 Task: Look for space in Kandukūr, India from 8th June, 2023 to 12th June, 2023 for 2 adults in price range Rs.8000 to Rs.16000. Place can be private room with 1  bedroom having 1 bed and 1 bathroom. Property type can be flatguest house, hotel. Booking option can be shelf check-in. Required host language is English.
Action: Mouse moved to (526, 140)
Screenshot: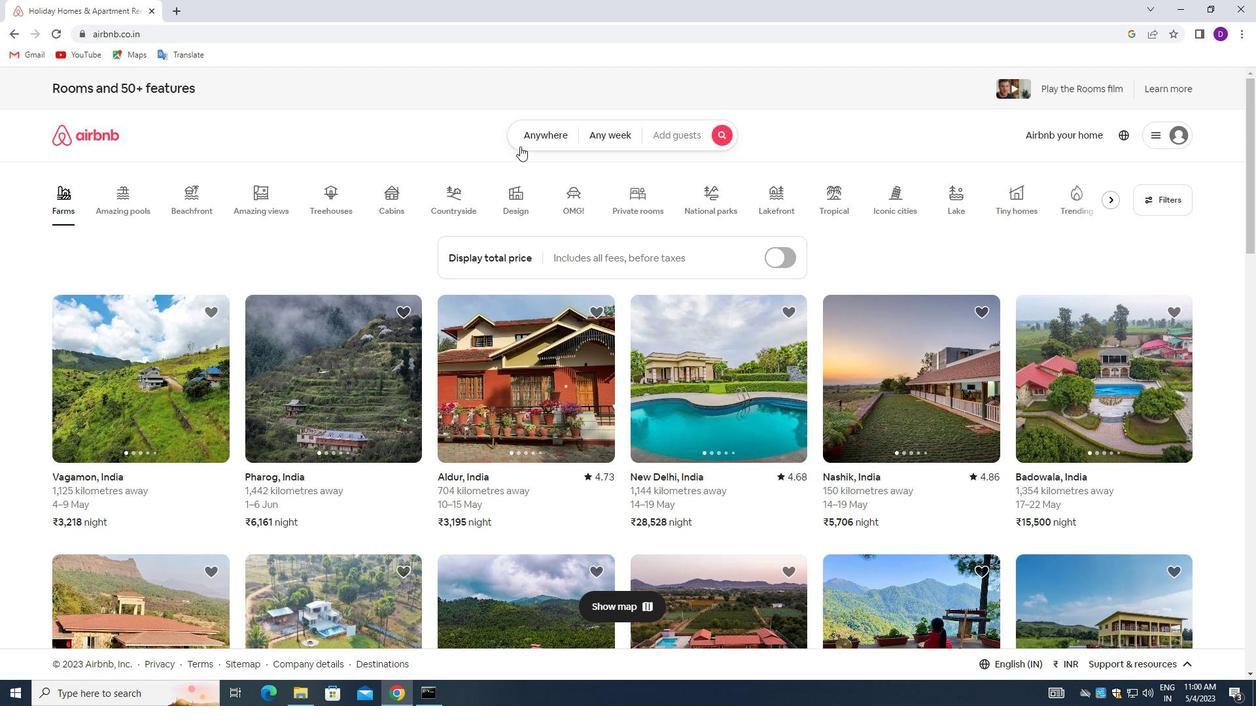 
Action: Mouse pressed left at (526, 140)
Screenshot: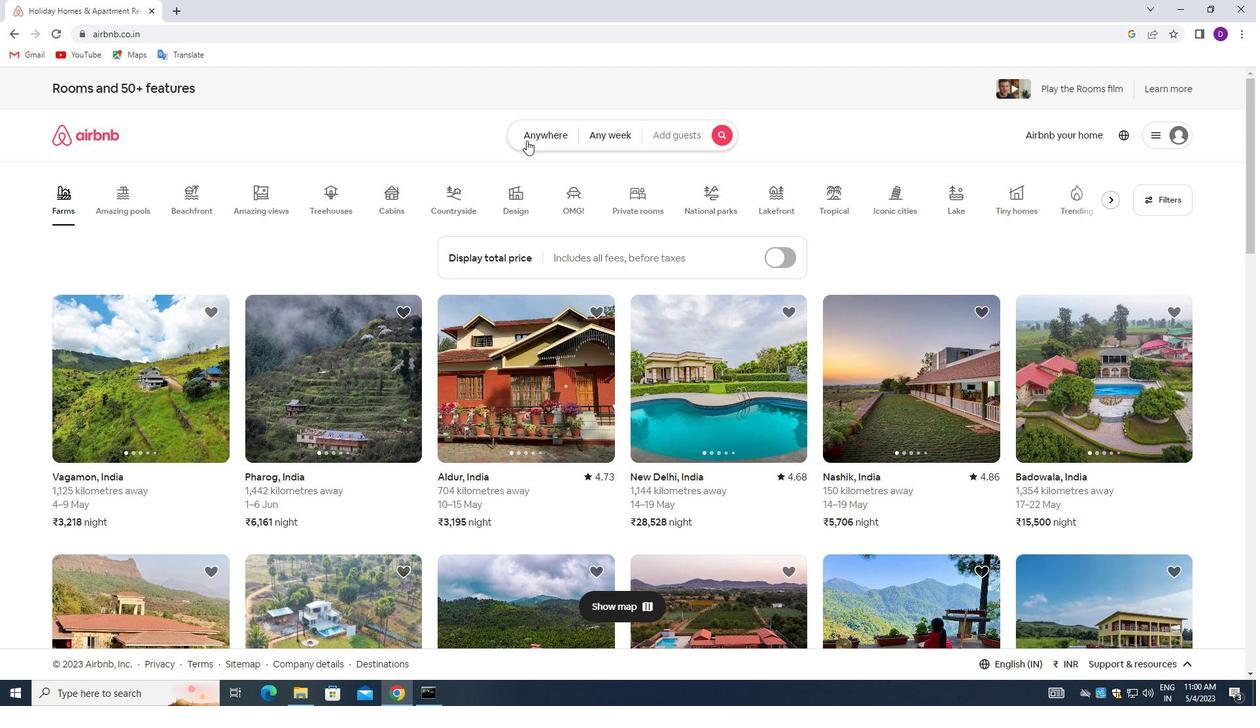 
Action: Mouse moved to (420, 189)
Screenshot: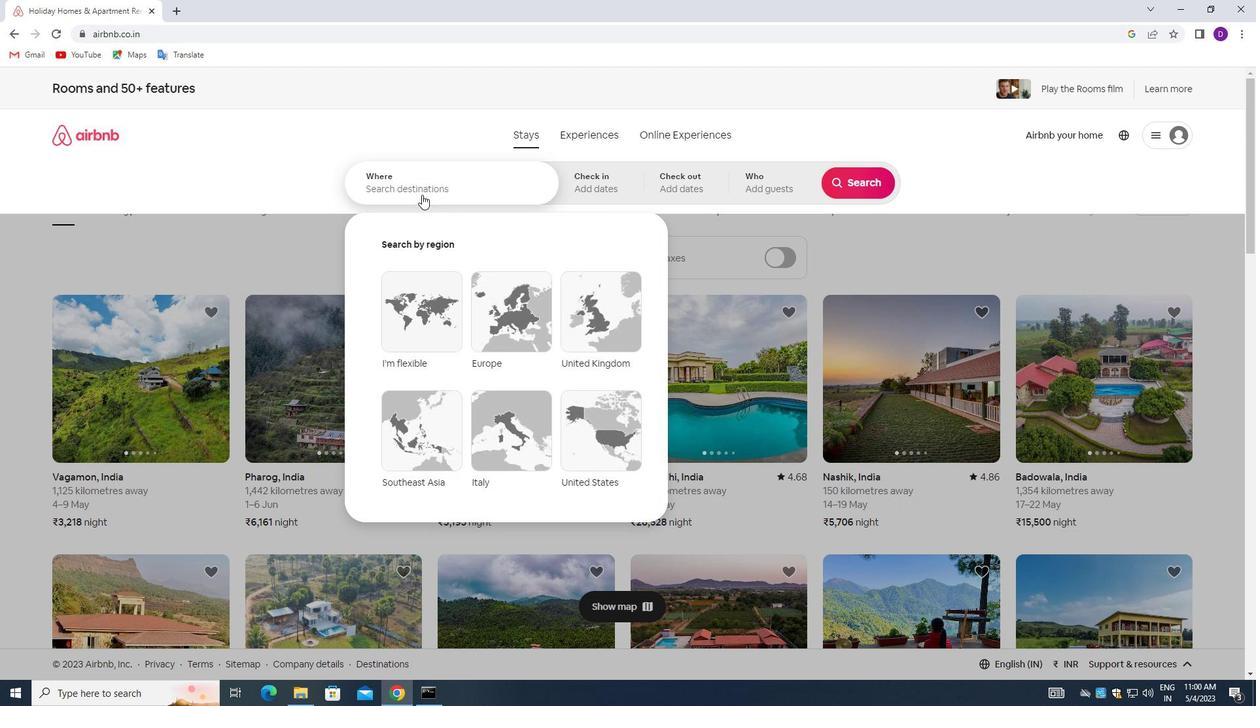 
Action: Mouse pressed left at (420, 189)
Screenshot: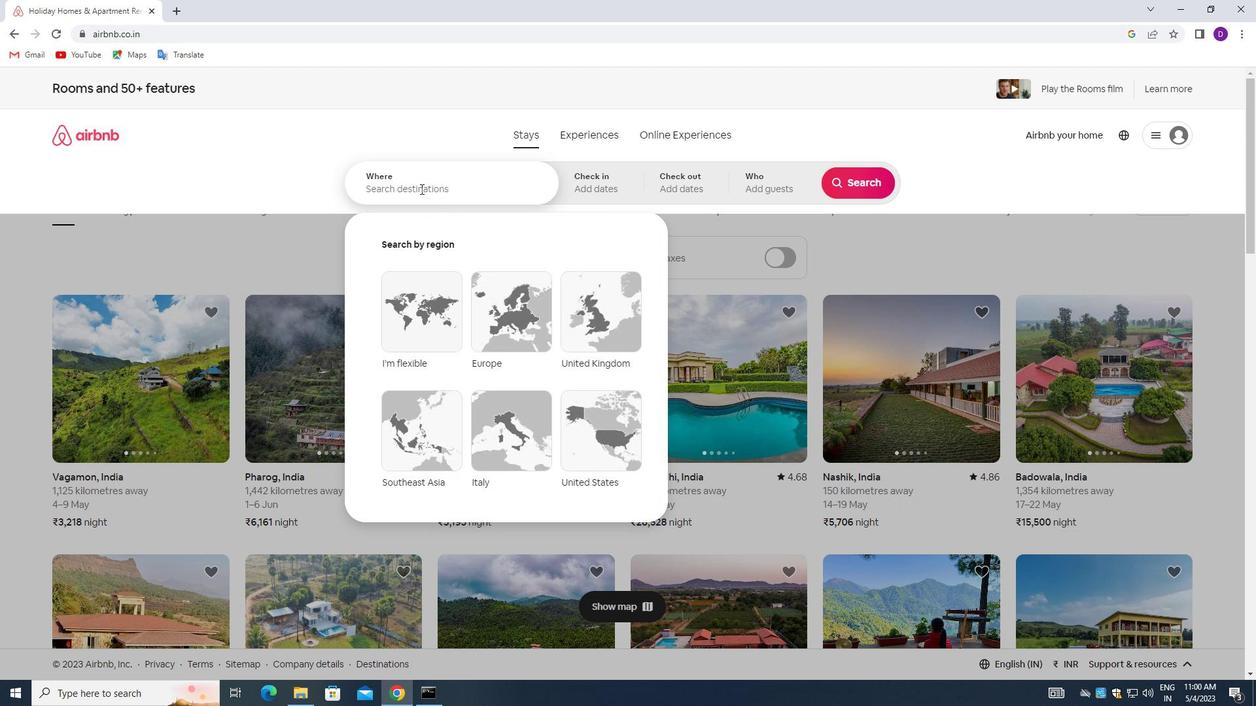 
Action: Mouse moved to (251, 162)
Screenshot: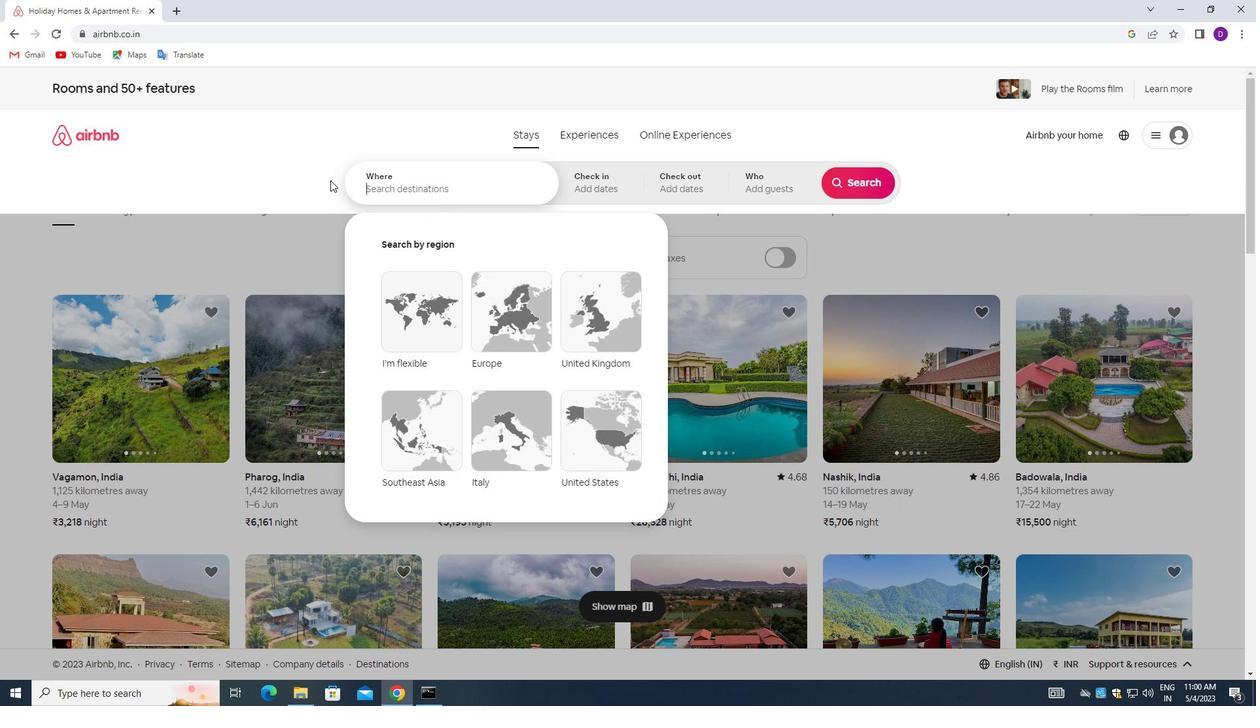 
Action: Key pressed <Key.shift>KANDUKUR,<Key.space><Key.shift>INDIA<Key.enter>
Screenshot: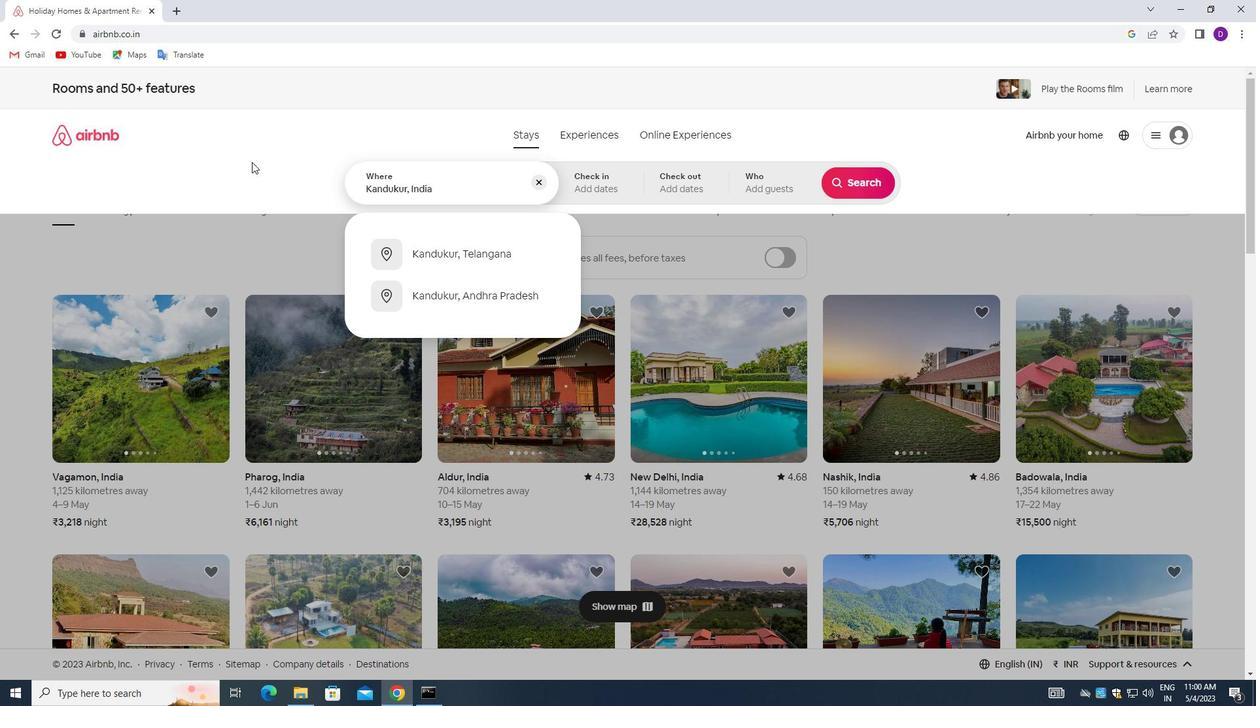 
Action: Mouse moved to (779, 375)
Screenshot: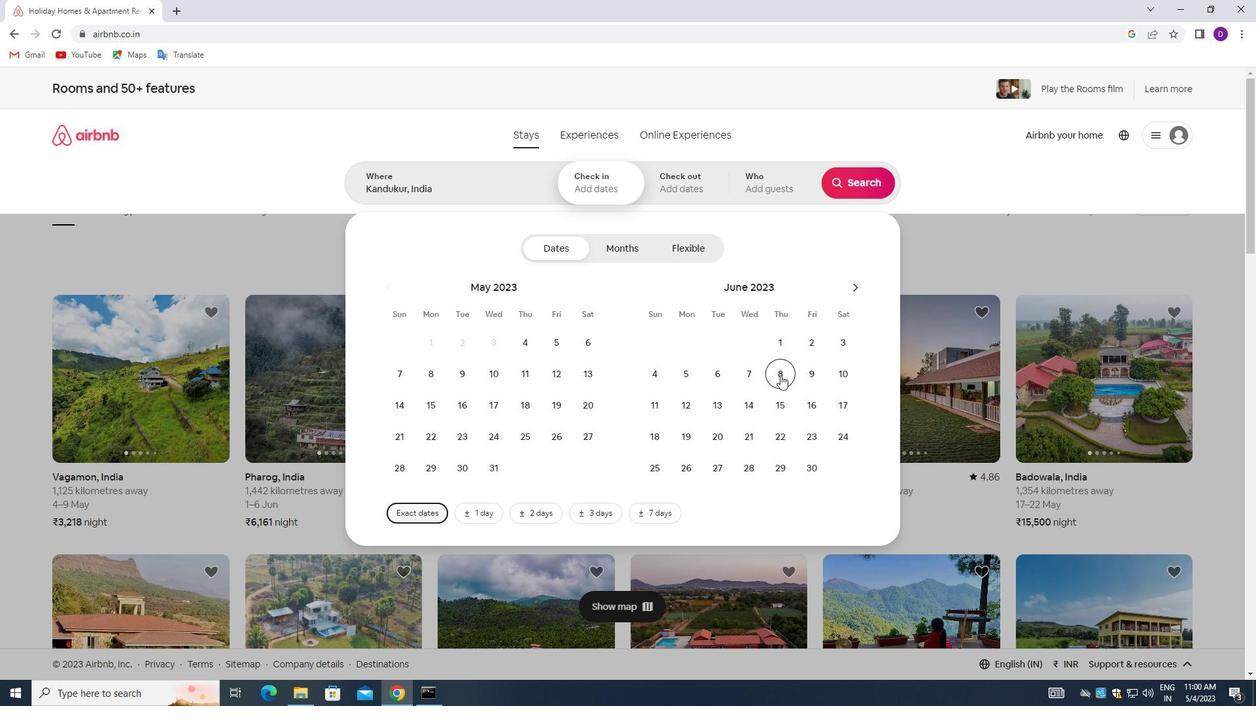 
Action: Mouse pressed left at (779, 375)
Screenshot: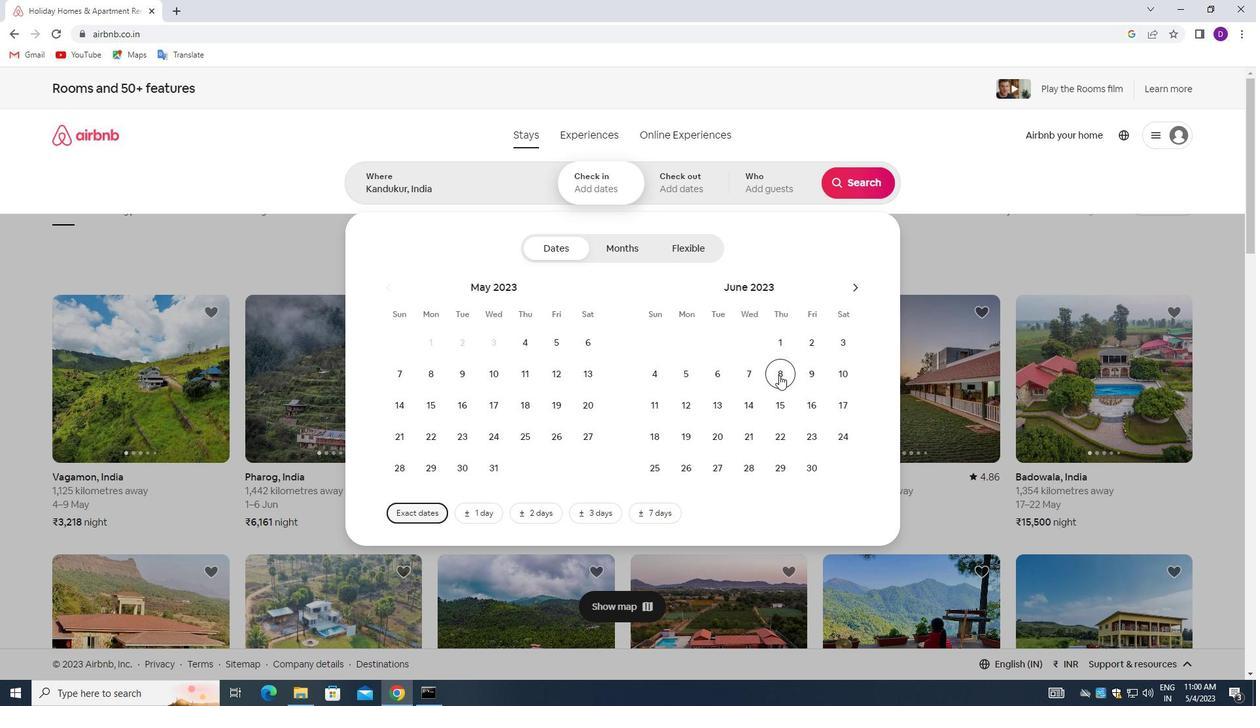 
Action: Mouse moved to (690, 405)
Screenshot: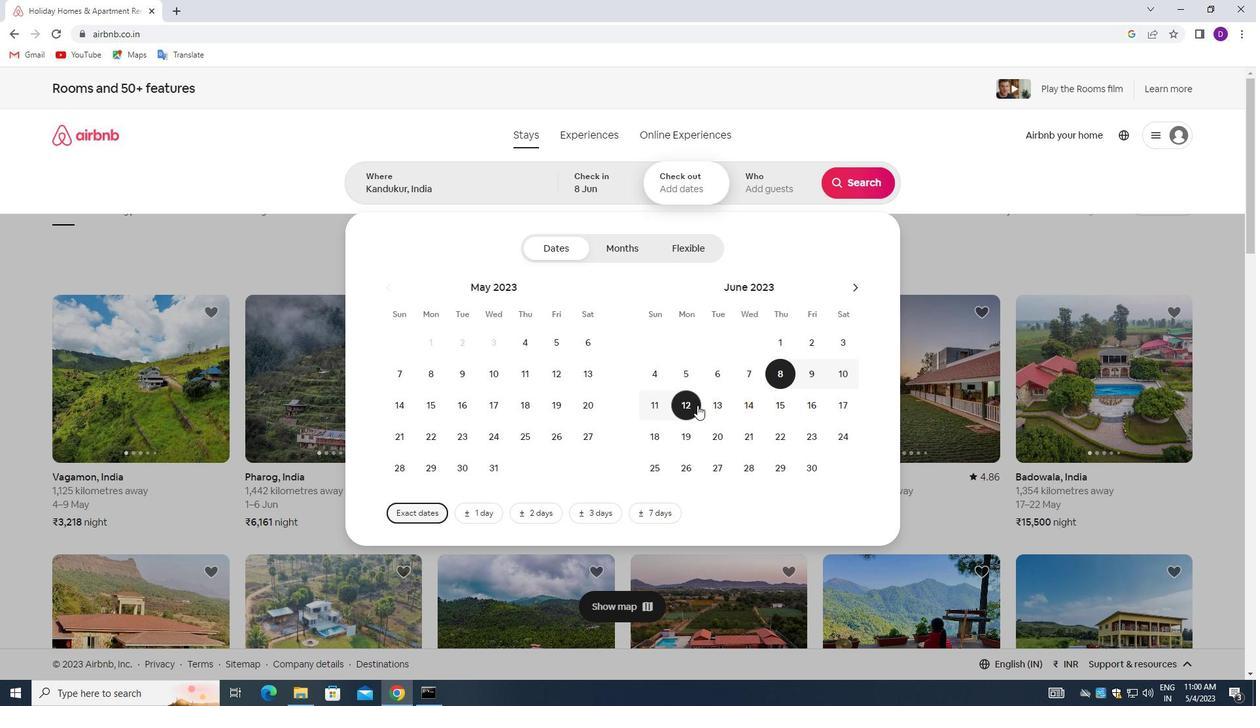 
Action: Mouse pressed left at (690, 405)
Screenshot: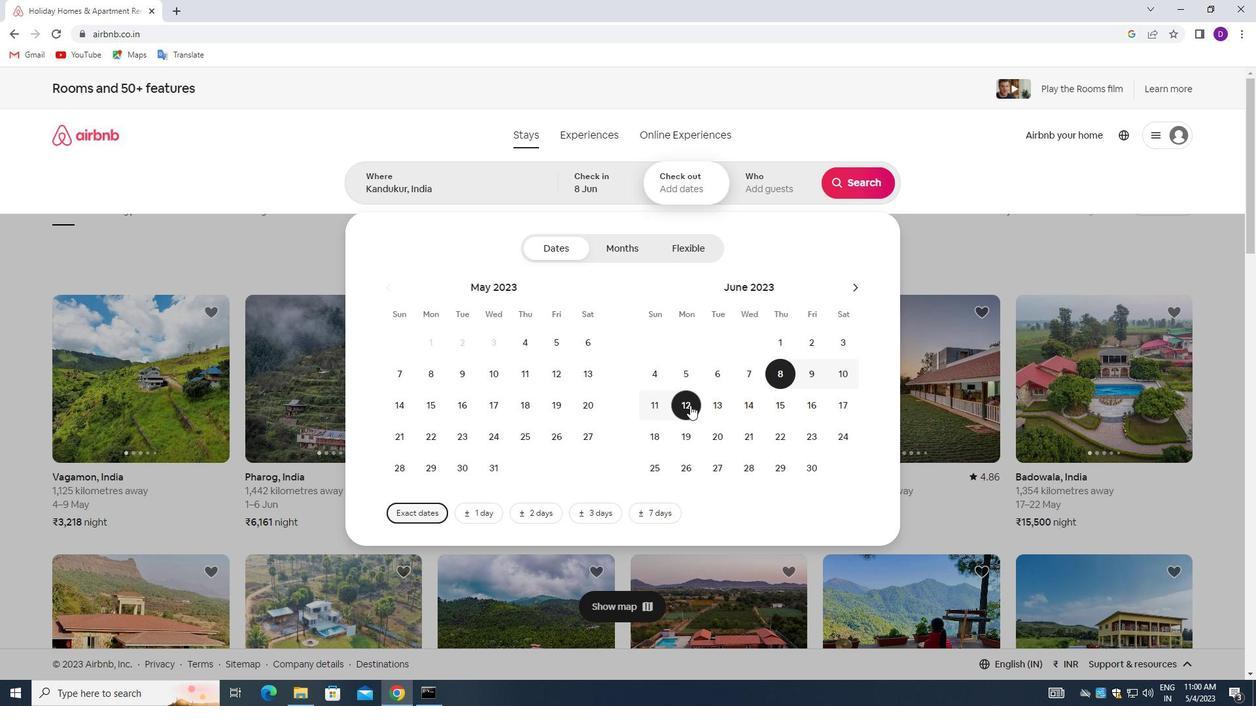 
Action: Mouse moved to (761, 185)
Screenshot: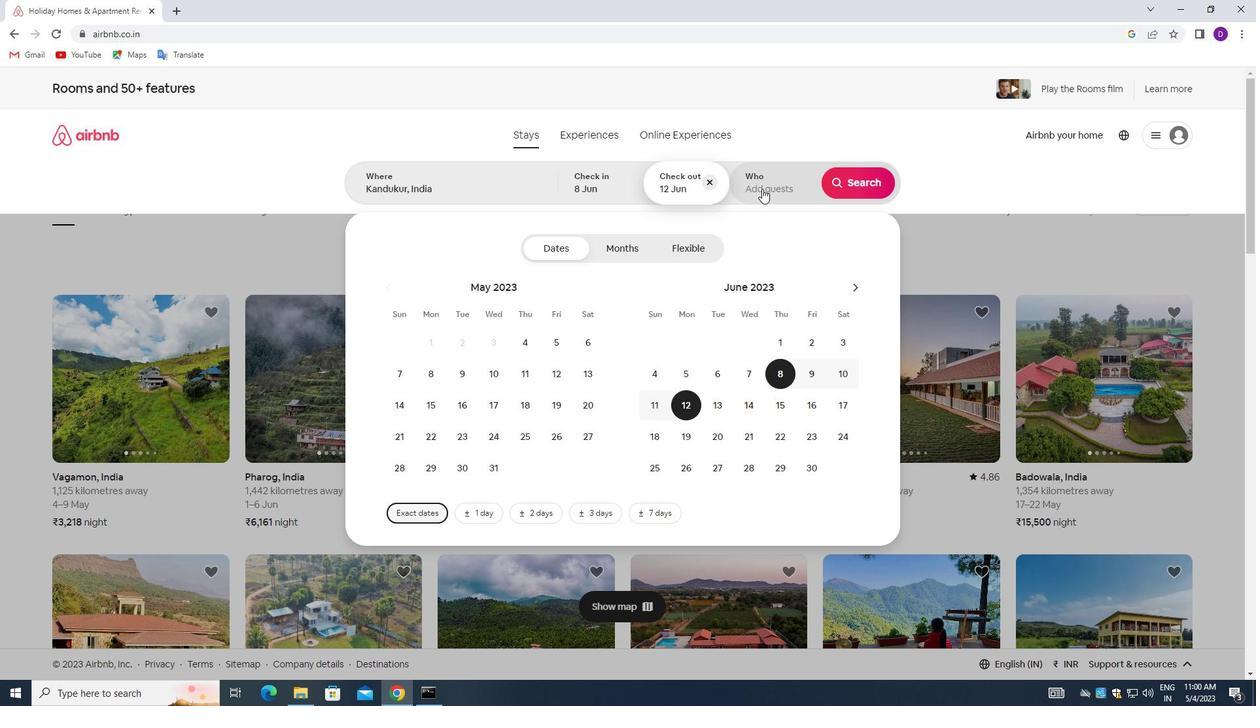 
Action: Mouse pressed left at (761, 185)
Screenshot: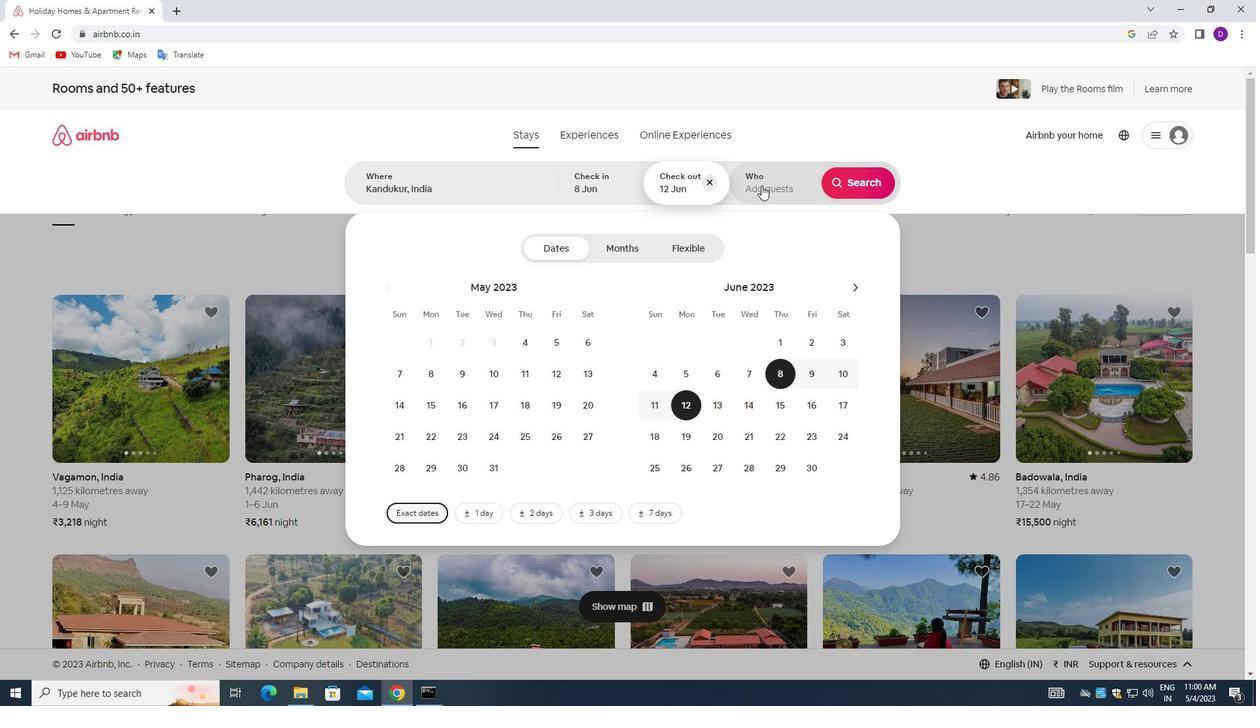 
Action: Mouse moved to (858, 255)
Screenshot: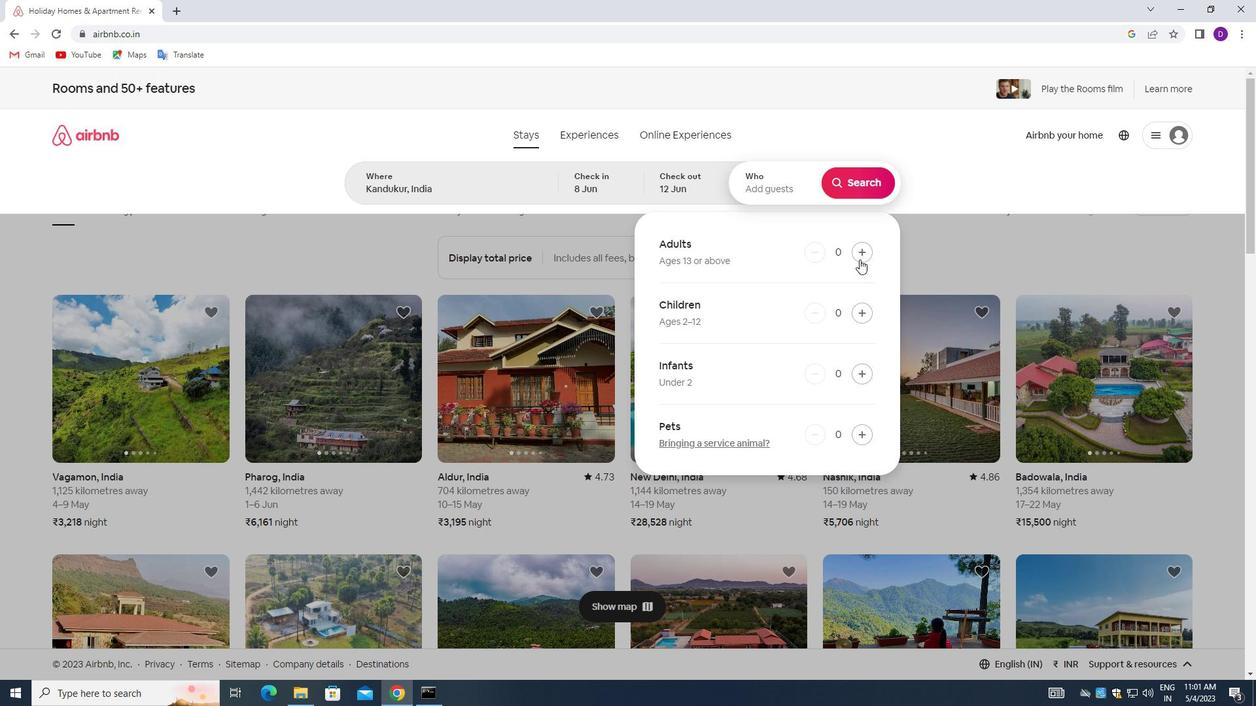 
Action: Mouse pressed left at (858, 255)
Screenshot: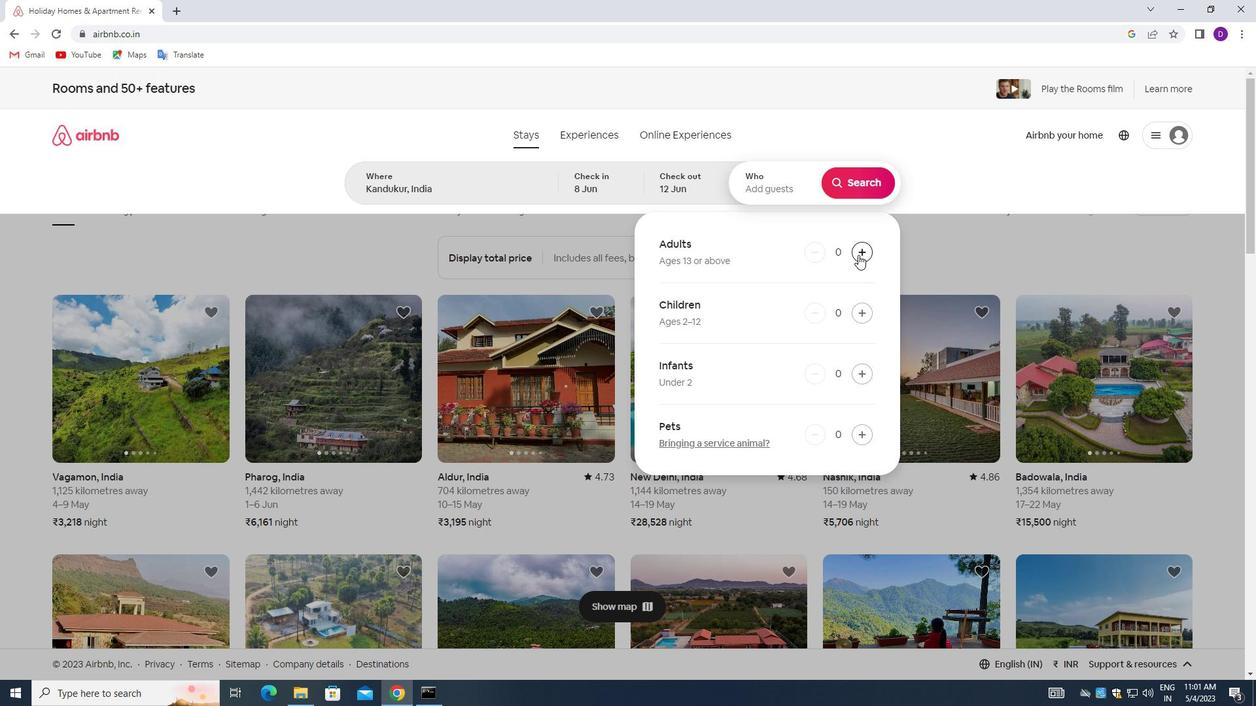 
Action: Mouse pressed left at (858, 255)
Screenshot: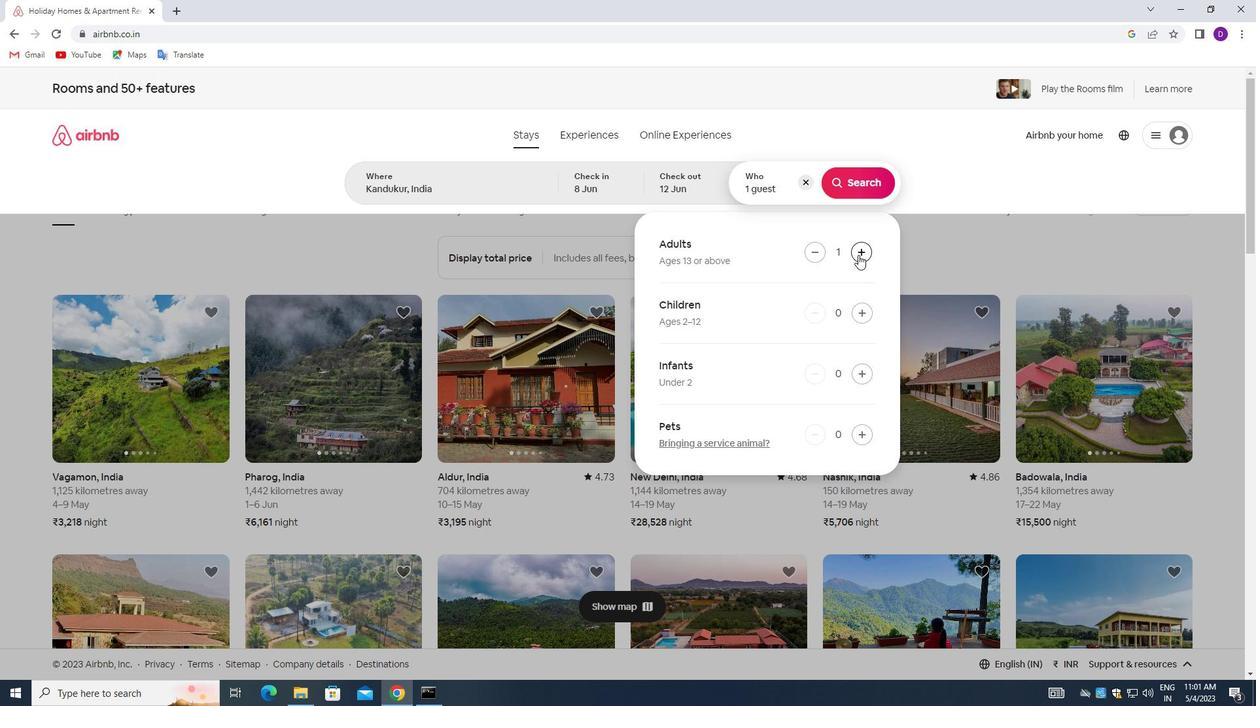 
Action: Mouse moved to (860, 179)
Screenshot: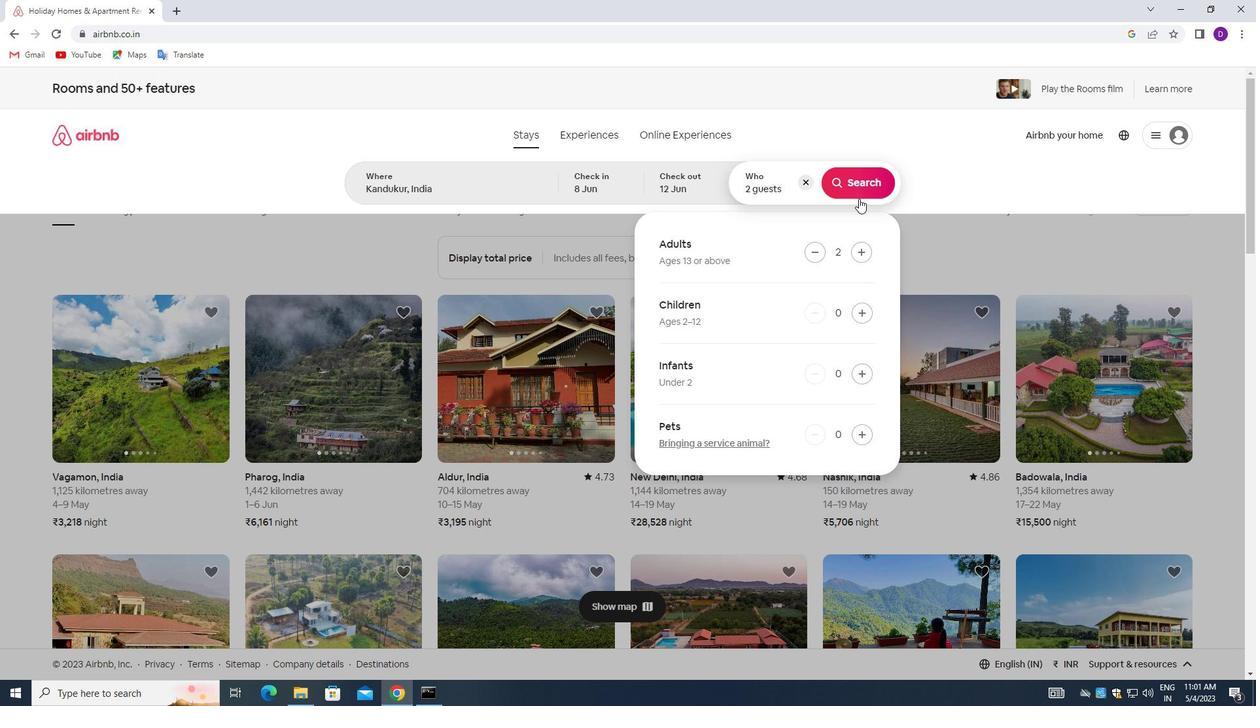 
Action: Mouse pressed left at (860, 179)
Screenshot: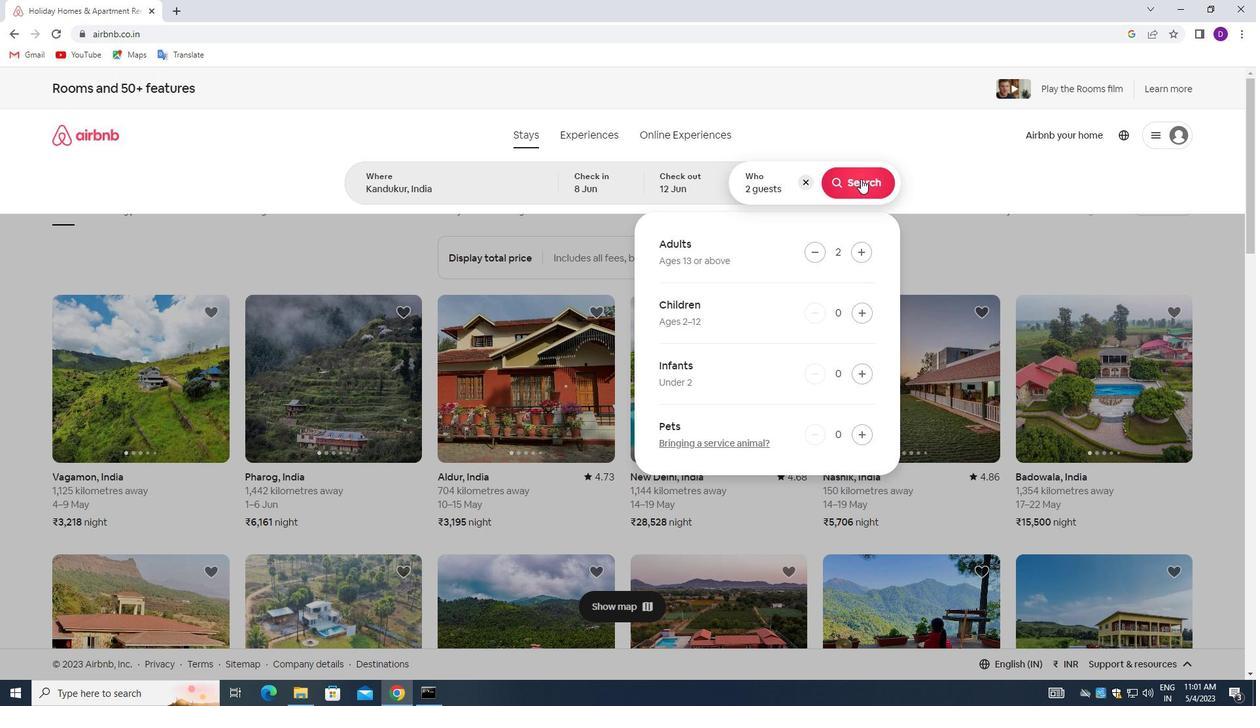 
Action: Mouse moved to (1183, 142)
Screenshot: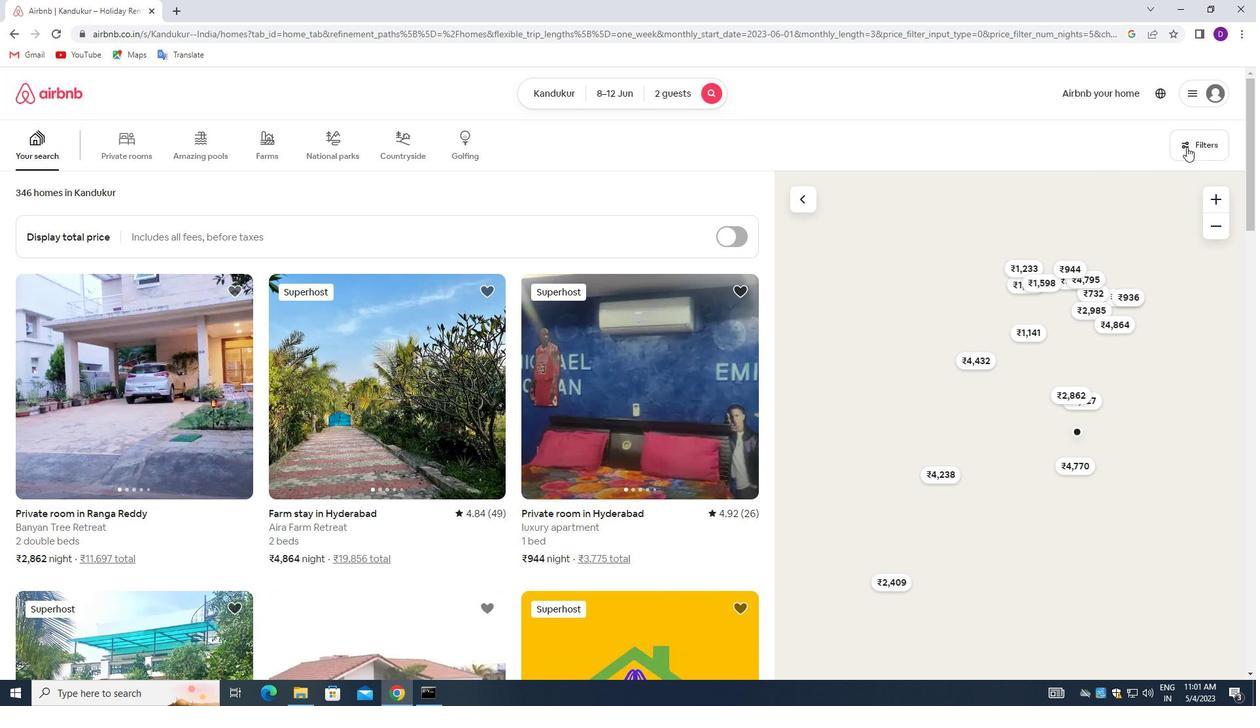 
Action: Mouse pressed left at (1183, 142)
Screenshot: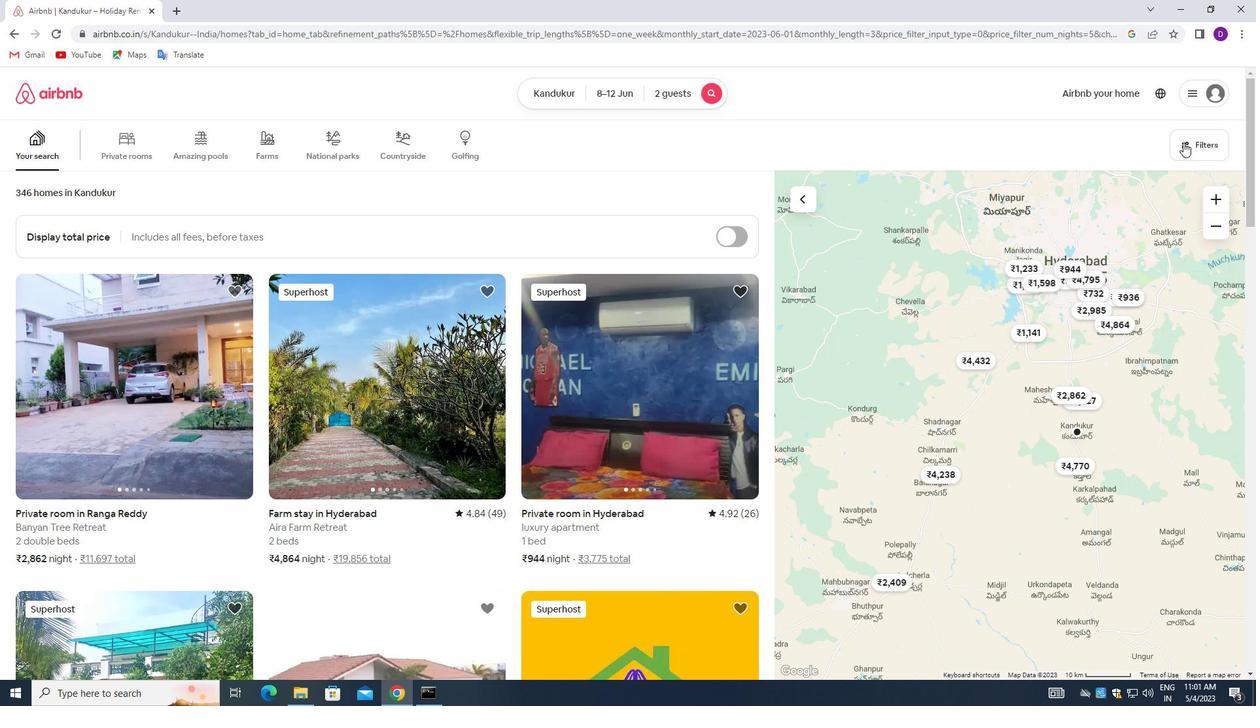 
Action: Mouse moved to (469, 319)
Screenshot: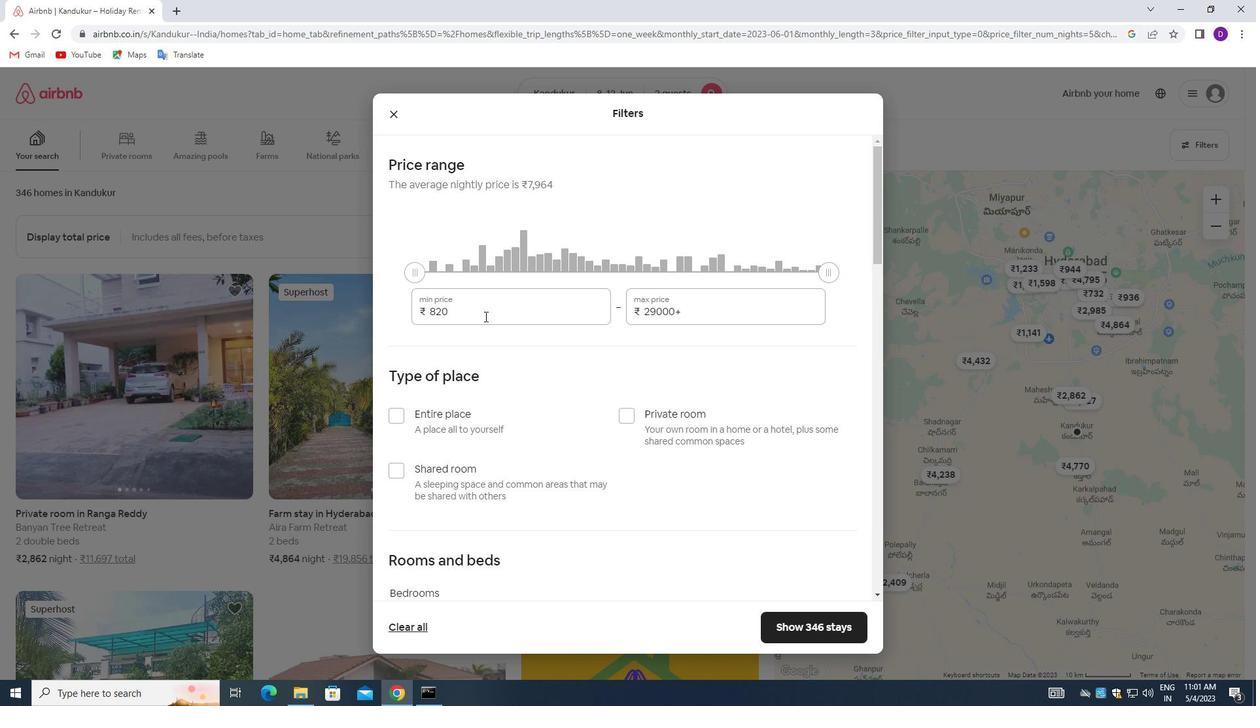 
Action: Mouse pressed left at (469, 319)
Screenshot: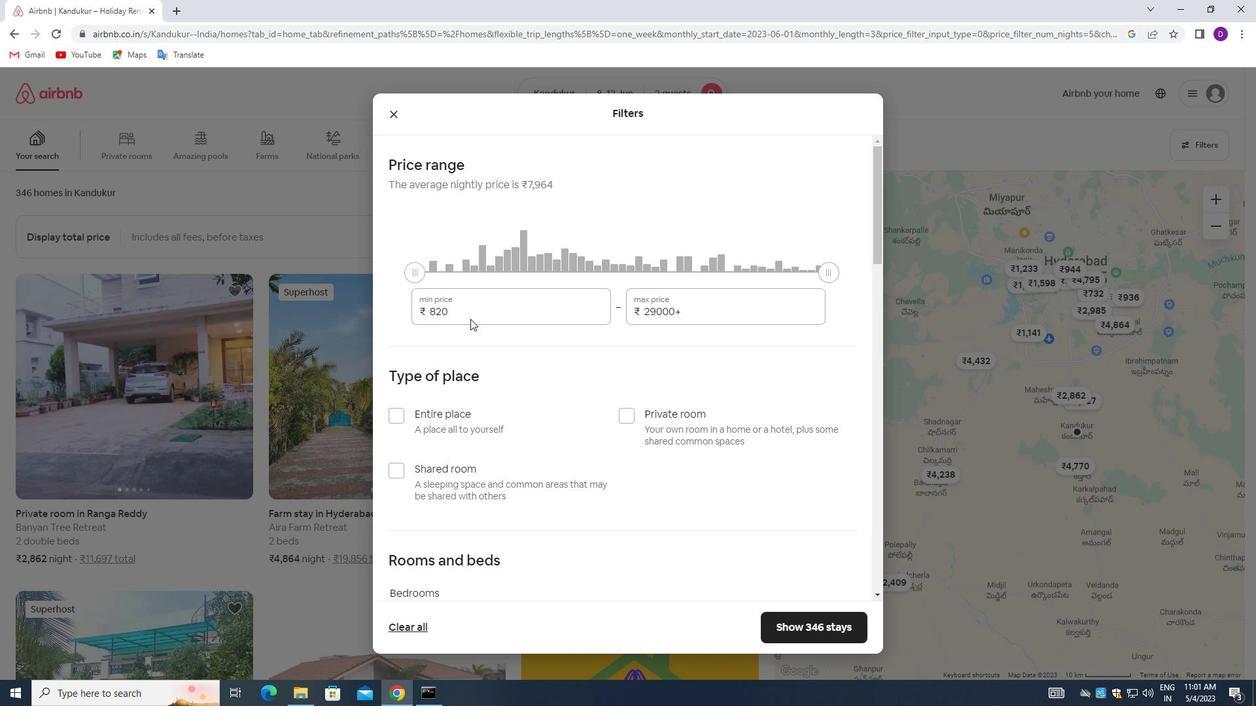 
Action: Mouse moved to (467, 315)
Screenshot: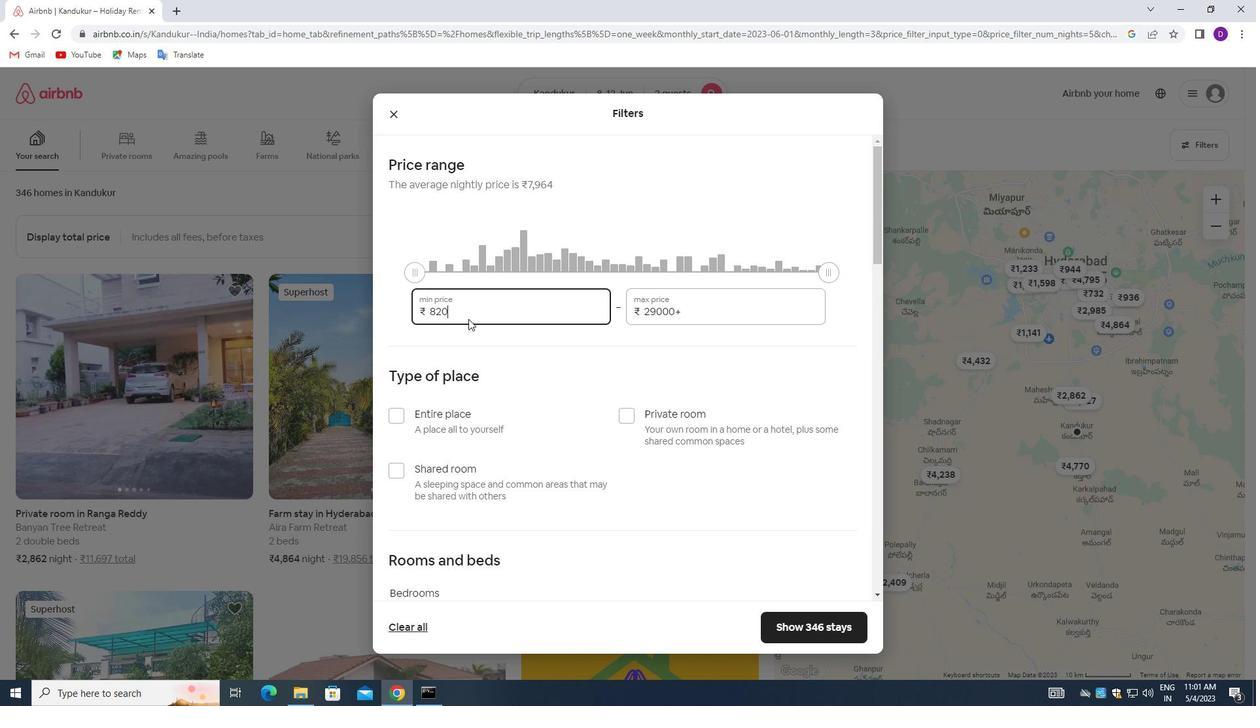 
Action: Mouse pressed left at (467, 315)
Screenshot: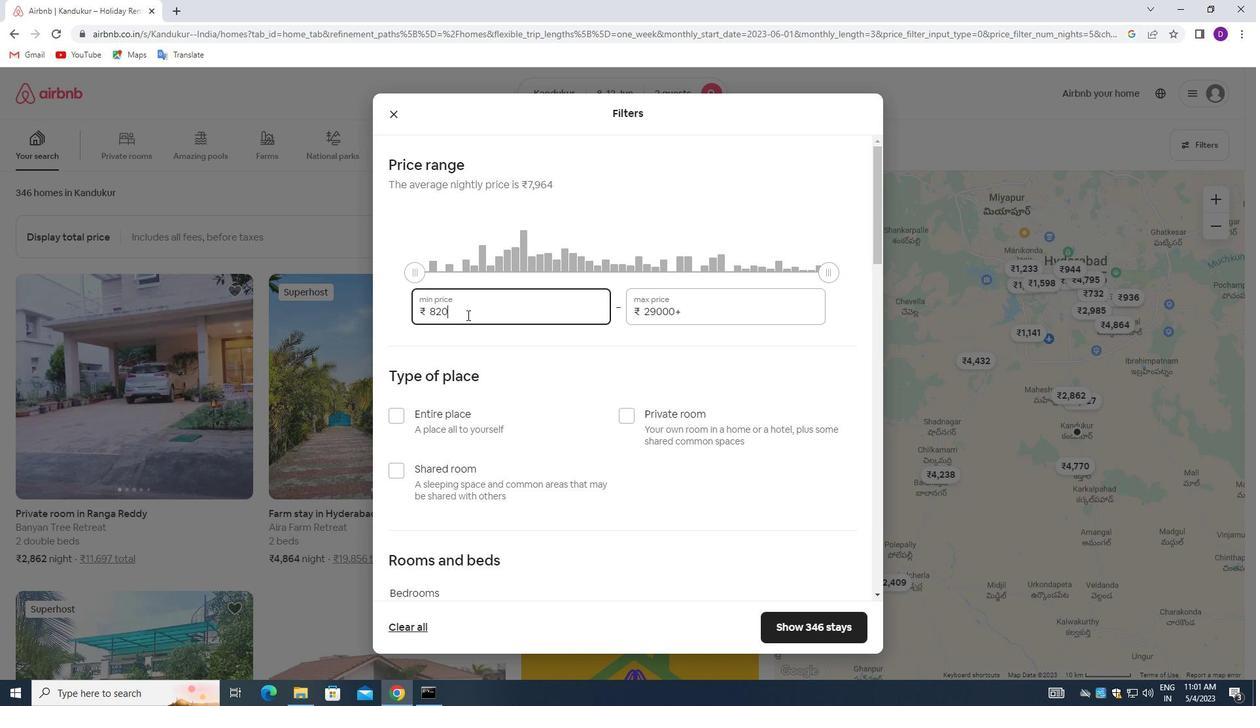 
Action: Mouse pressed left at (467, 315)
Screenshot: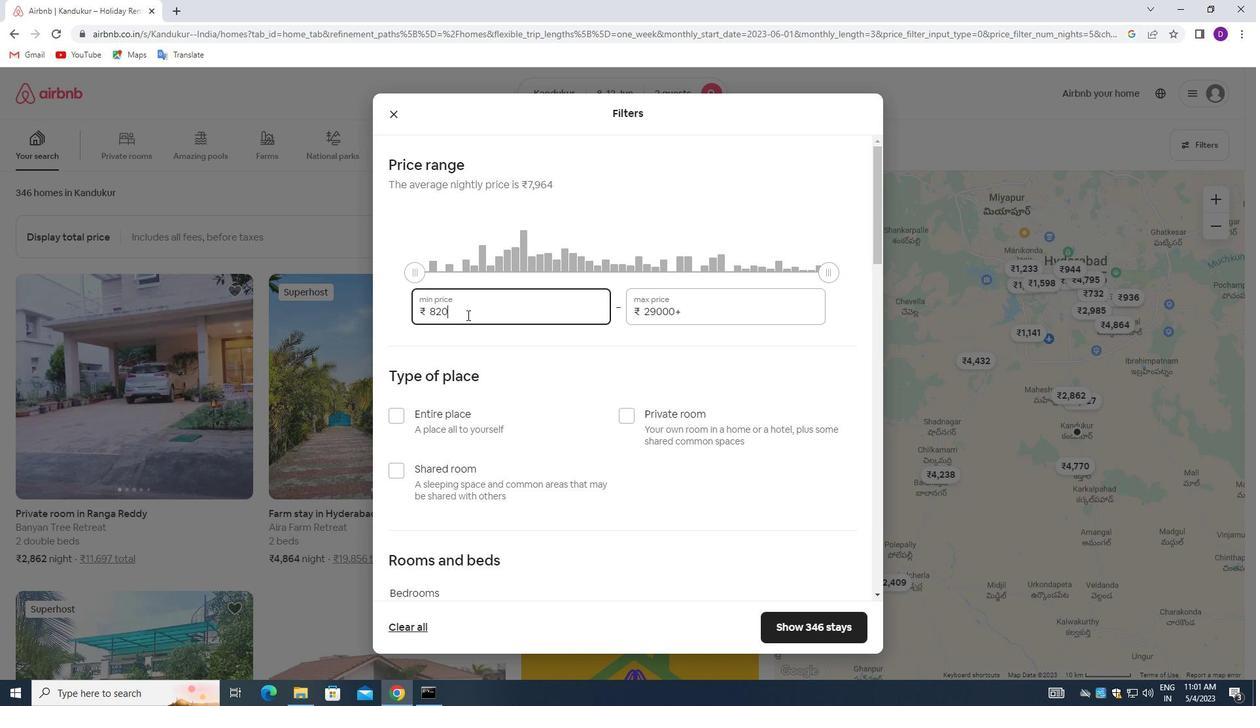 
Action: Key pressed 8000<Key.tab>16000
Screenshot: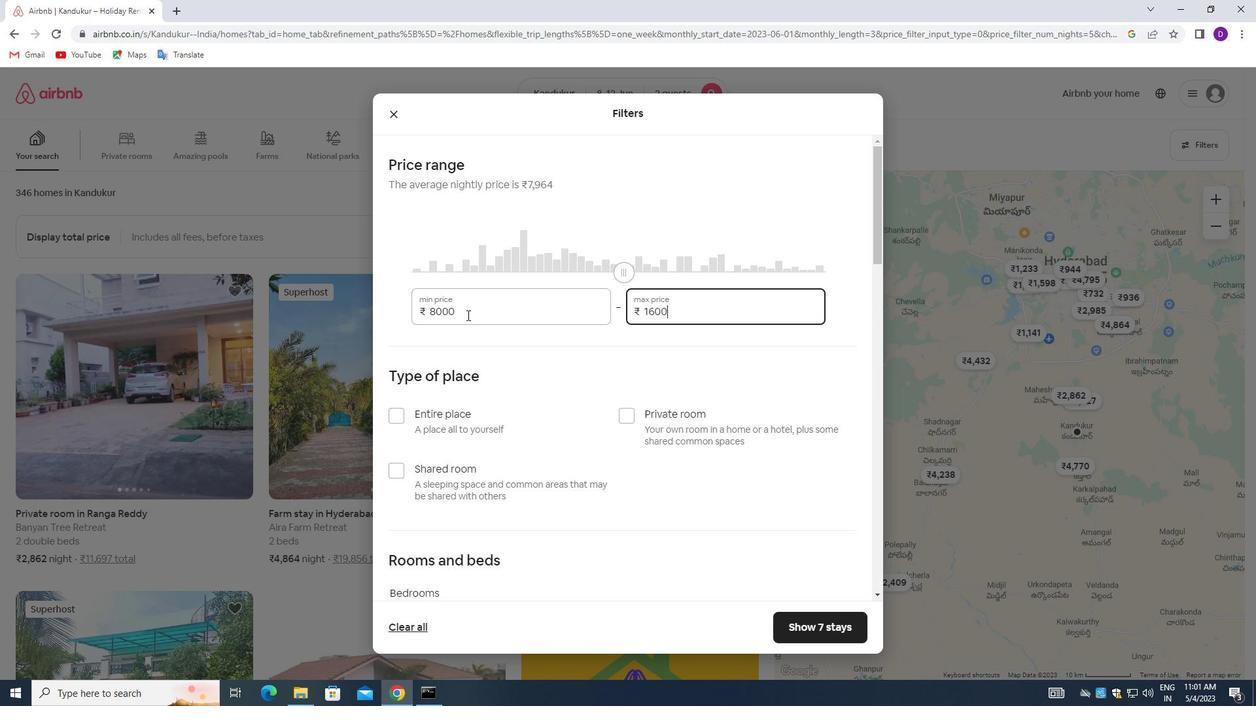 
Action: Mouse moved to (569, 393)
Screenshot: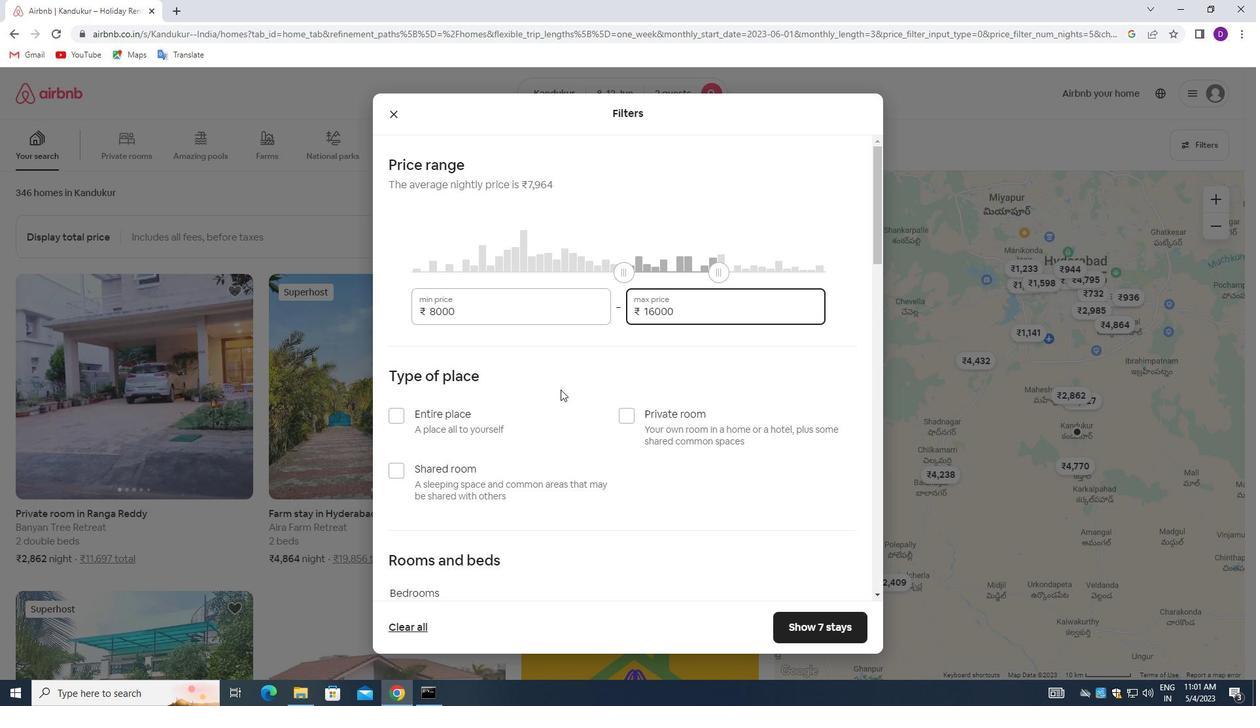 
Action: Mouse scrolled (569, 392) with delta (0, 0)
Screenshot: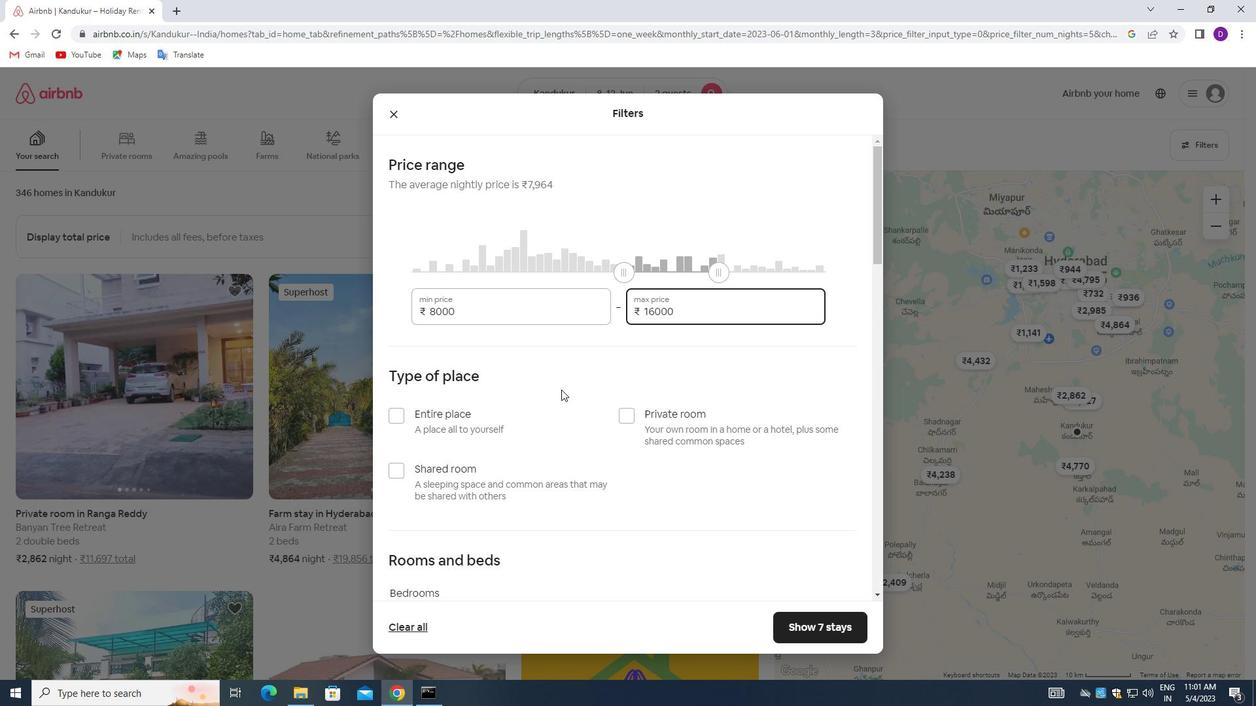 
Action: Mouse moved to (631, 355)
Screenshot: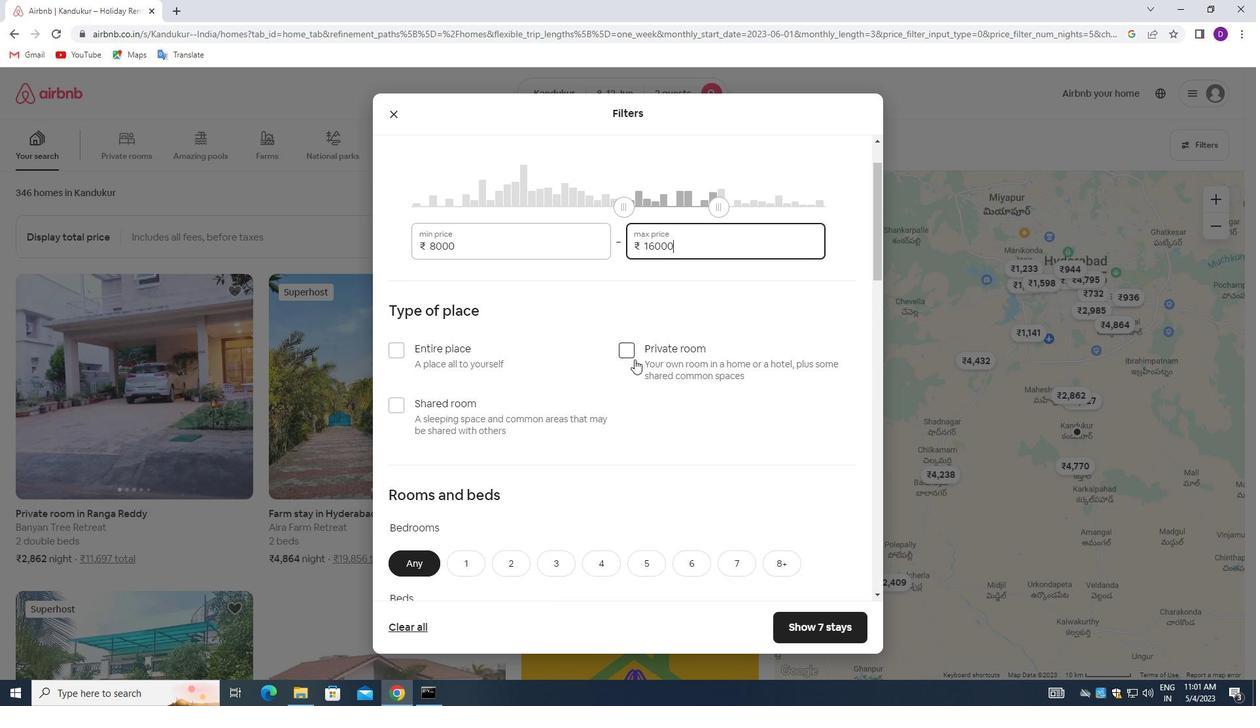 
Action: Mouse pressed left at (631, 355)
Screenshot: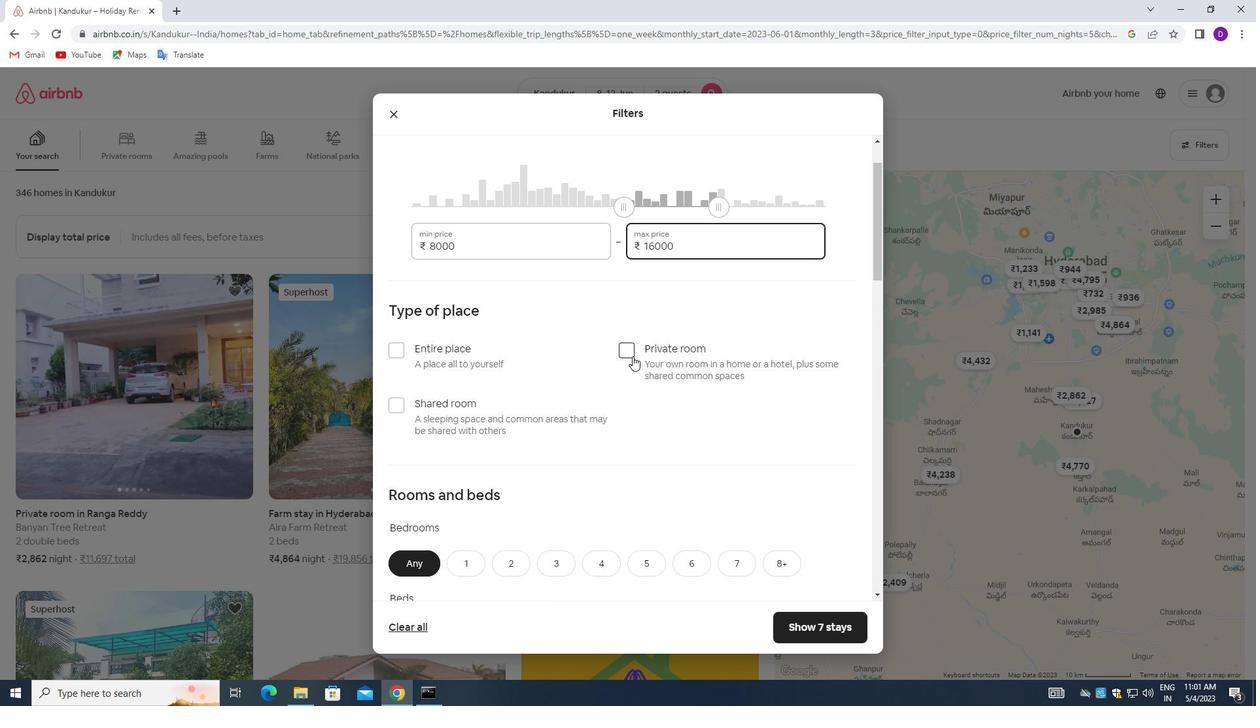 
Action: Mouse moved to (634, 372)
Screenshot: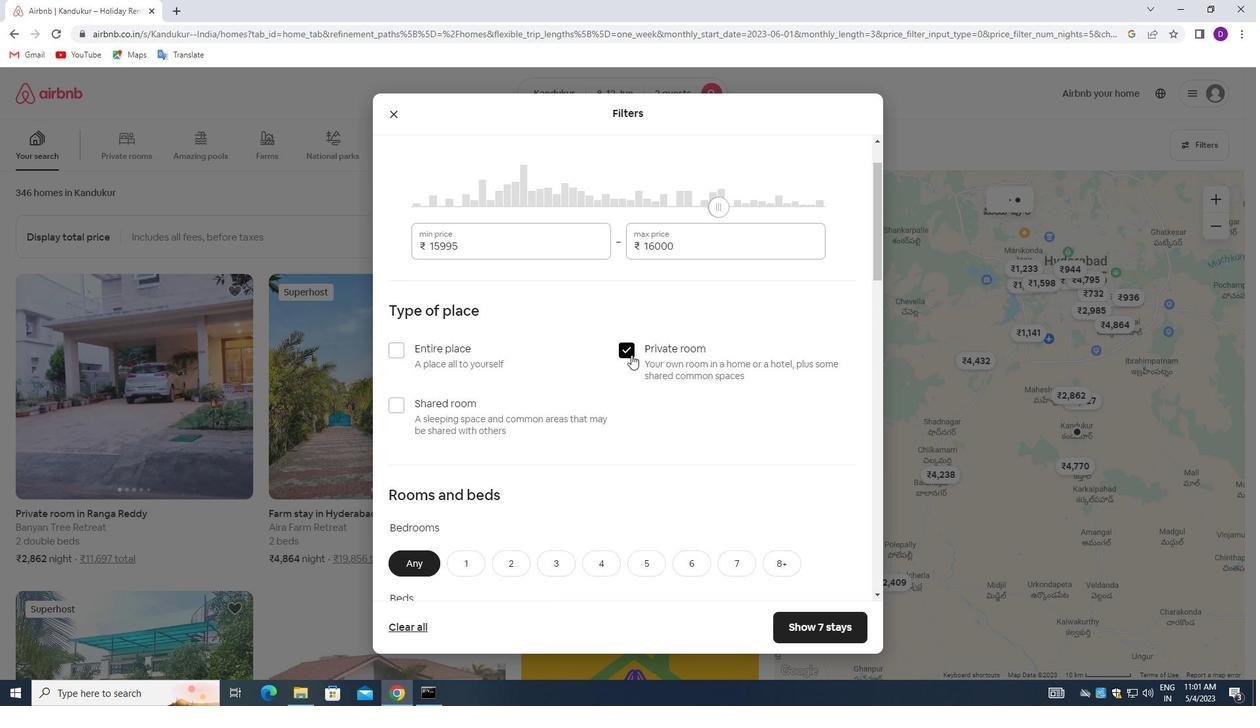 
Action: Mouse scrolled (634, 371) with delta (0, 0)
Screenshot: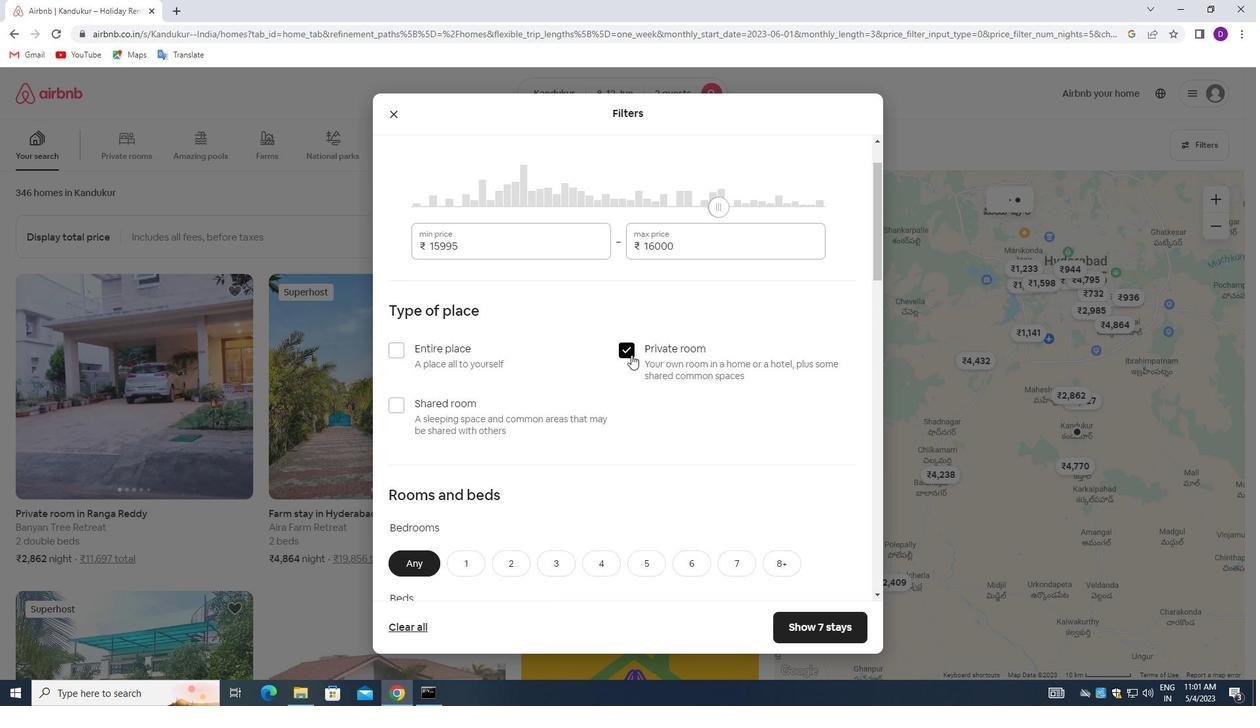 
Action: Mouse moved to (634, 374)
Screenshot: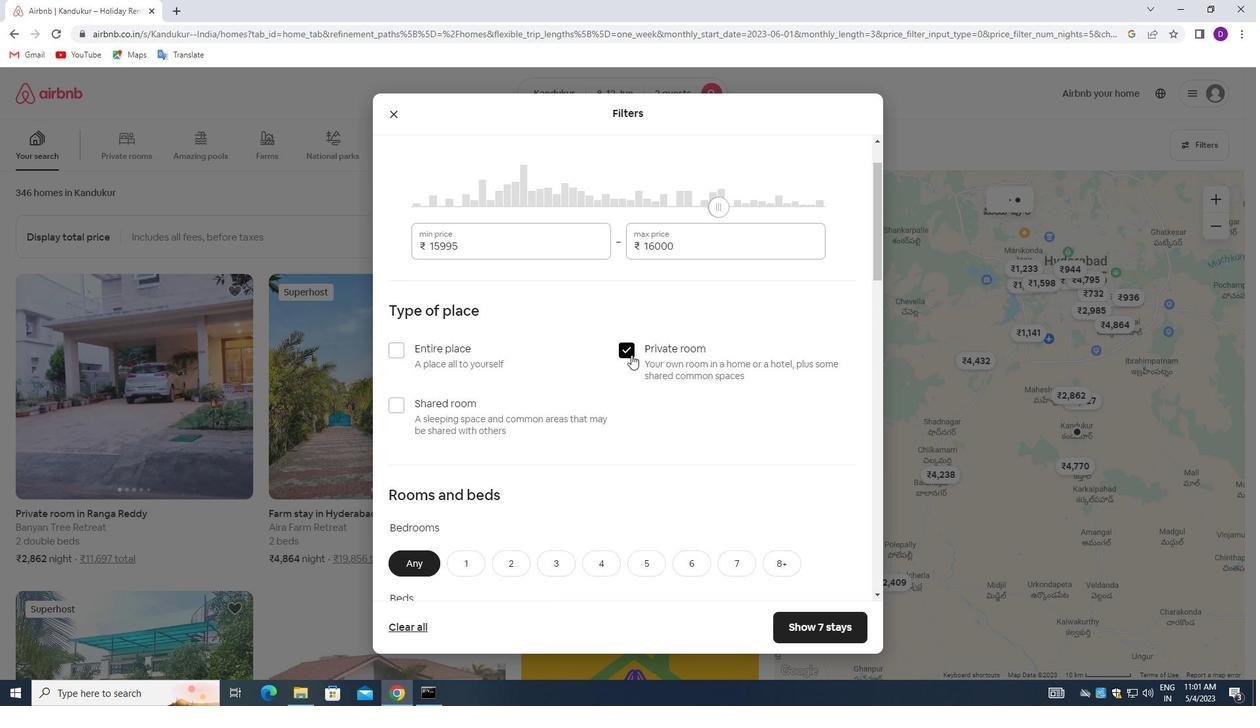 
Action: Mouse scrolled (634, 373) with delta (0, 0)
Screenshot: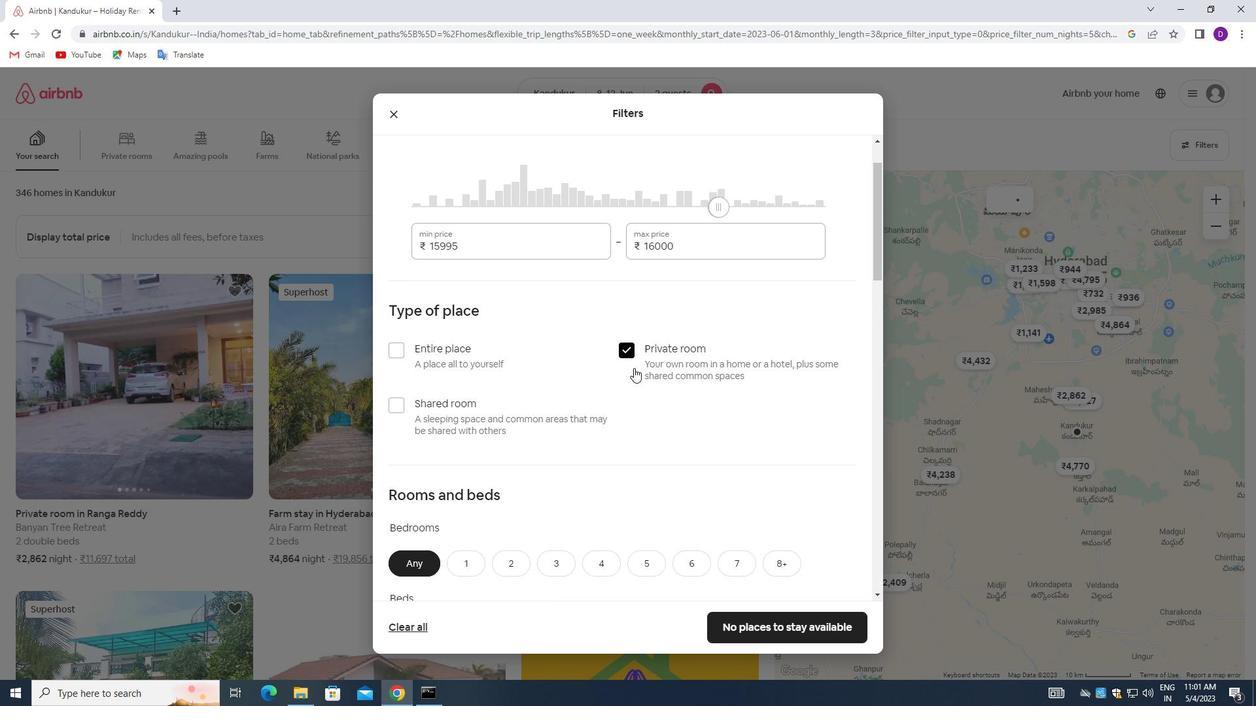 
Action: Mouse scrolled (634, 373) with delta (0, 0)
Screenshot: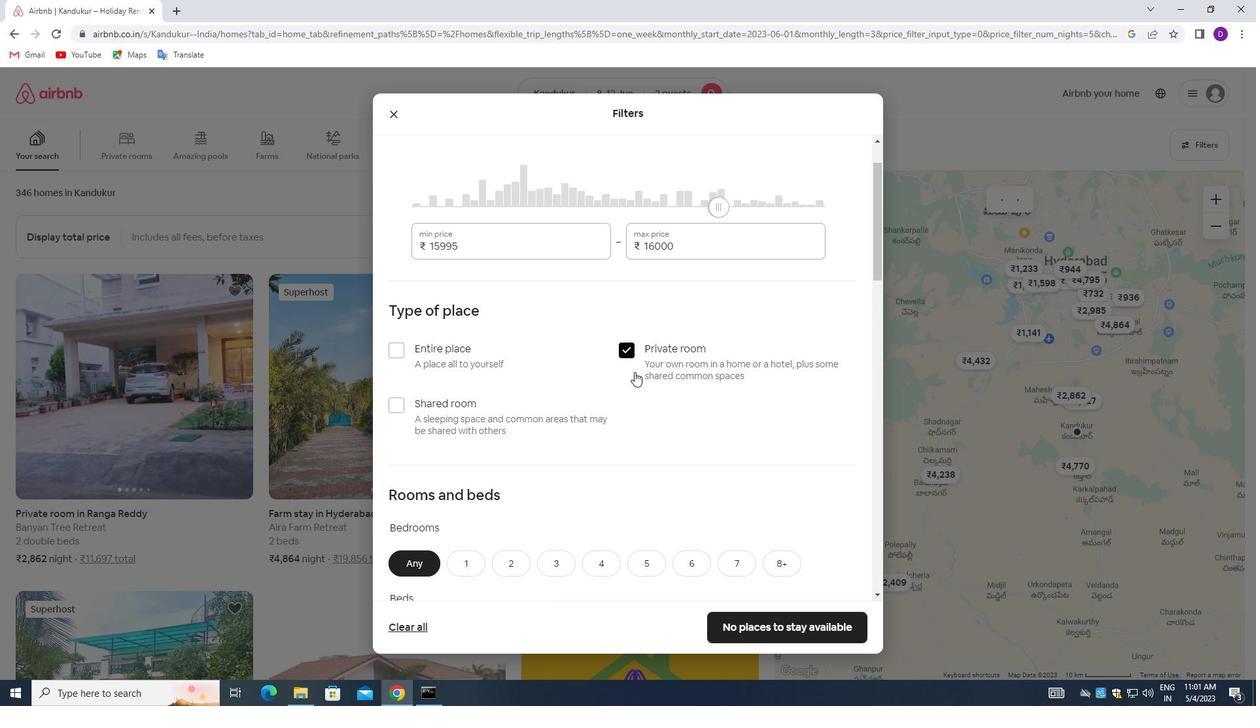 
Action: Mouse moved to (471, 370)
Screenshot: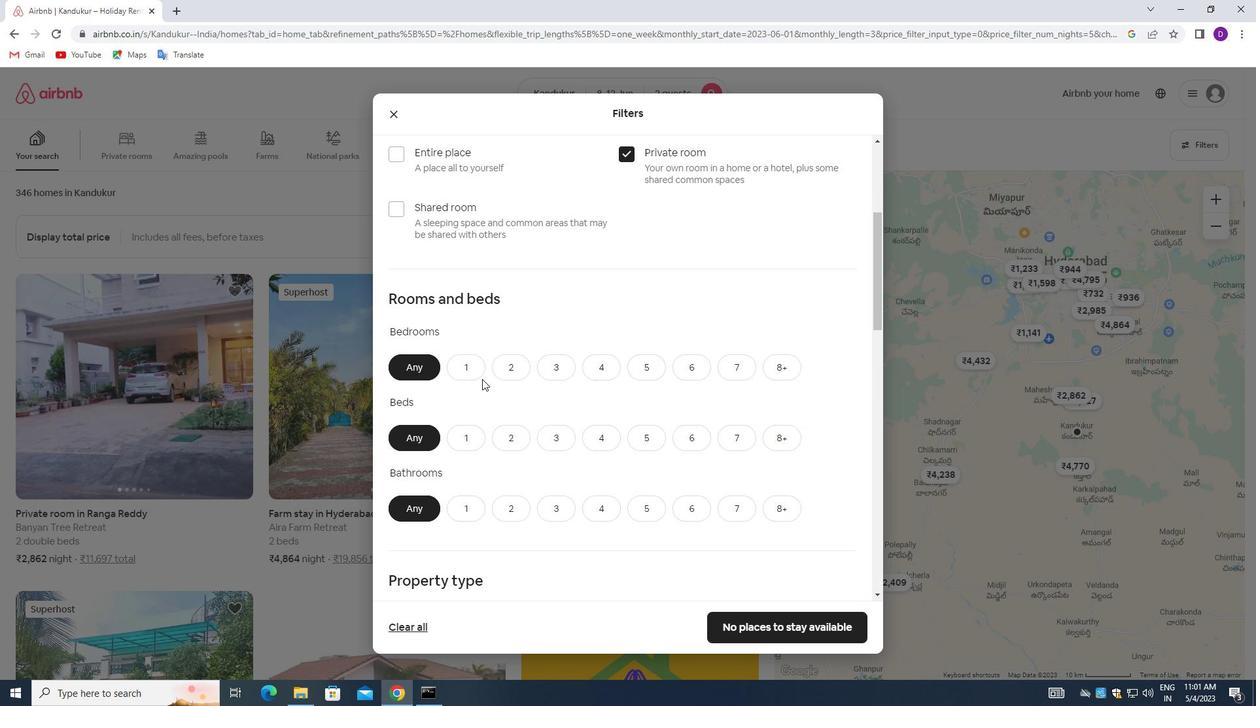 
Action: Mouse pressed left at (471, 370)
Screenshot: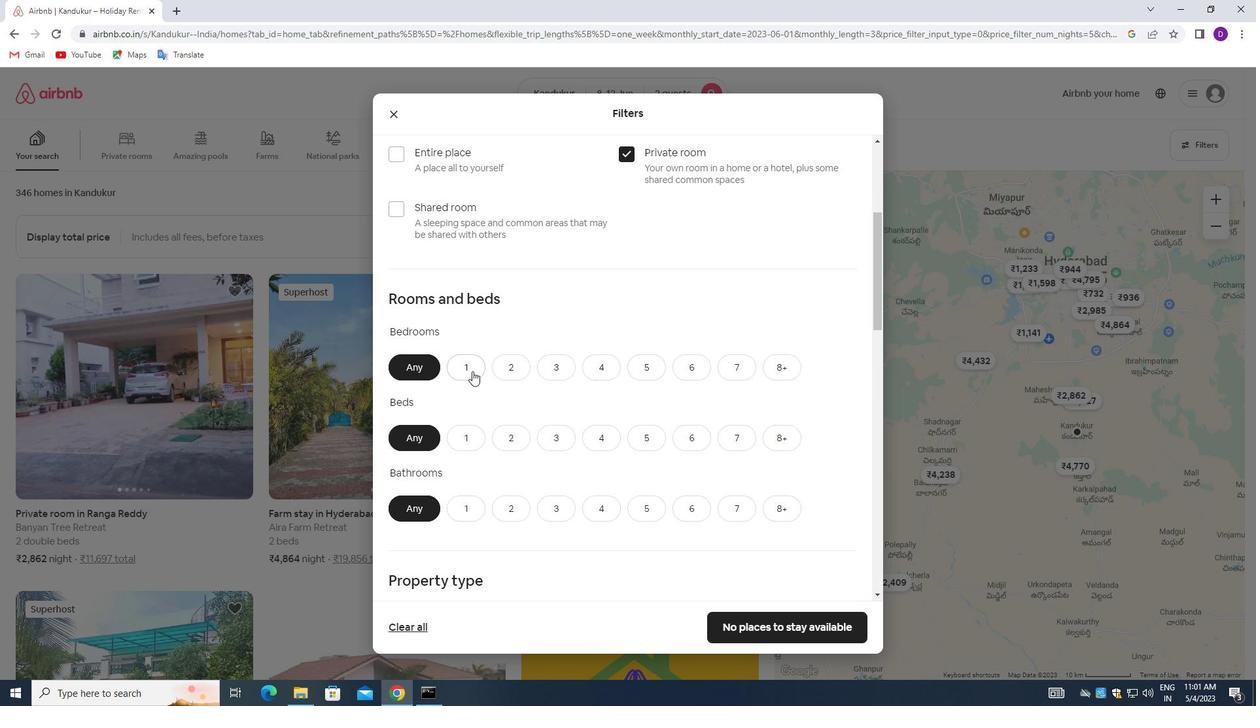 
Action: Mouse moved to (467, 437)
Screenshot: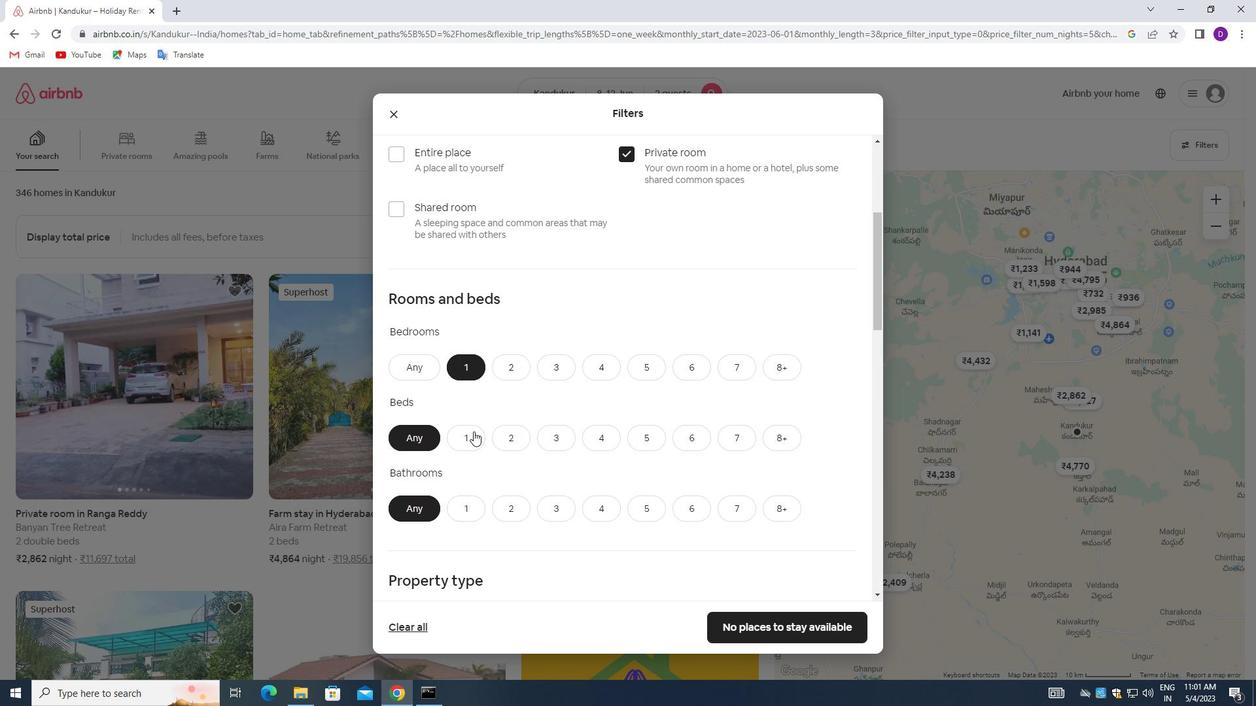 
Action: Mouse pressed left at (467, 437)
Screenshot: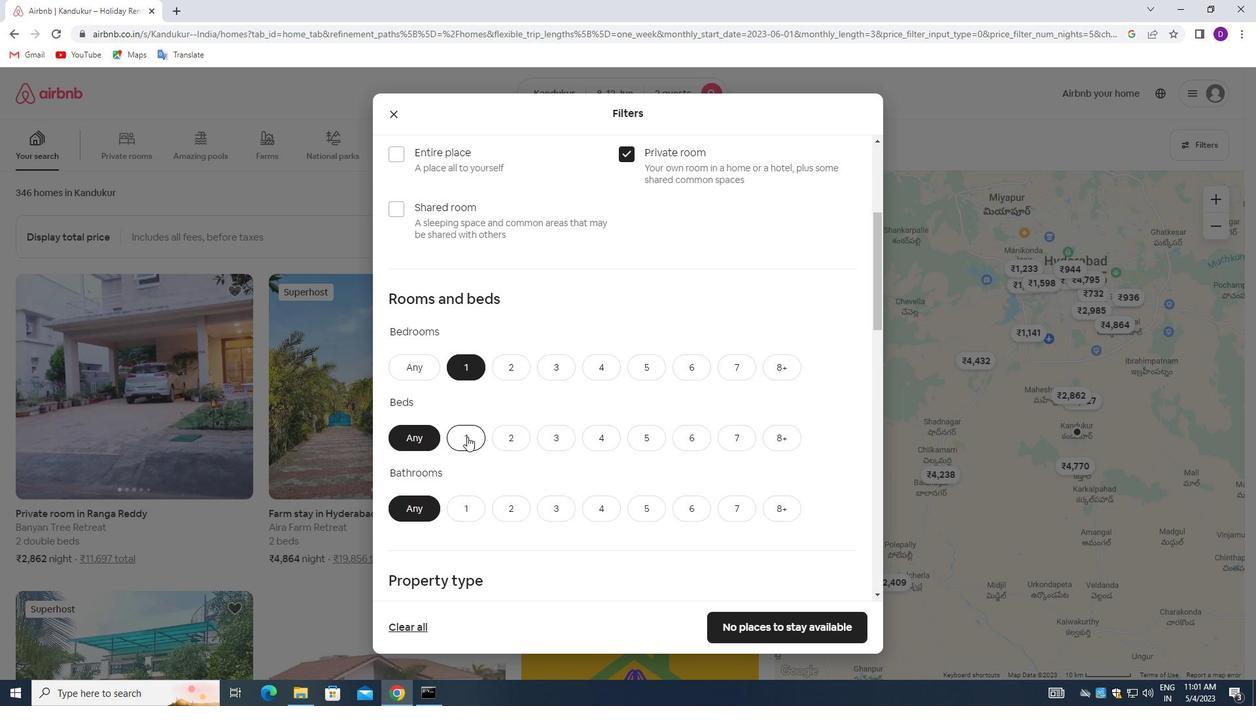 
Action: Mouse moved to (462, 505)
Screenshot: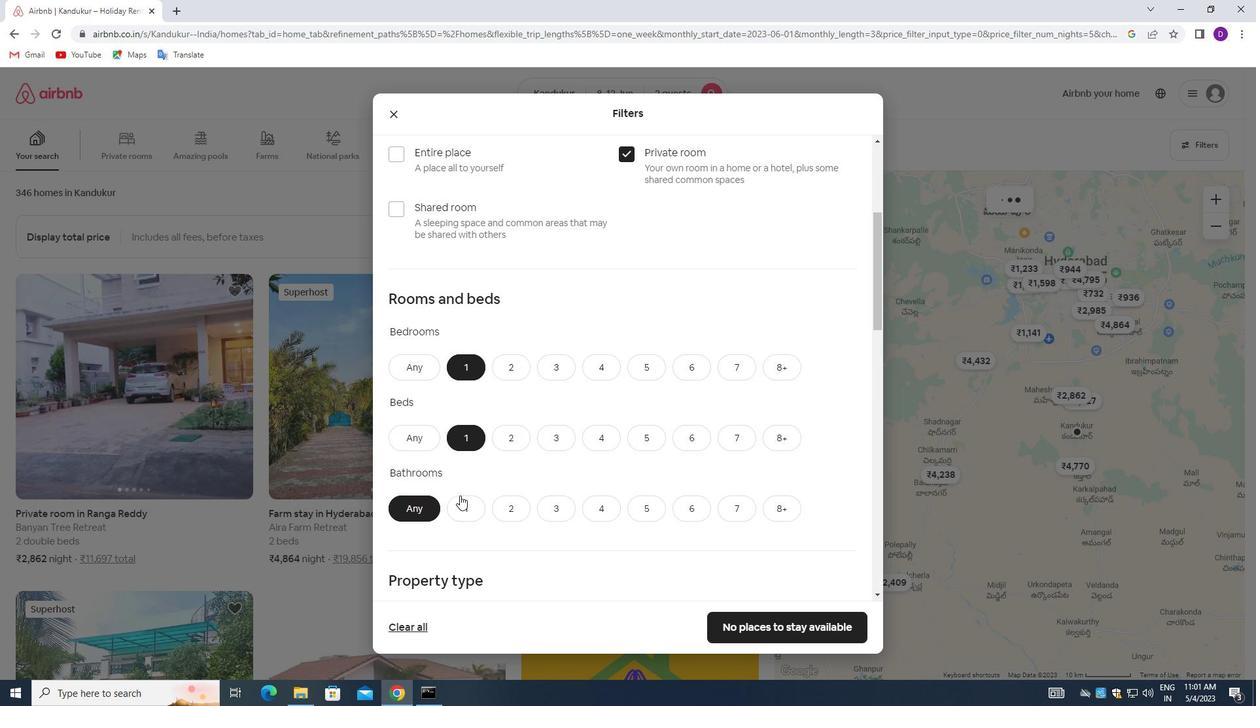 
Action: Mouse pressed left at (462, 505)
Screenshot: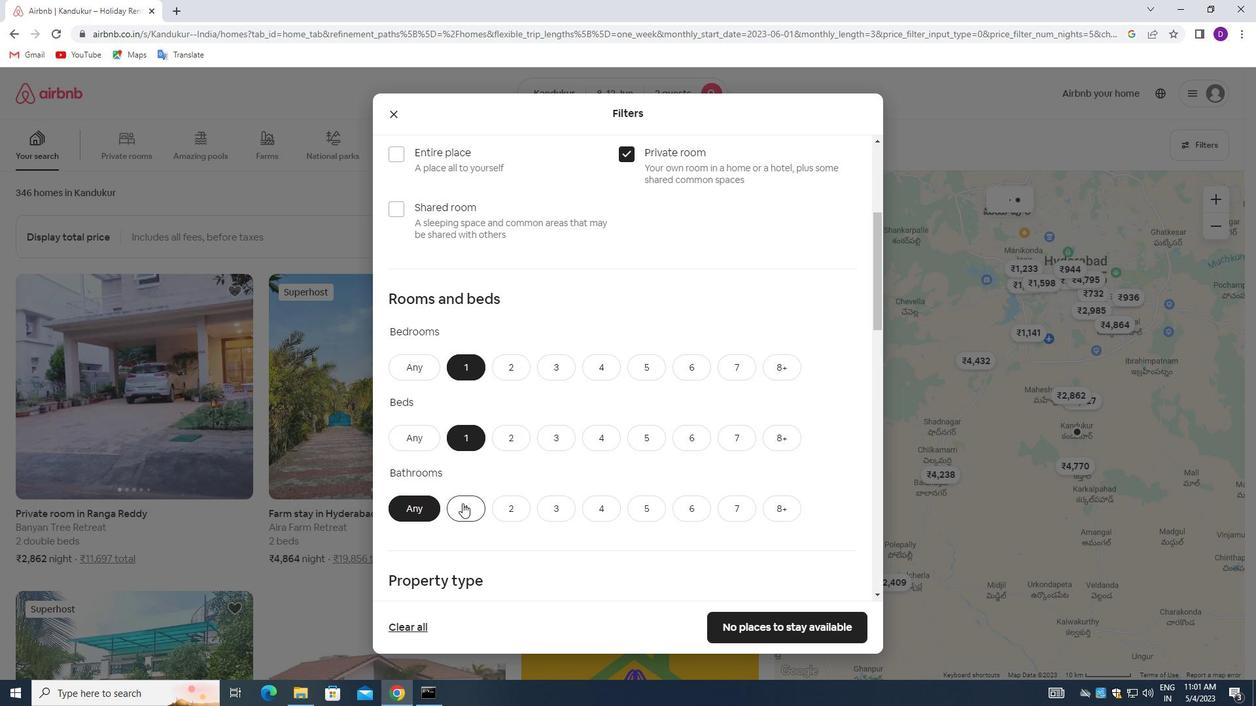 
Action: Mouse moved to (564, 410)
Screenshot: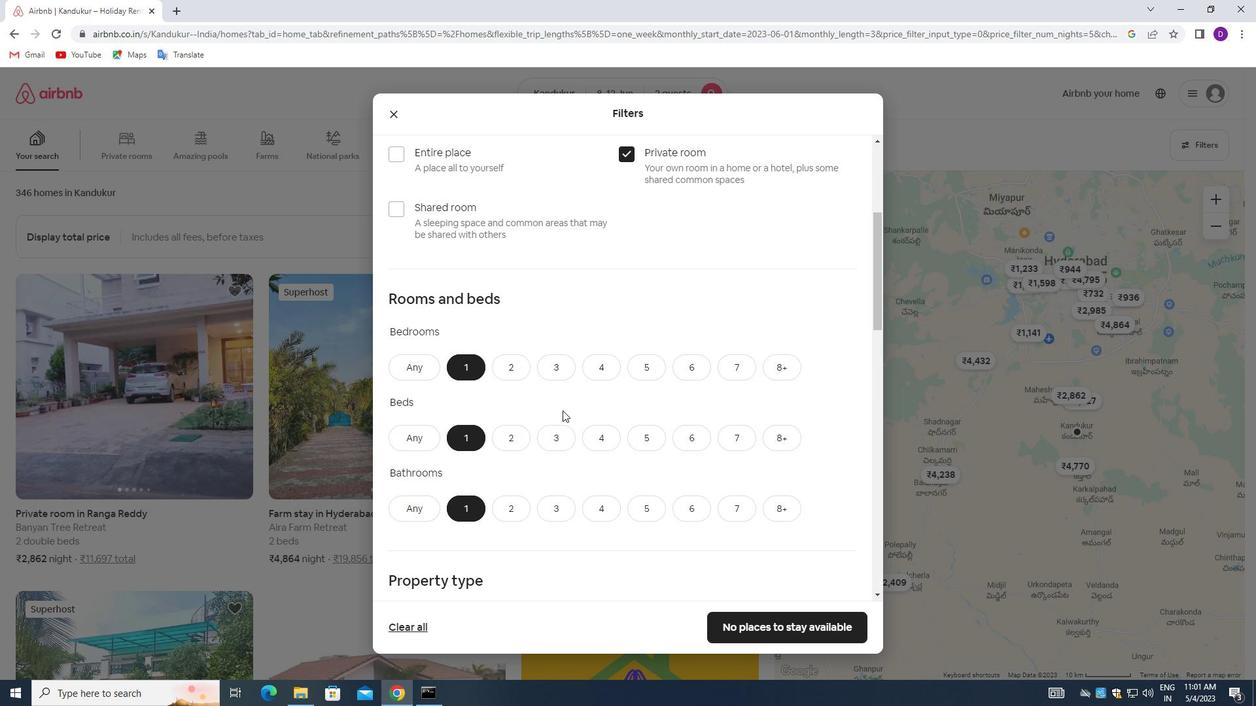 
Action: Mouse scrolled (564, 410) with delta (0, 0)
Screenshot: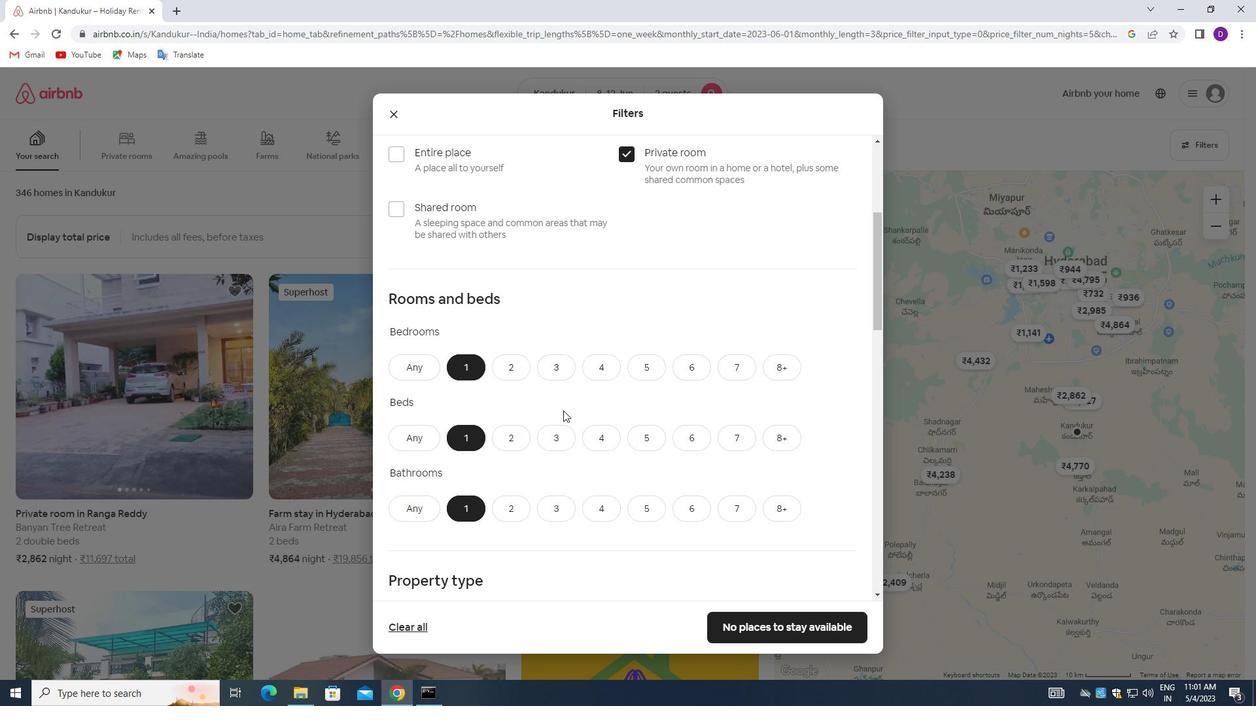 
Action: Mouse moved to (564, 410)
Screenshot: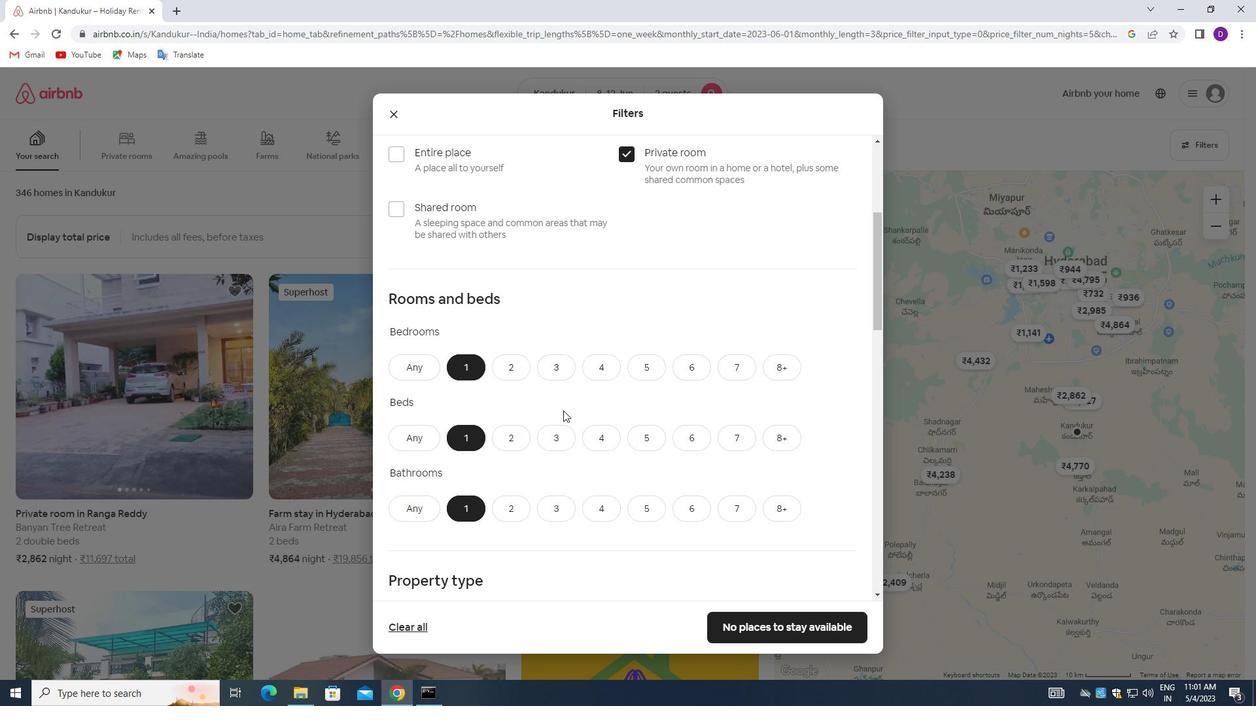 
Action: Mouse scrolled (564, 410) with delta (0, 0)
Screenshot: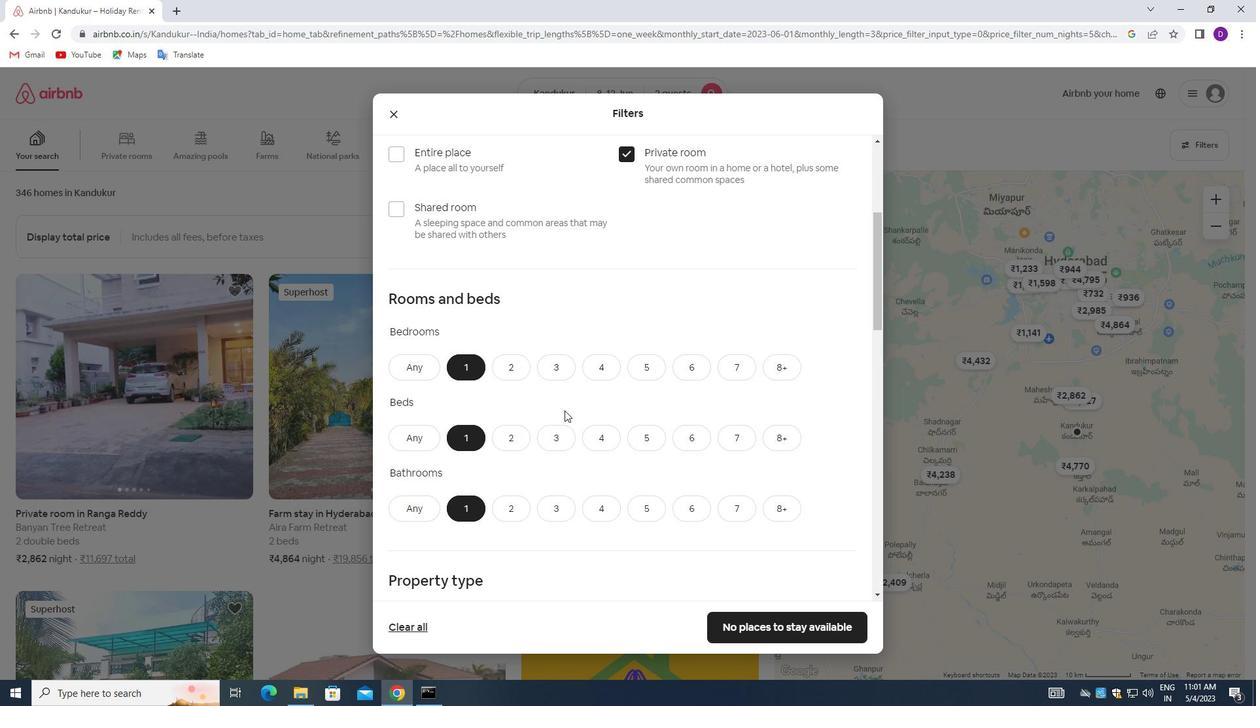 
Action: Mouse moved to (565, 411)
Screenshot: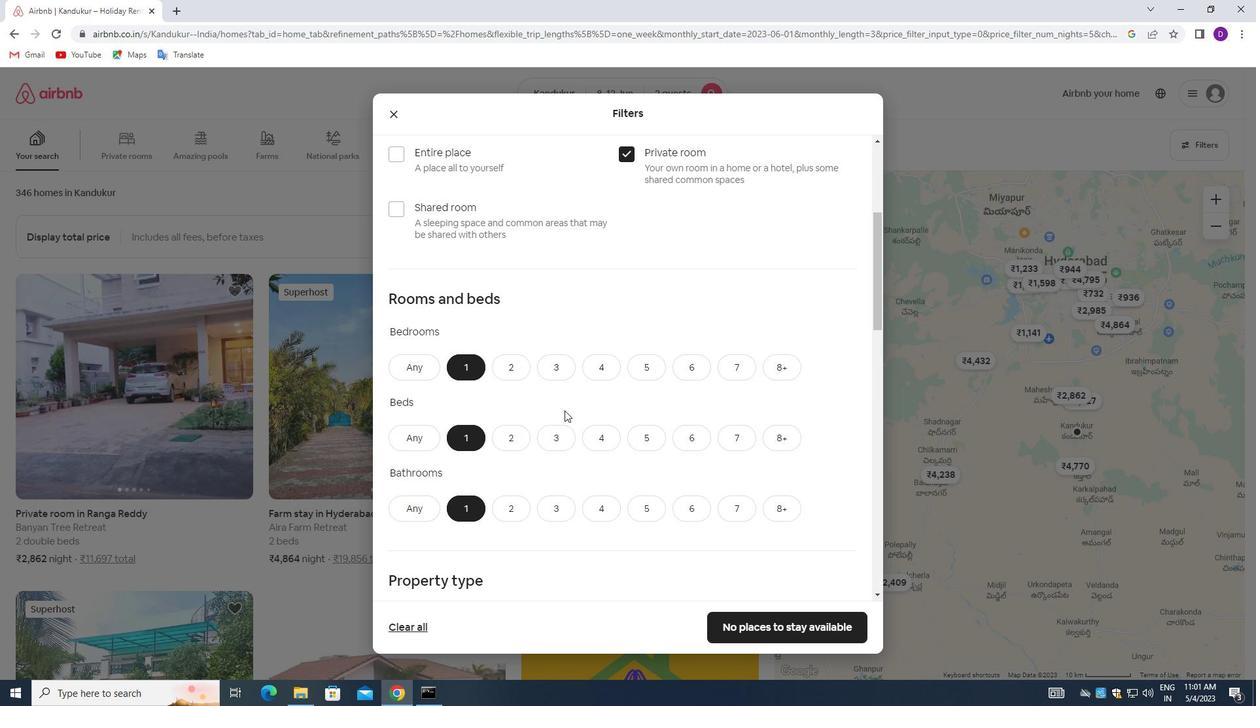 
Action: Mouse scrolled (565, 410) with delta (0, 0)
Screenshot: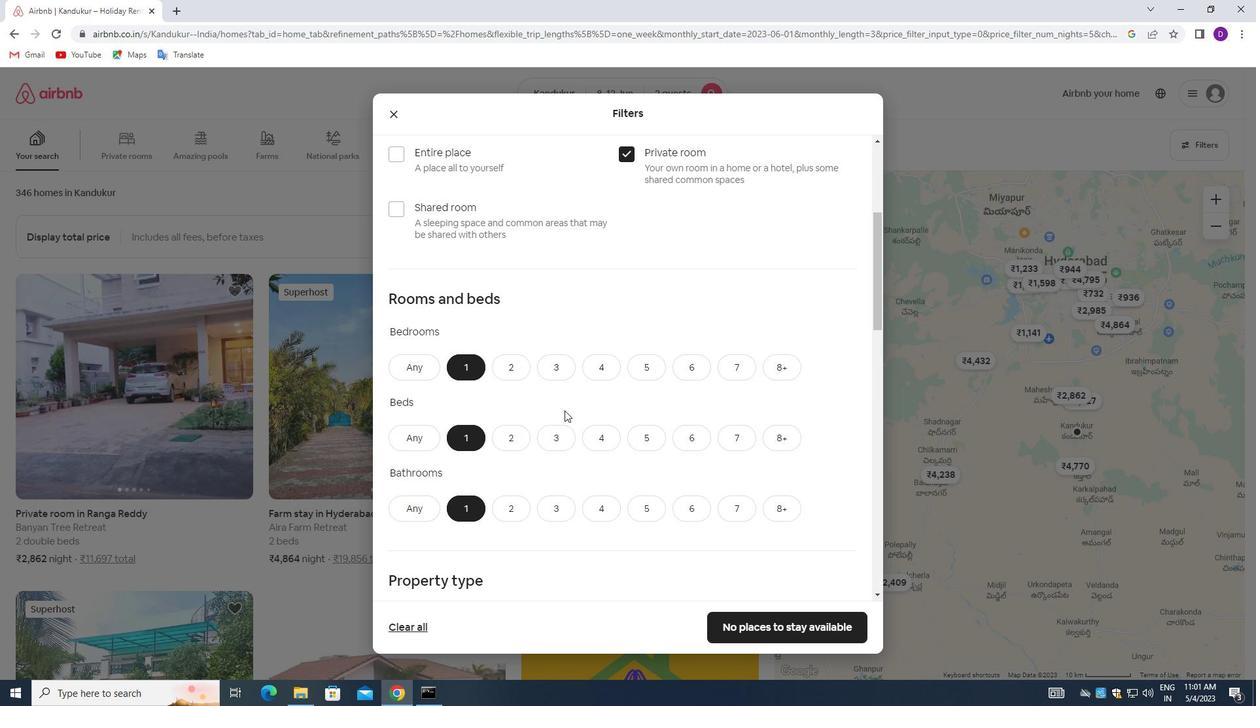 
Action: Mouse scrolled (565, 410) with delta (0, 0)
Screenshot: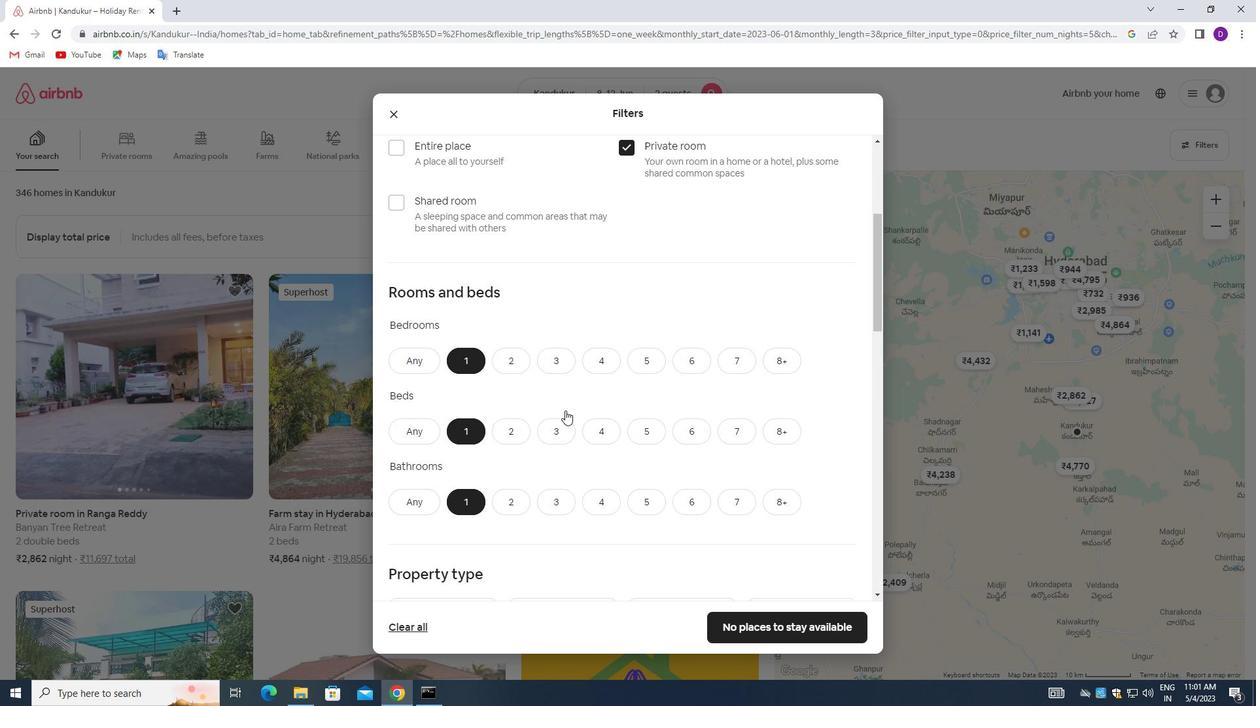 
Action: Mouse moved to (562, 378)
Screenshot: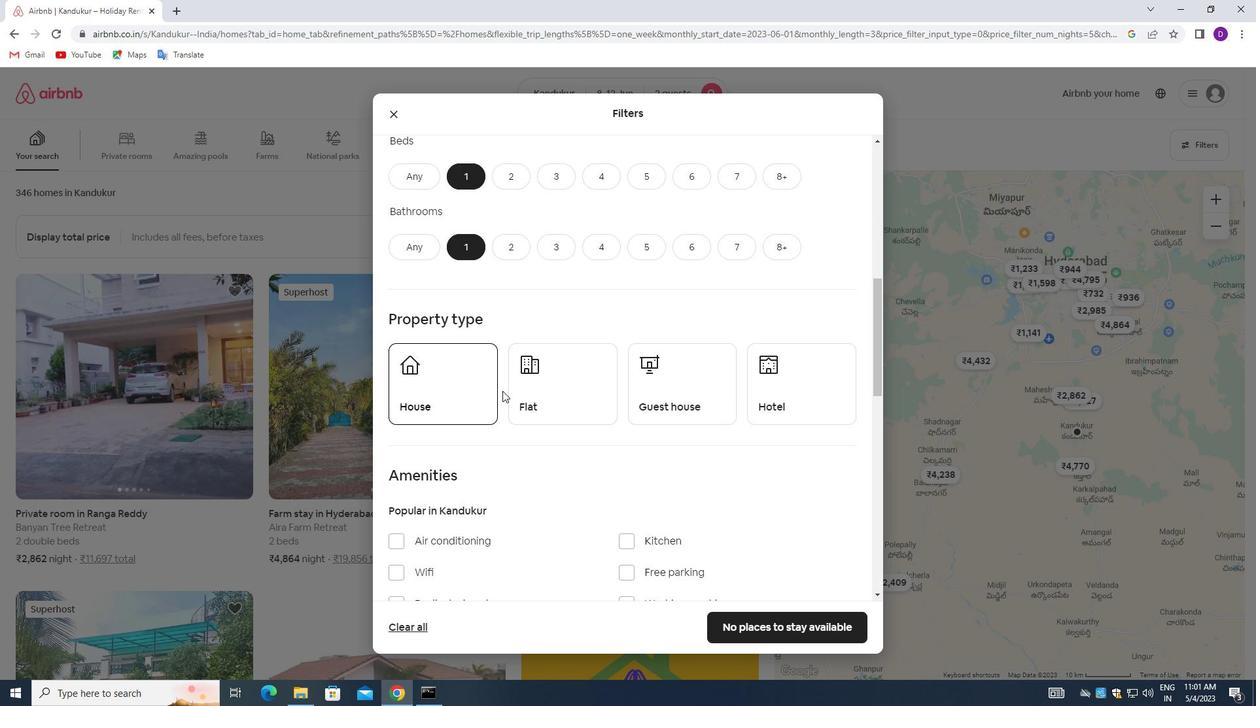 
Action: Mouse pressed left at (562, 378)
Screenshot: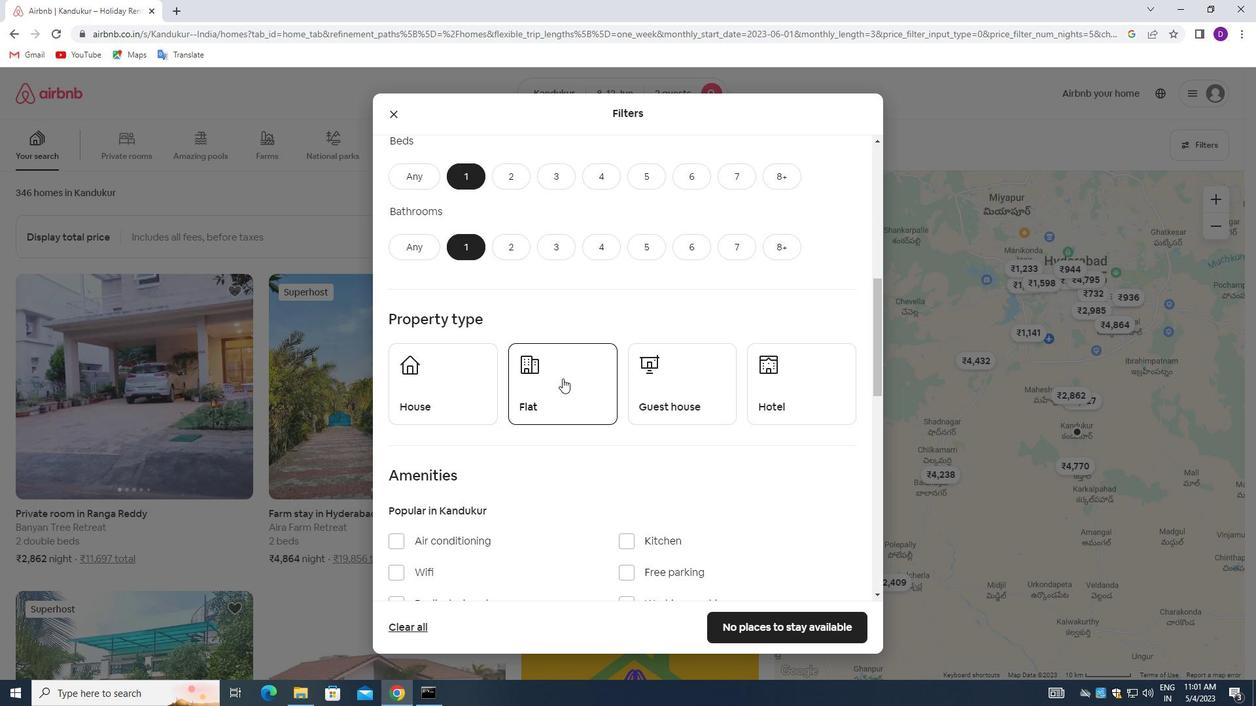 
Action: Mouse moved to (661, 389)
Screenshot: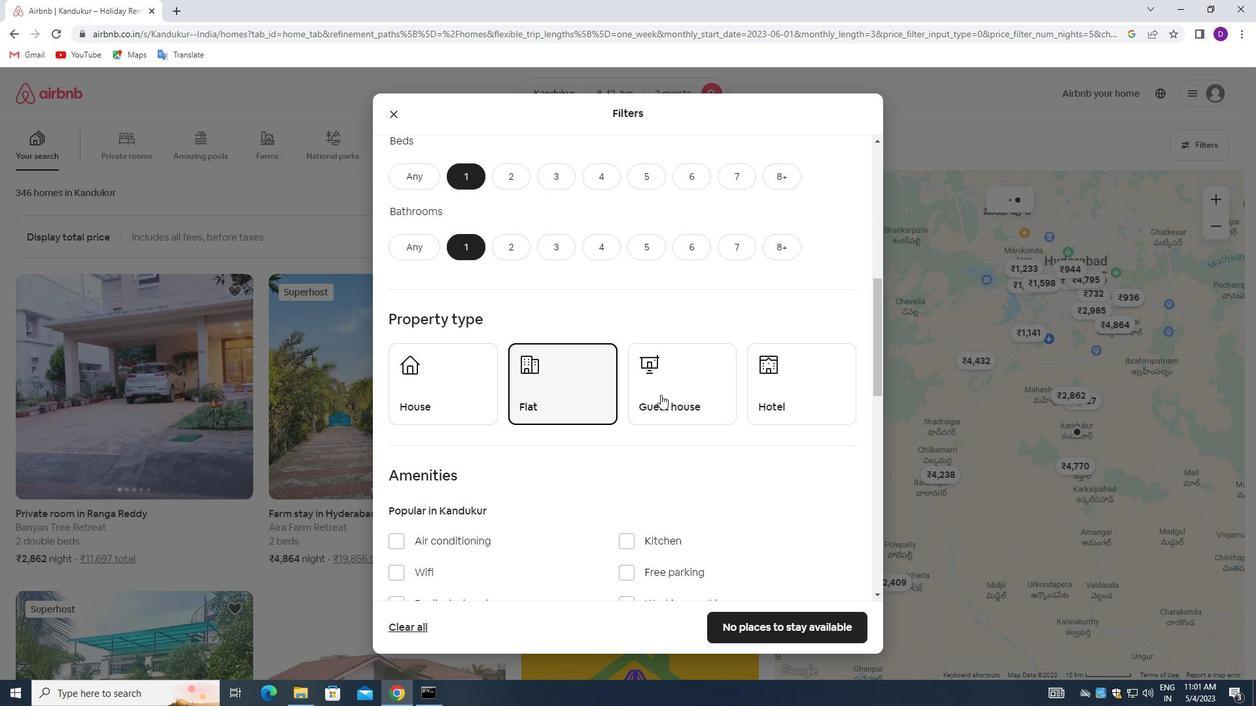 
Action: Mouse pressed left at (661, 389)
Screenshot: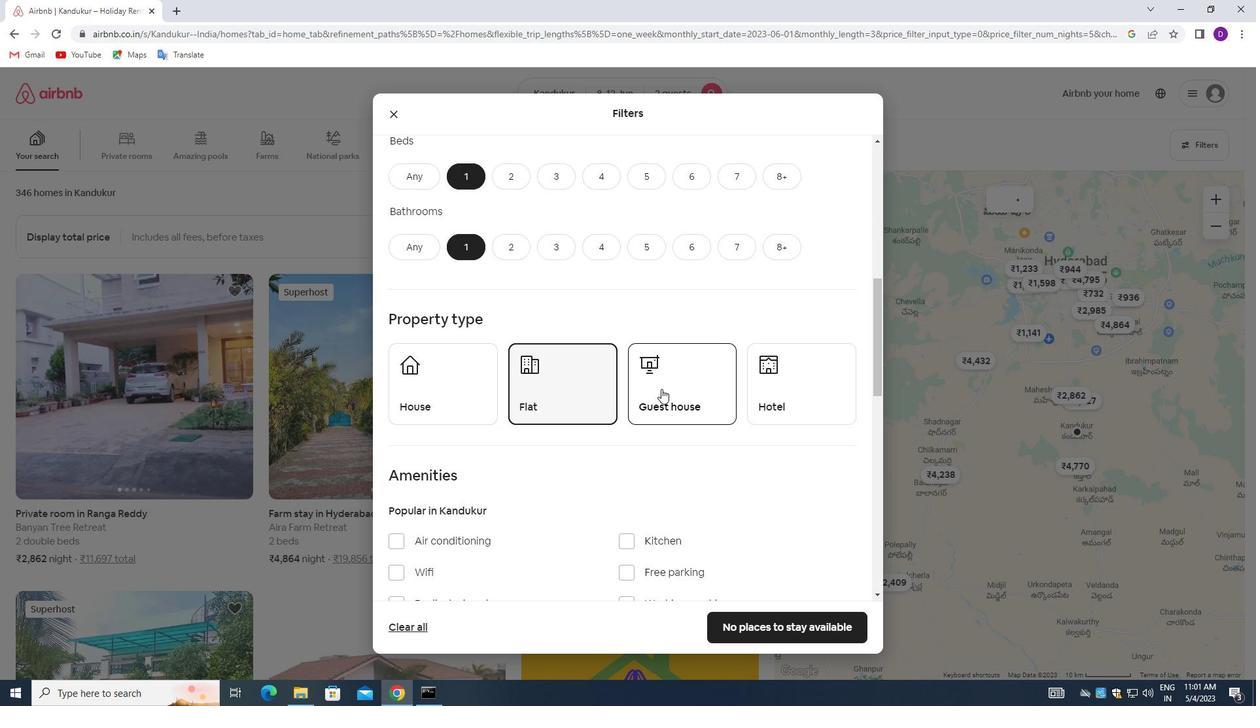 
Action: Mouse moved to (773, 376)
Screenshot: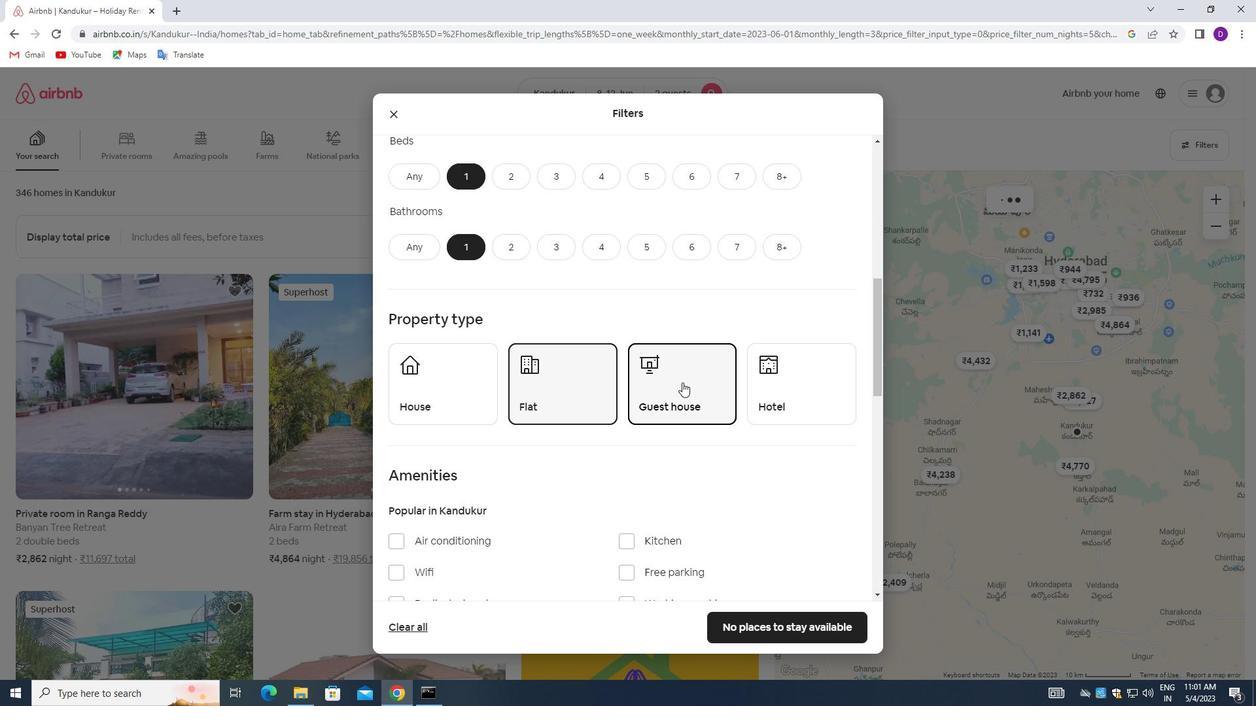 
Action: Mouse pressed left at (773, 376)
Screenshot: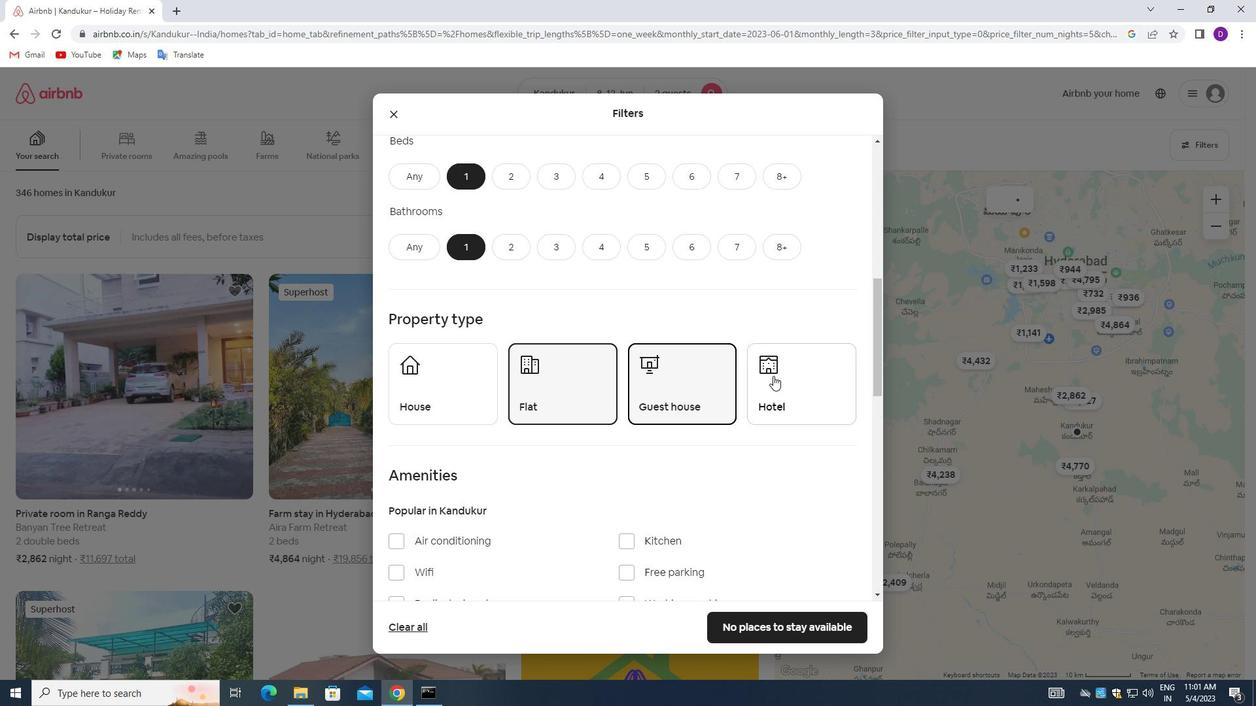 
Action: Mouse moved to (528, 418)
Screenshot: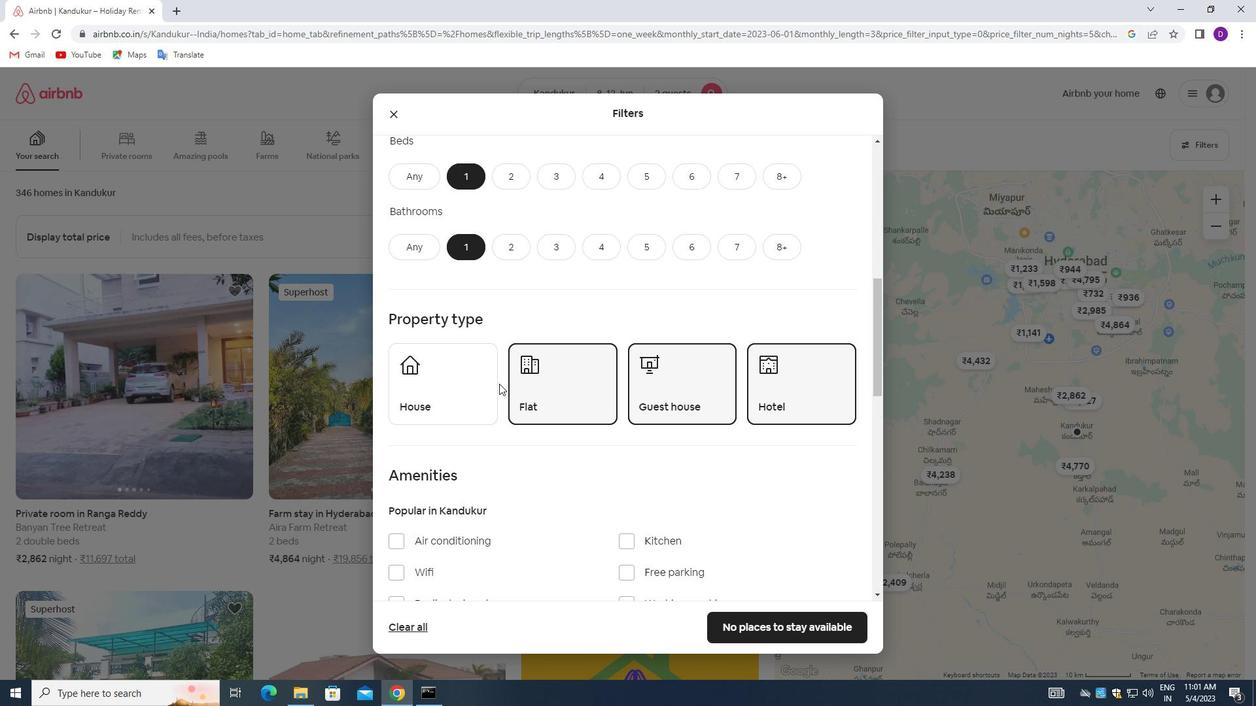 
Action: Mouse scrolled (528, 417) with delta (0, 0)
Screenshot: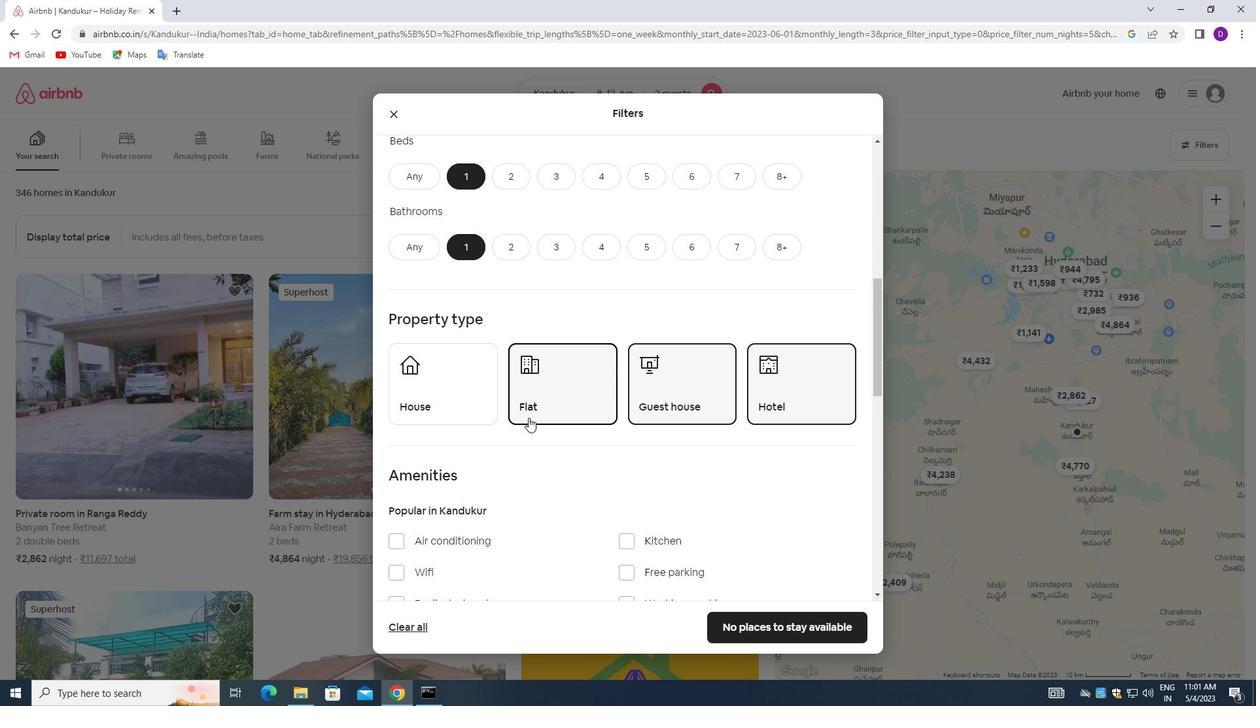 
Action: Mouse scrolled (528, 417) with delta (0, 0)
Screenshot: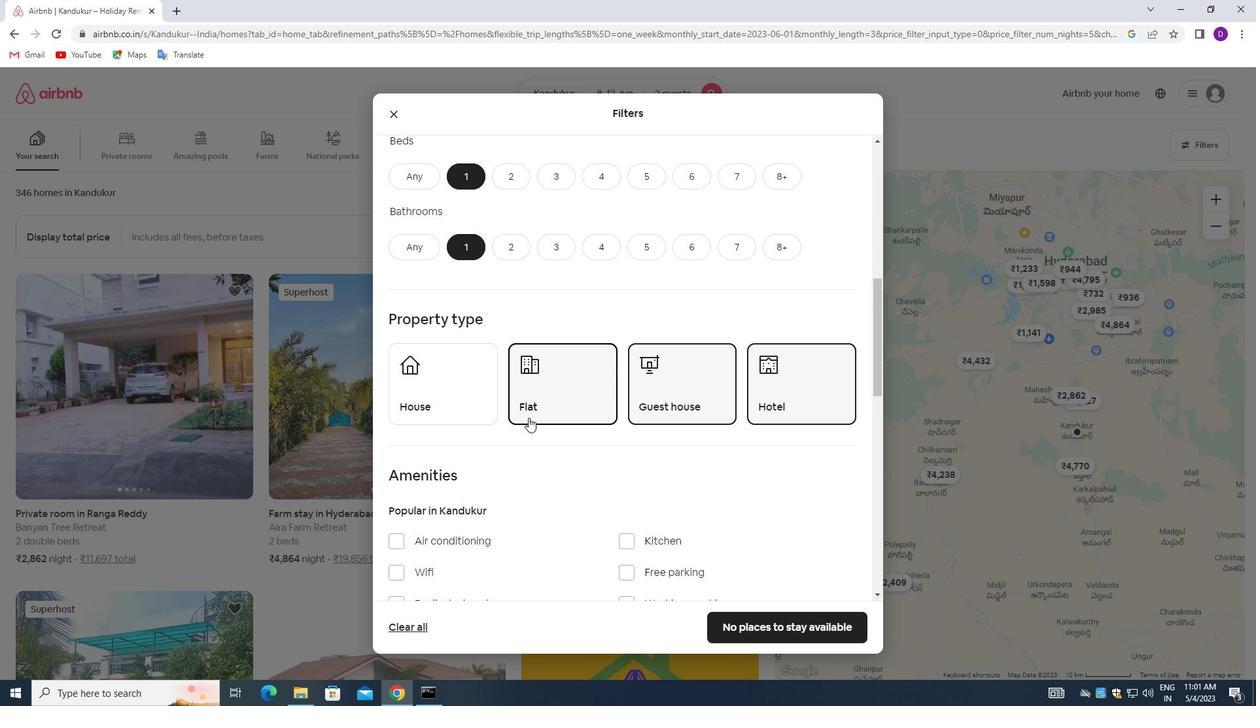 
Action: Mouse moved to (543, 421)
Screenshot: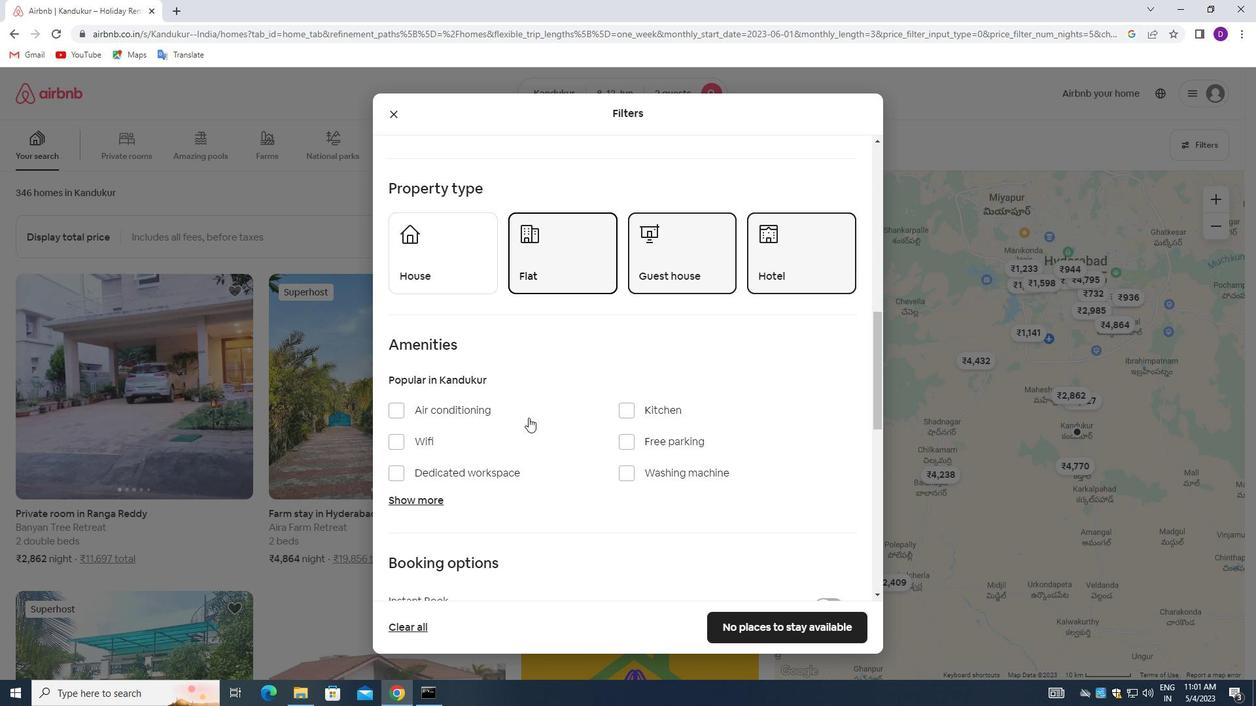 
Action: Mouse scrolled (543, 420) with delta (0, 0)
Screenshot: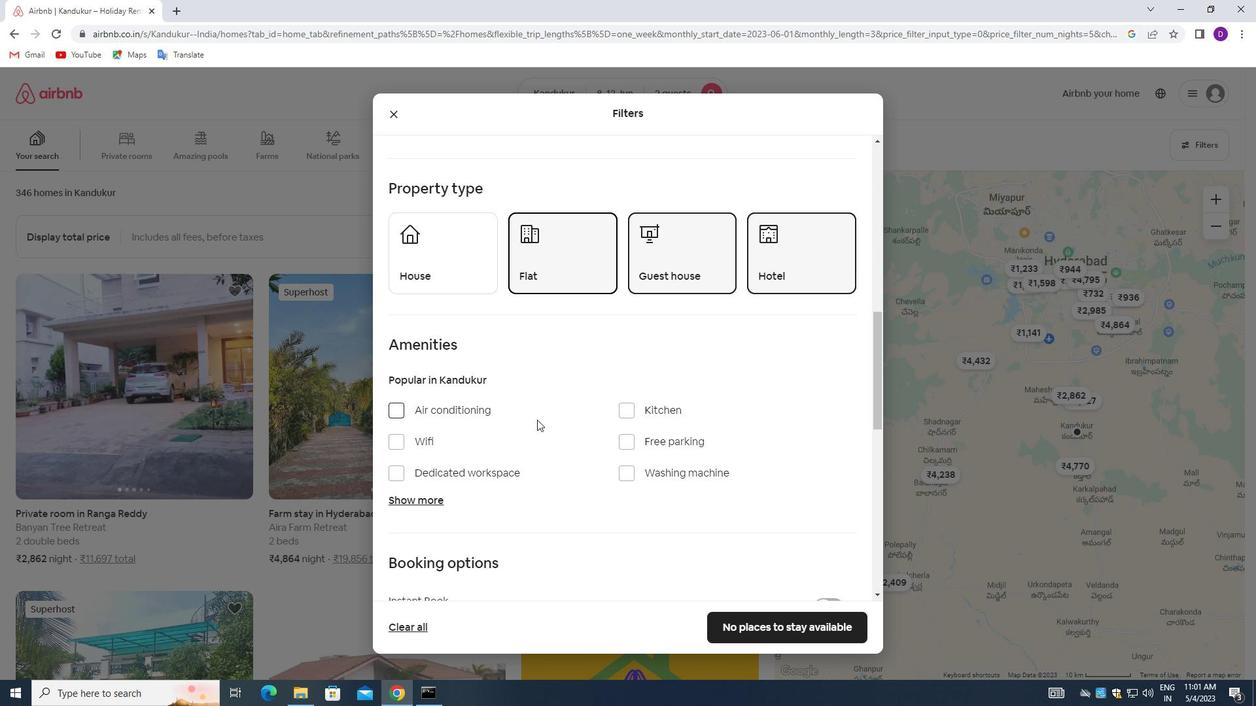 
Action: Mouse scrolled (543, 420) with delta (0, 0)
Screenshot: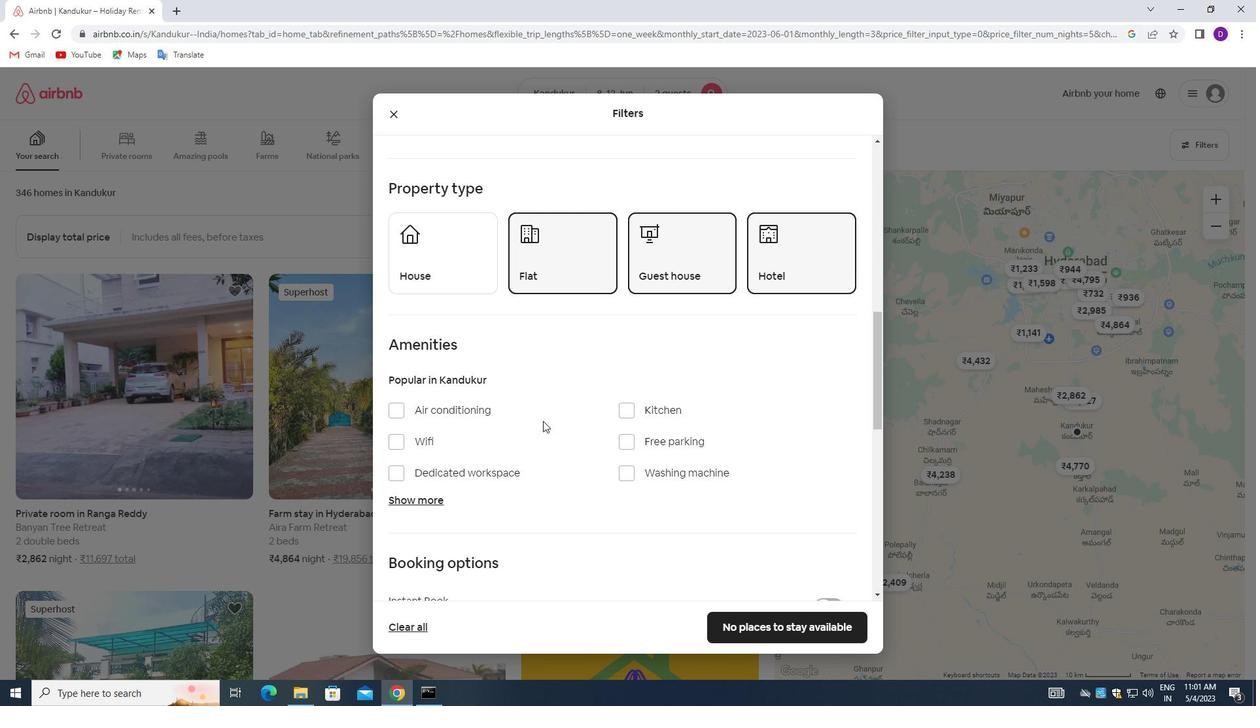 
Action: Mouse scrolled (543, 420) with delta (0, 0)
Screenshot: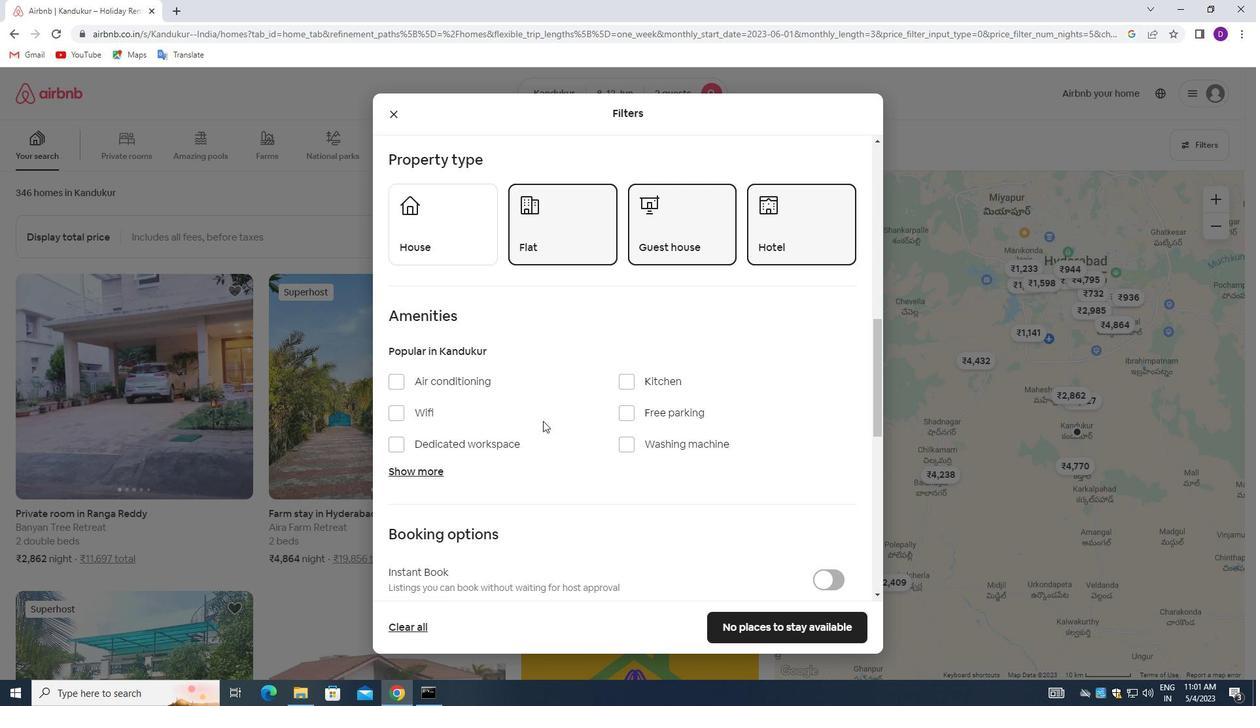 
Action: Mouse scrolled (543, 420) with delta (0, 0)
Screenshot: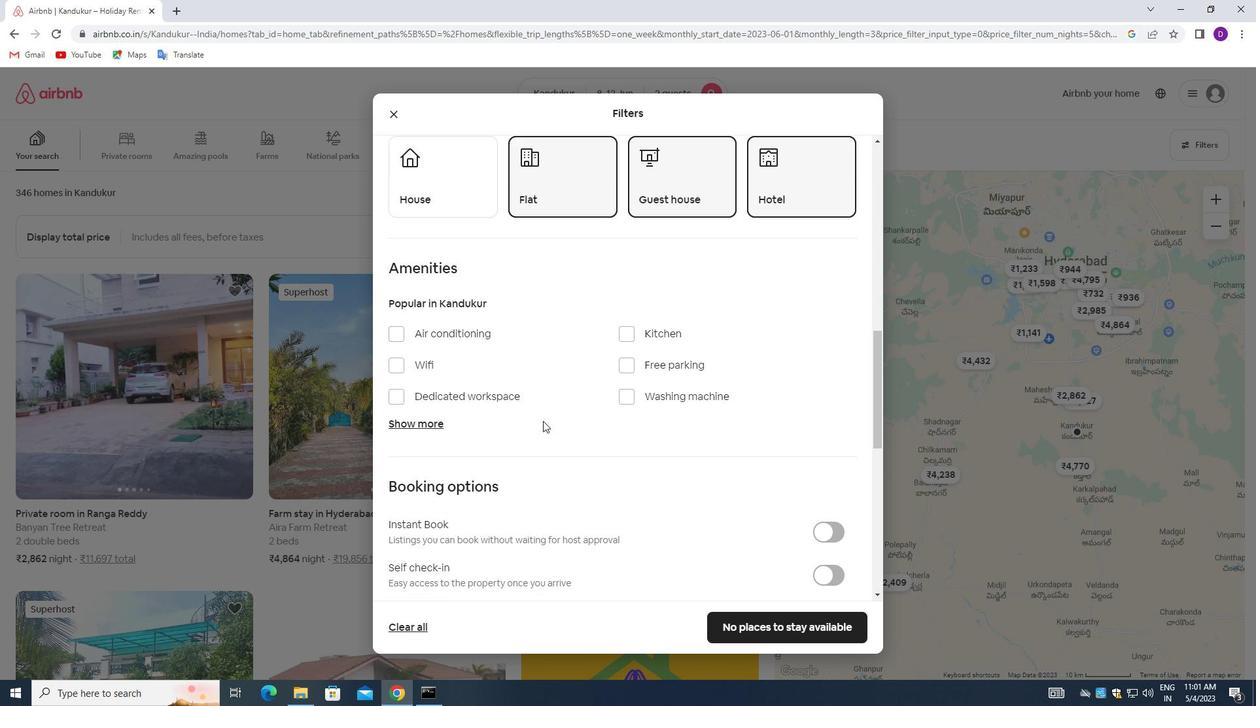 
Action: Mouse moved to (821, 392)
Screenshot: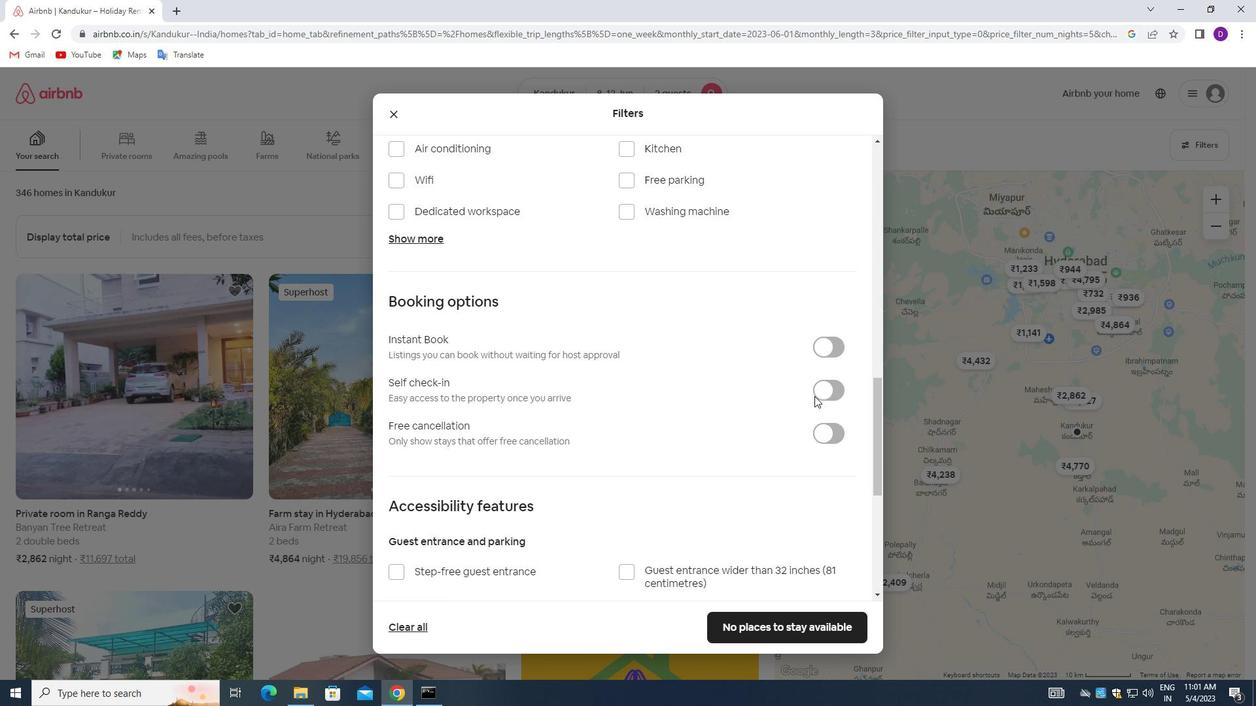 
Action: Mouse pressed left at (821, 392)
Screenshot: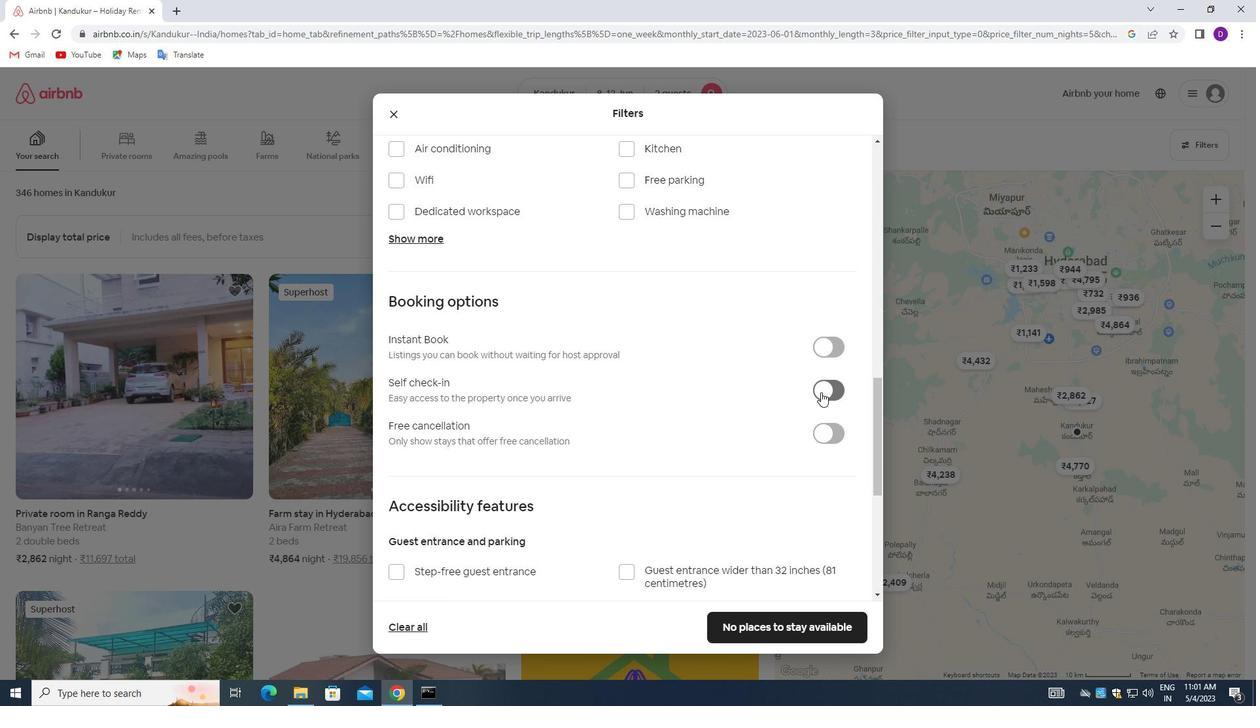 
Action: Mouse moved to (546, 430)
Screenshot: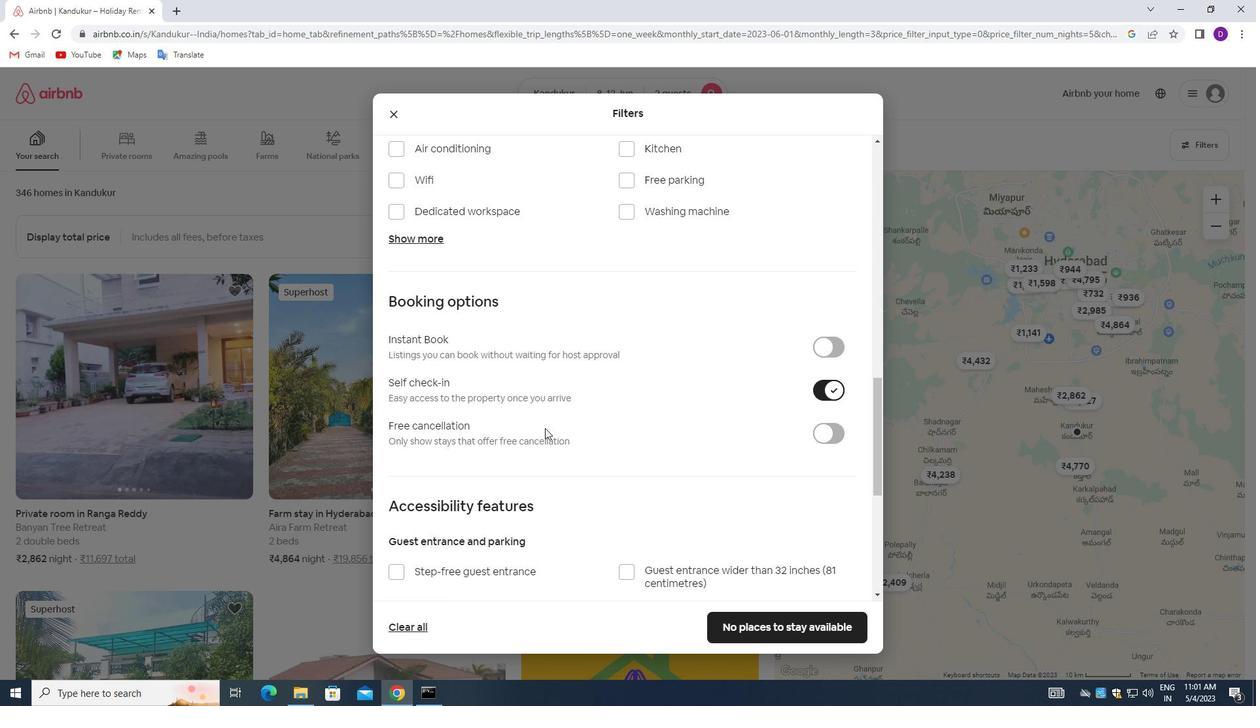 
Action: Mouse scrolled (546, 429) with delta (0, 0)
Screenshot: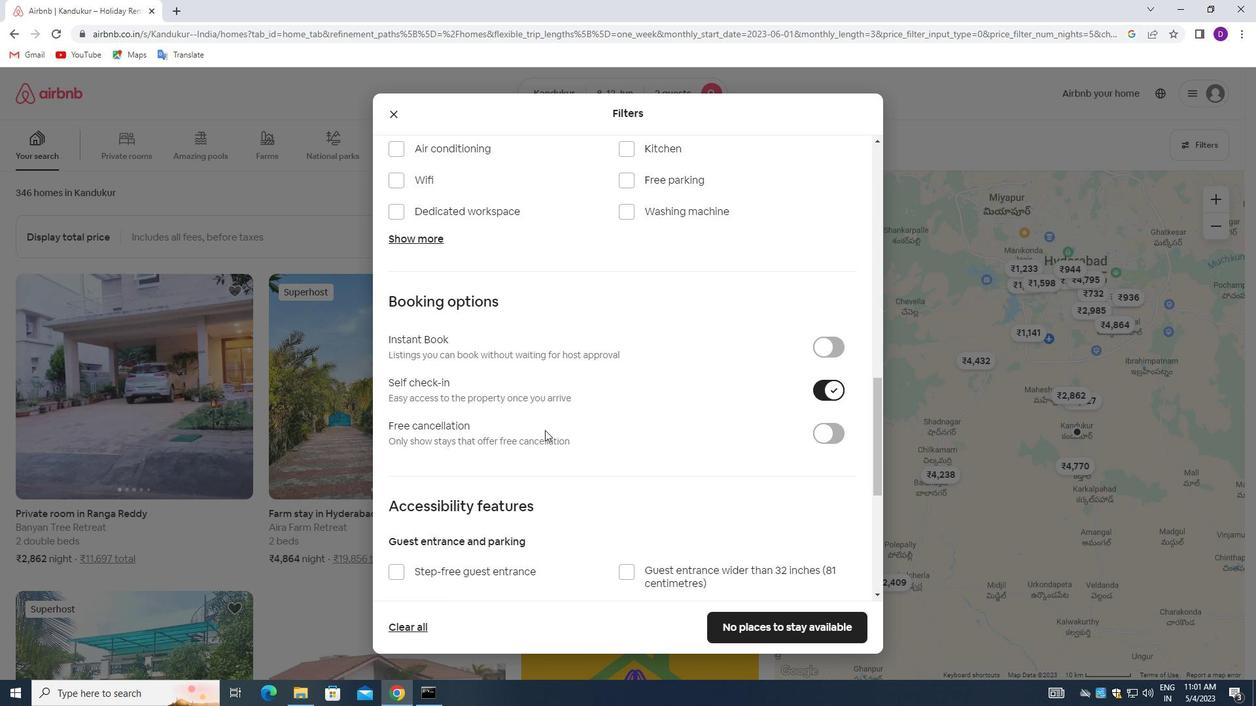 
Action: Mouse moved to (546, 431)
Screenshot: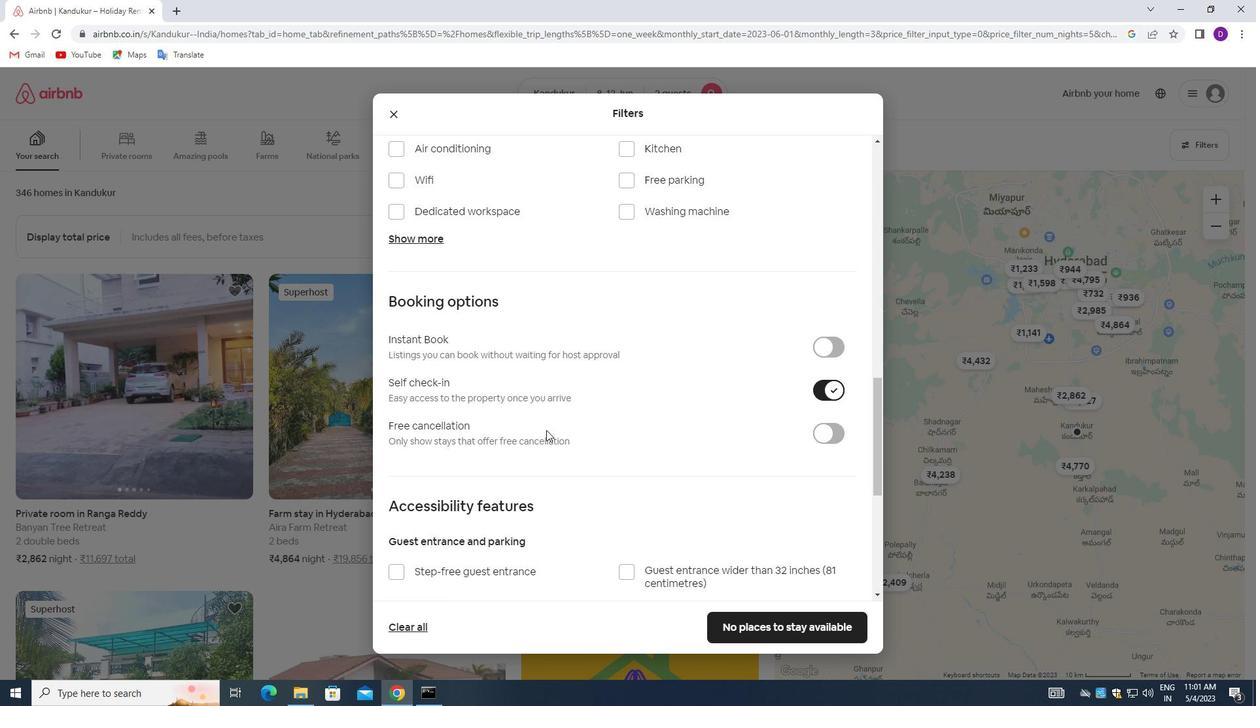 
Action: Mouse scrolled (546, 430) with delta (0, 0)
Screenshot: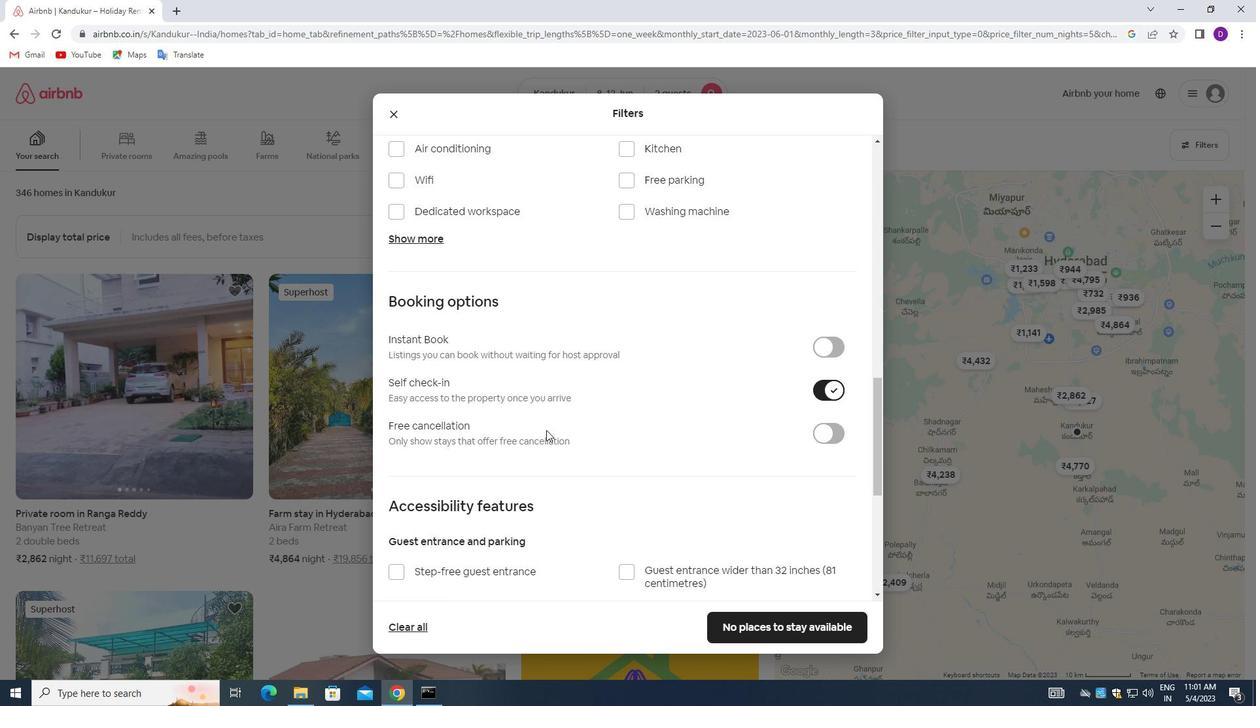 
Action: Mouse scrolled (546, 430) with delta (0, 0)
Screenshot: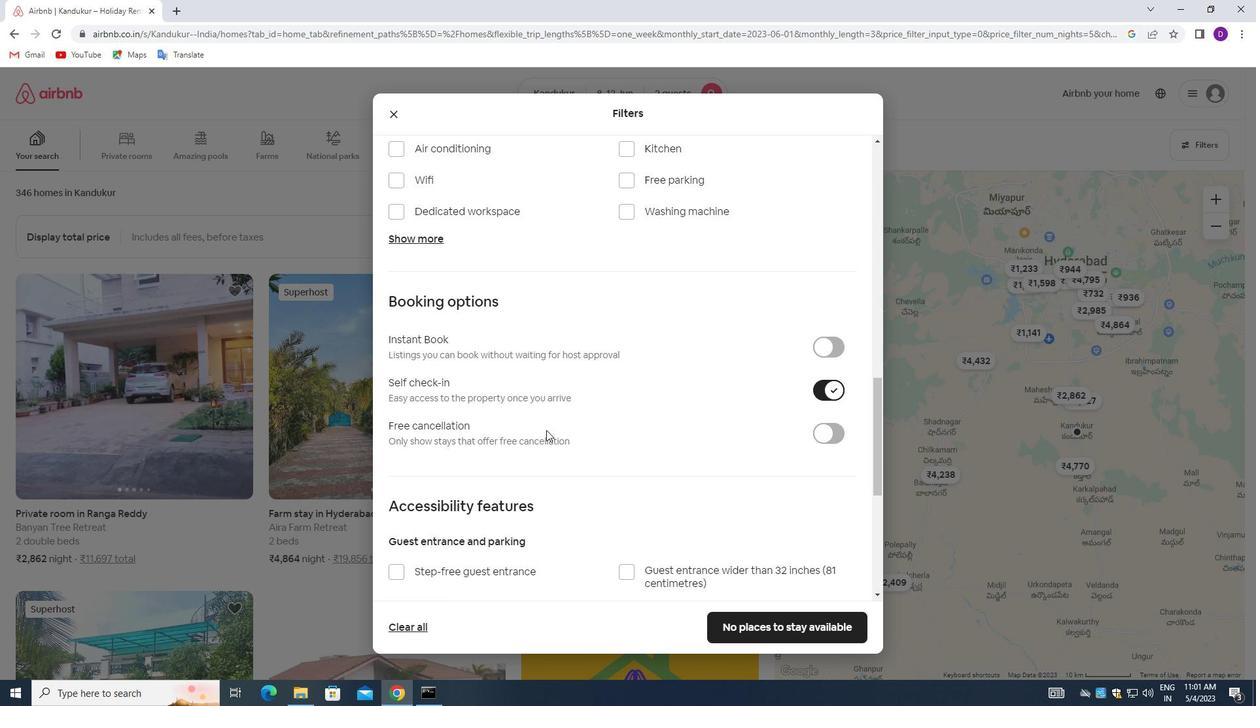 
Action: Mouse moved to (552, 431)
Screenshot: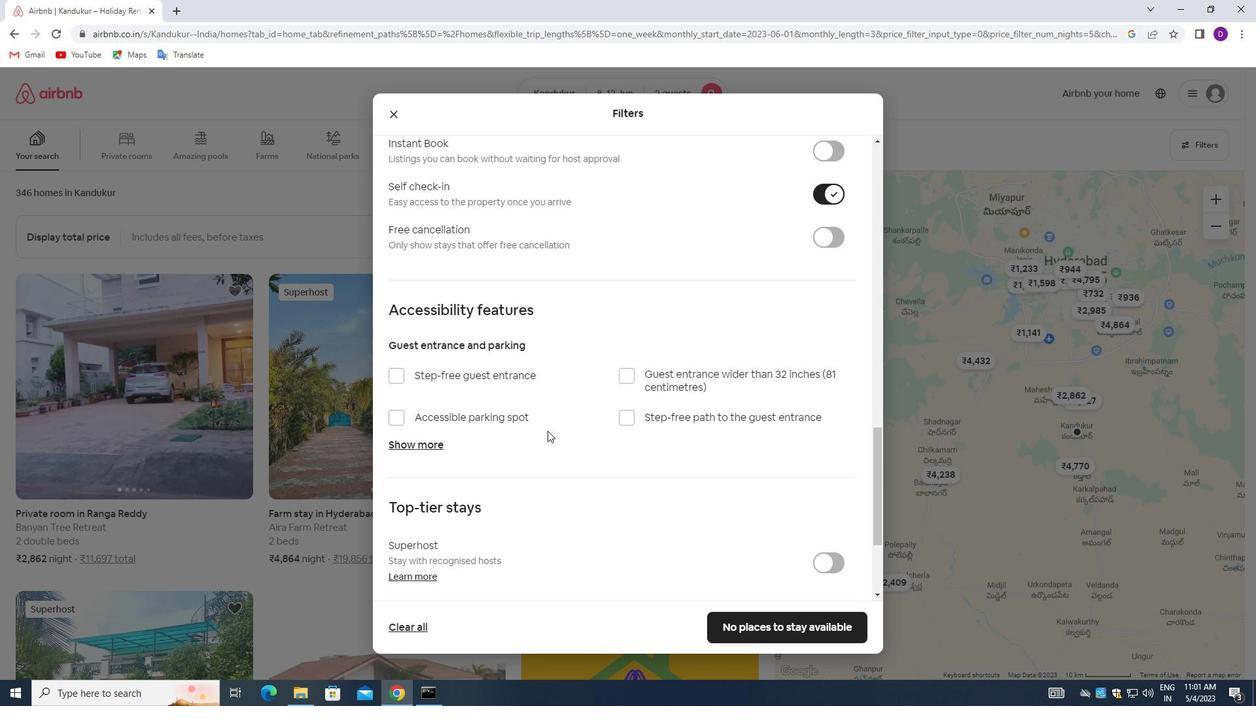 
Action: Mouse scrolled (552, 430) with delta (0, 0)
Screenshot: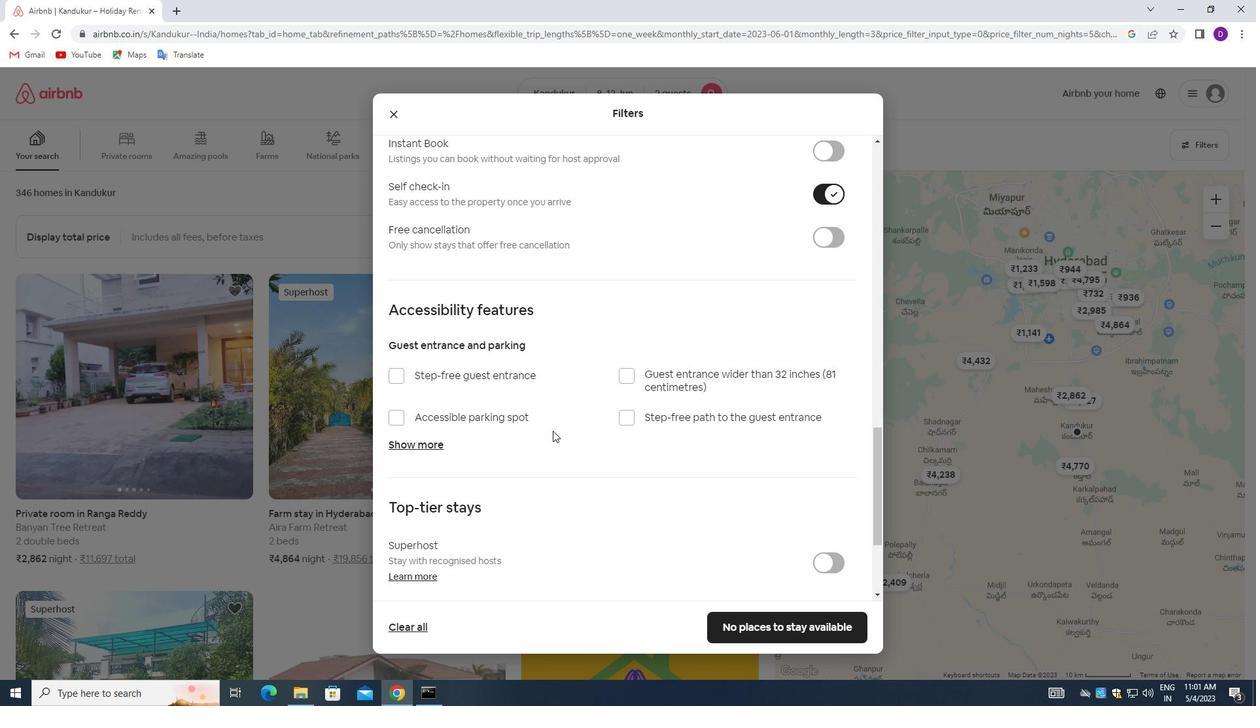 
Action: Mouse moved to (553, 431)
Screenshot: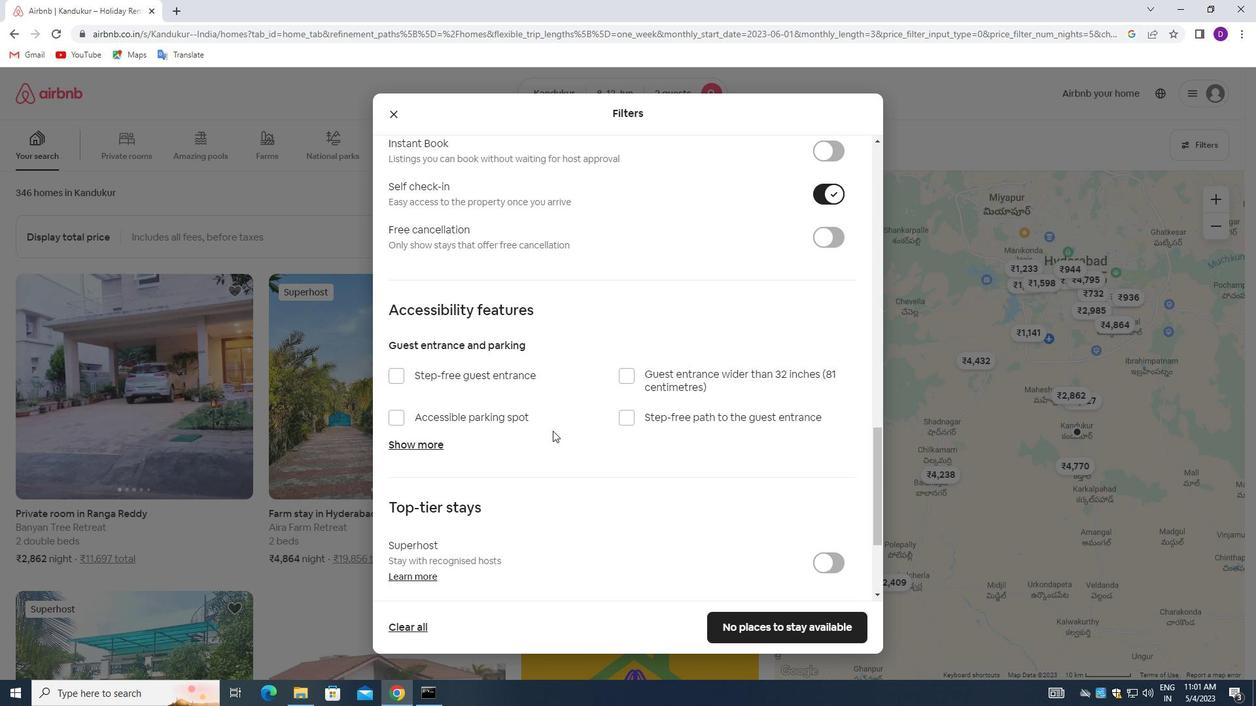 
Action: Mouse scrolled (553, 430) with delta (0, 0)
Screenshot: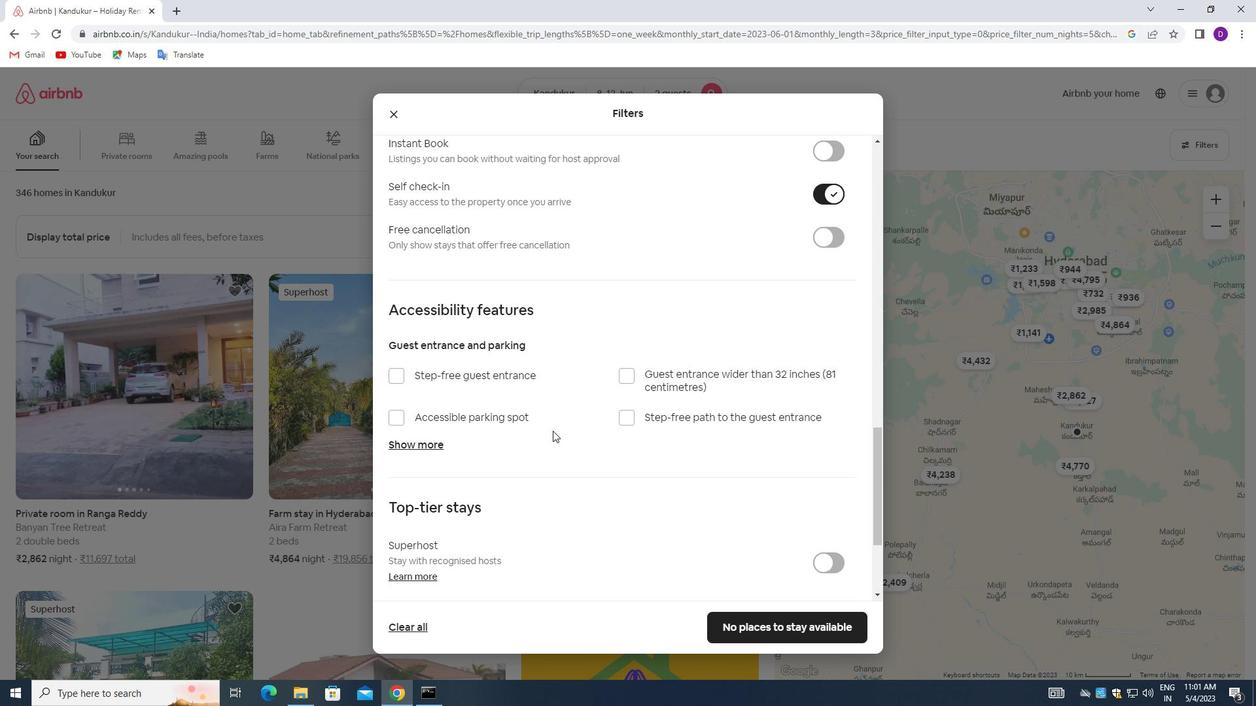 
Action: Mouse moved to (553, 431)
Screenshot: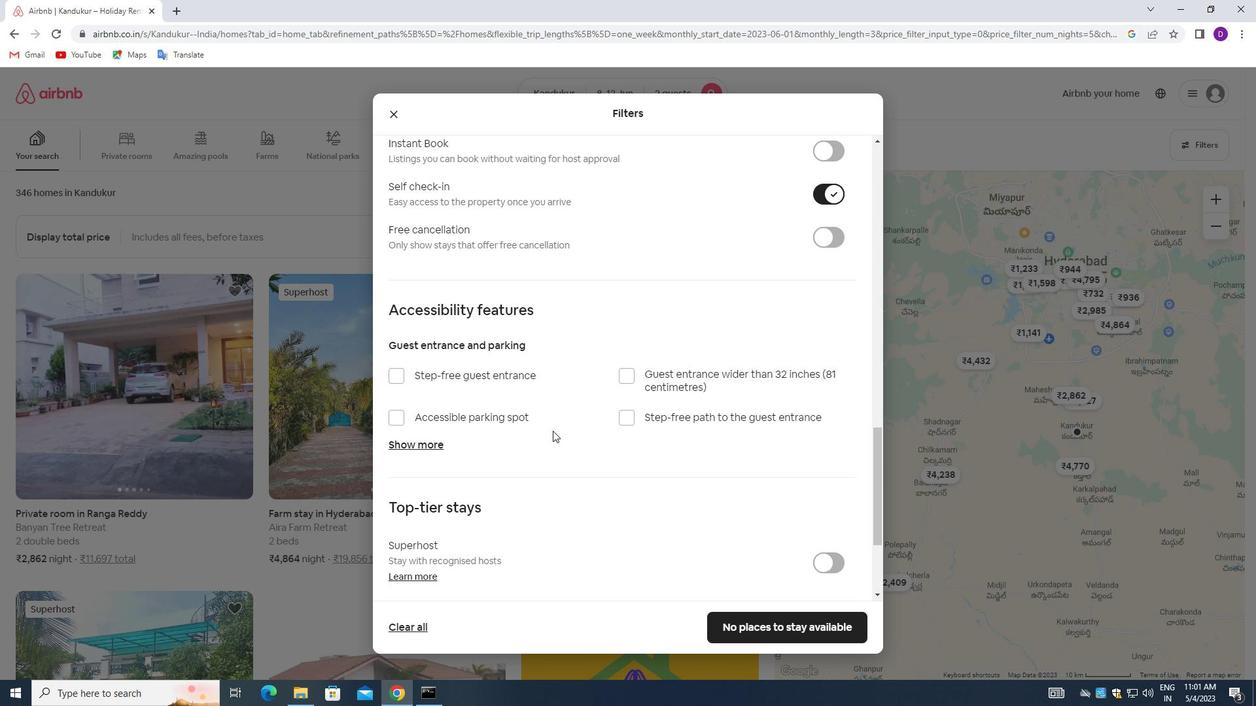 
Action: Mouse scrolled (553, 430) with delta (0, 0)
Screenshot: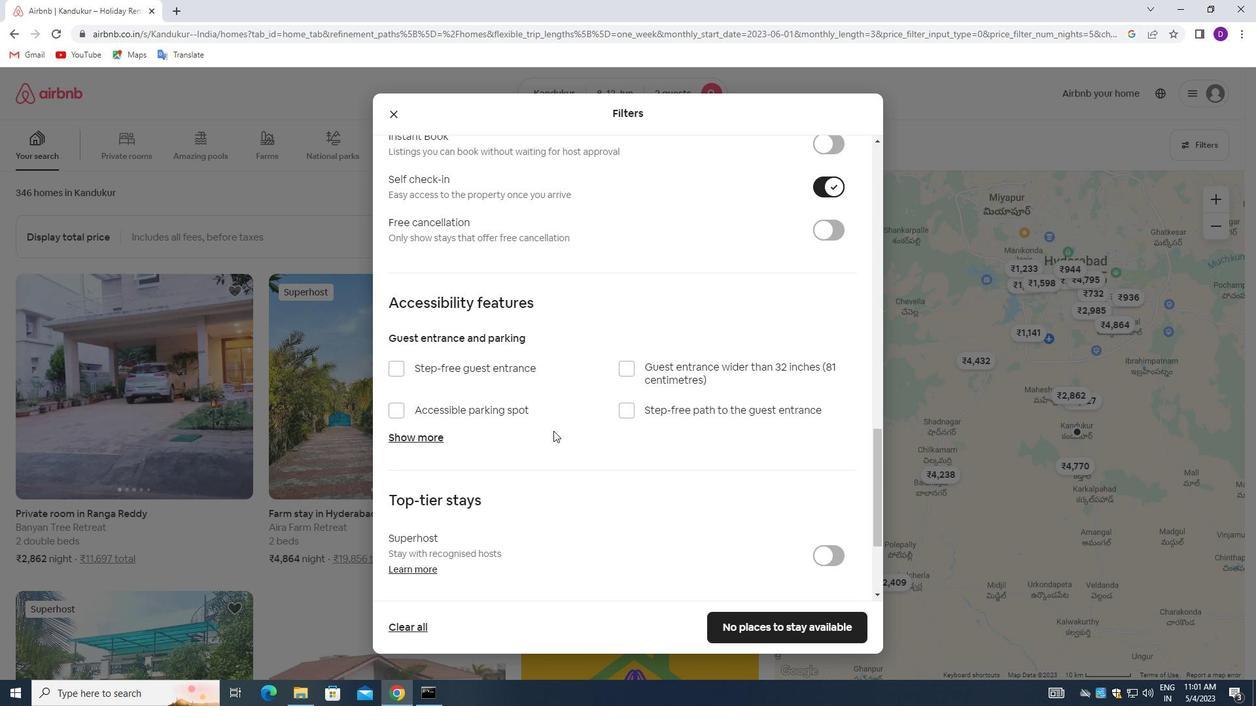 
Action: Mouse moved to (555, 431)
Screenshot: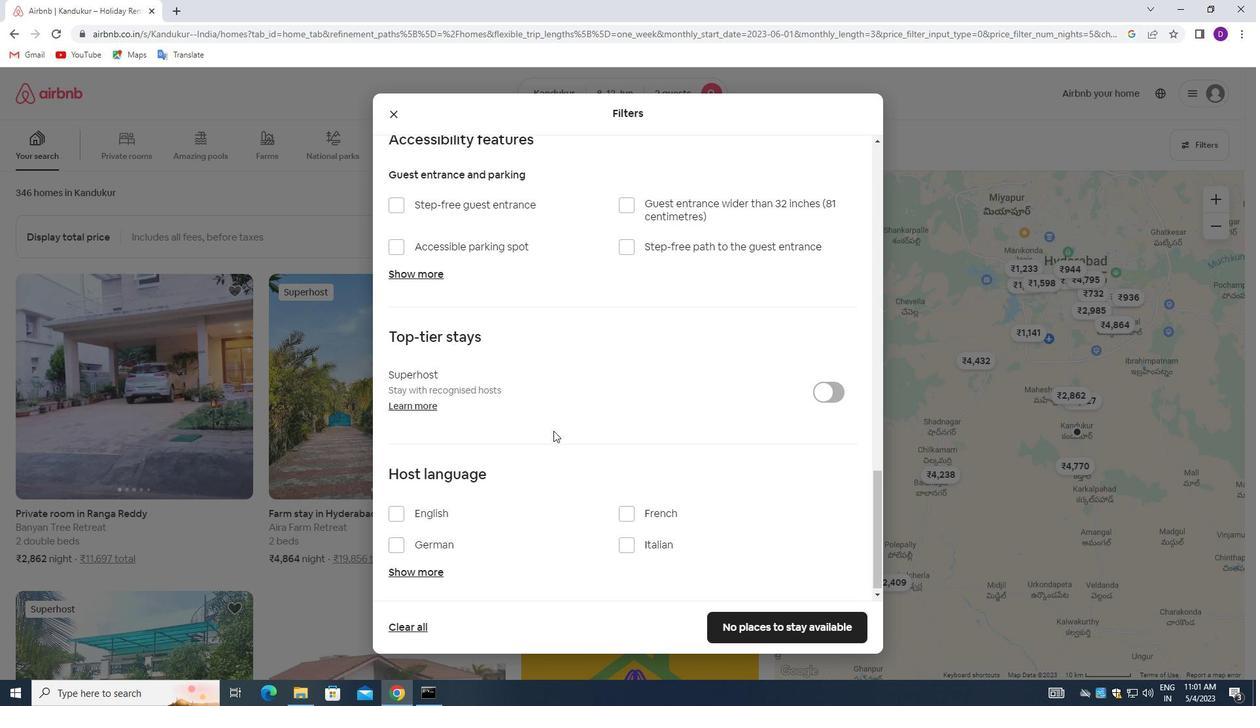 
Action: Mouse scrolled (555, 431) with delta (0, 0)
Screenshot: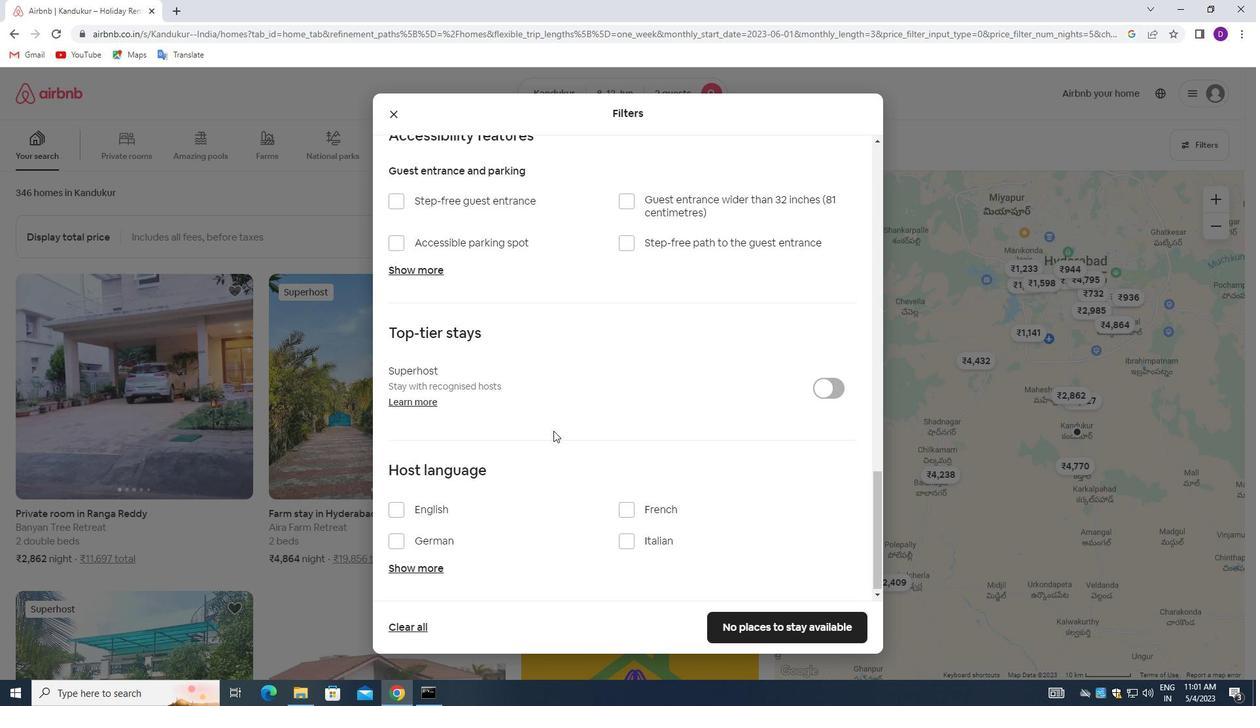 
Action: Mouse moved to (556, 432)
Screenshot: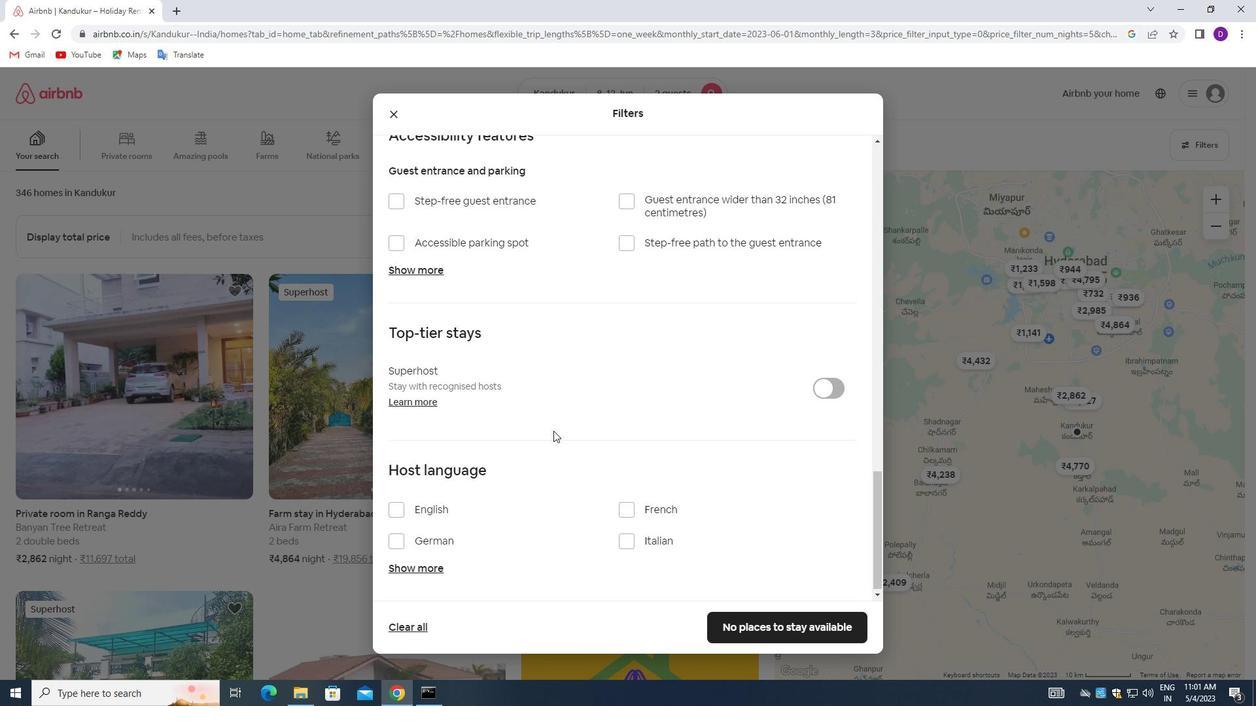 
Action: Mouse scrolled (556, 431) with delta (0, 0)
Screenshot: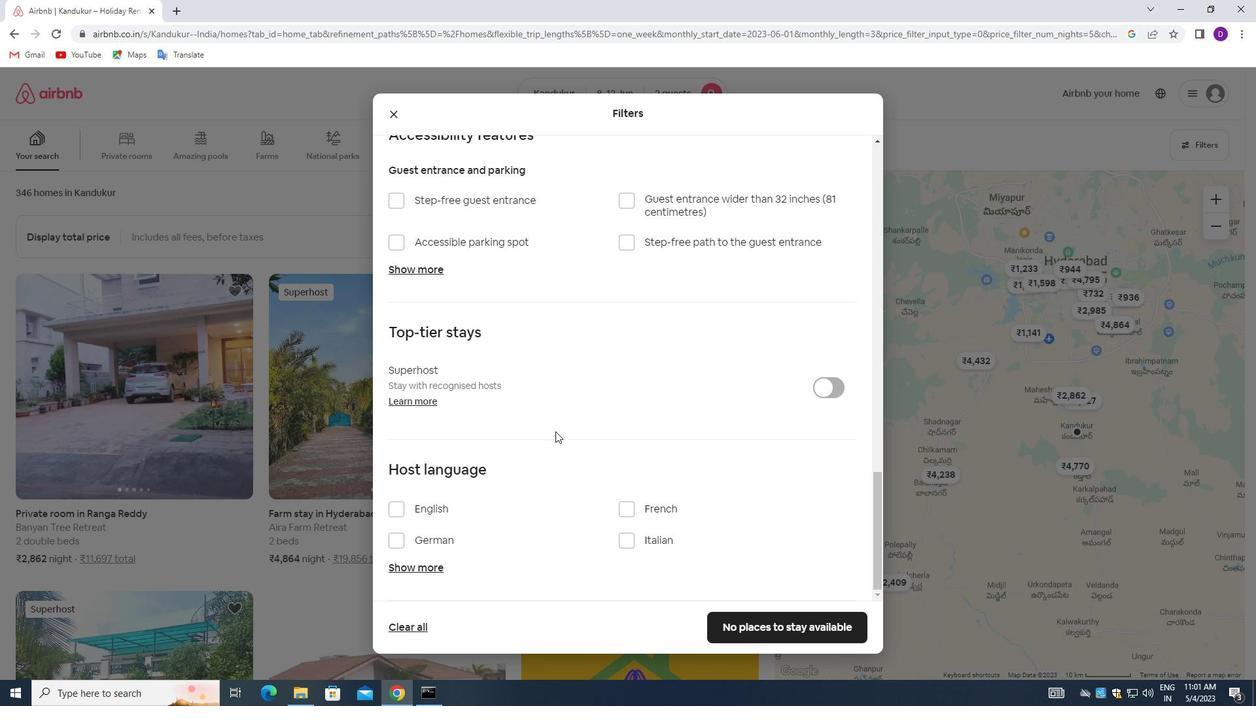 
Action: Mouse moved to (398, 511)
Screenshot: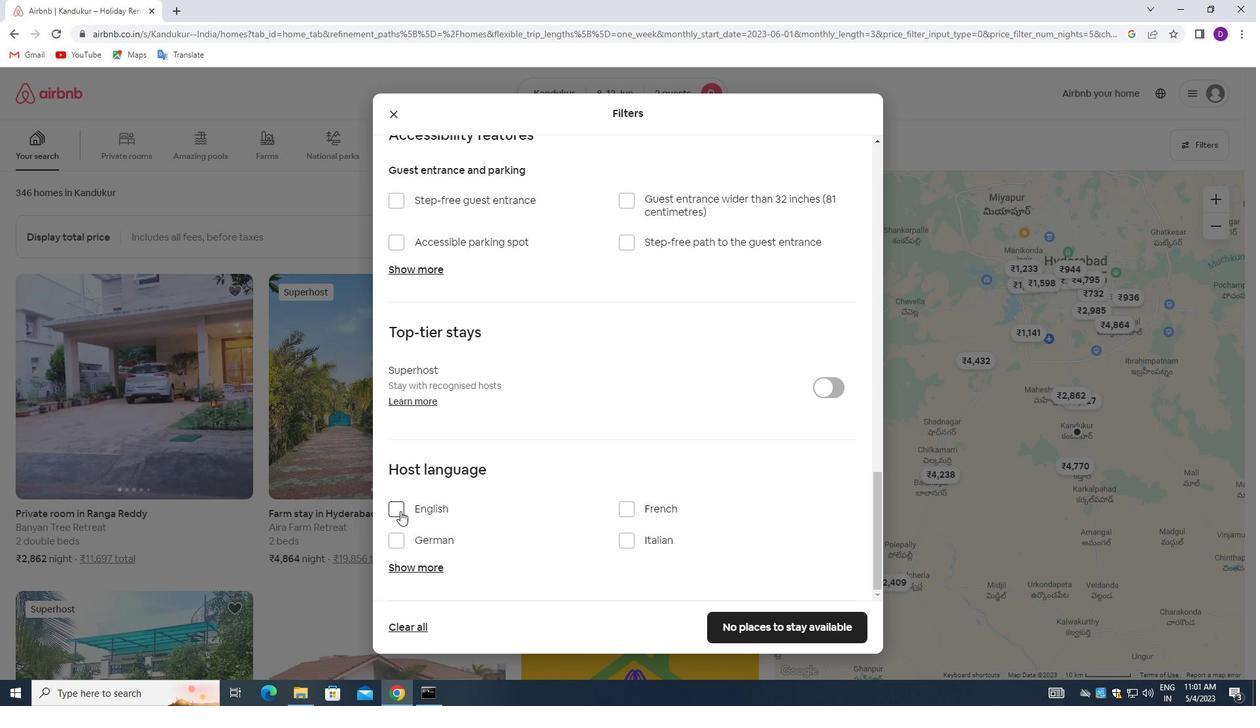 
Action: Mouse pressed left at (398, 511)
Screenshot: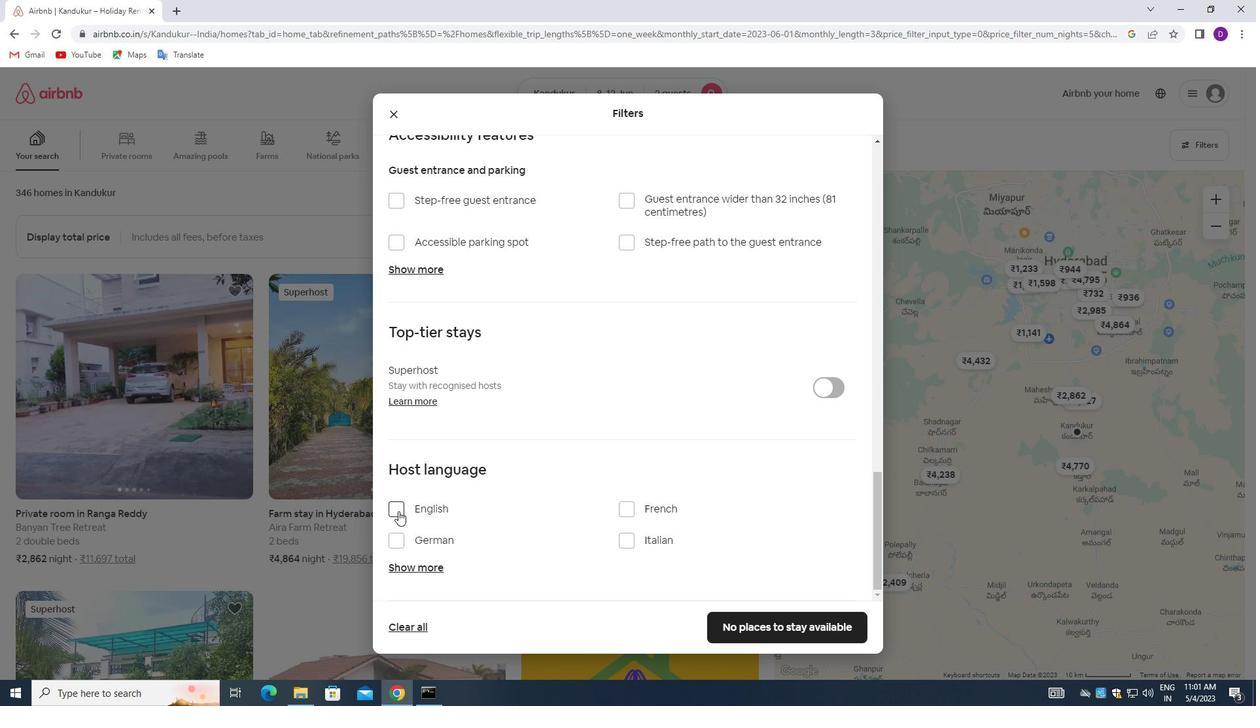 
Action: Mouse moved to (775, 620)
Screenshot: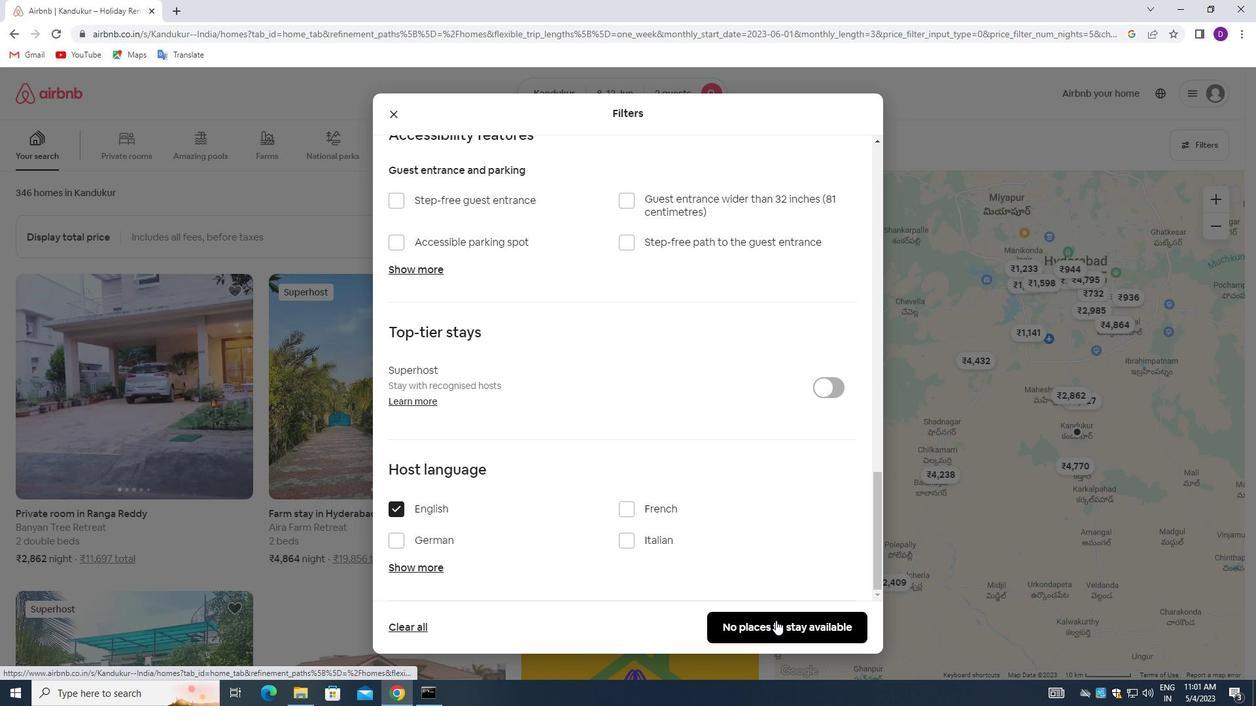 
Action: Mouse pressed left at (775, 620)
Screenshot: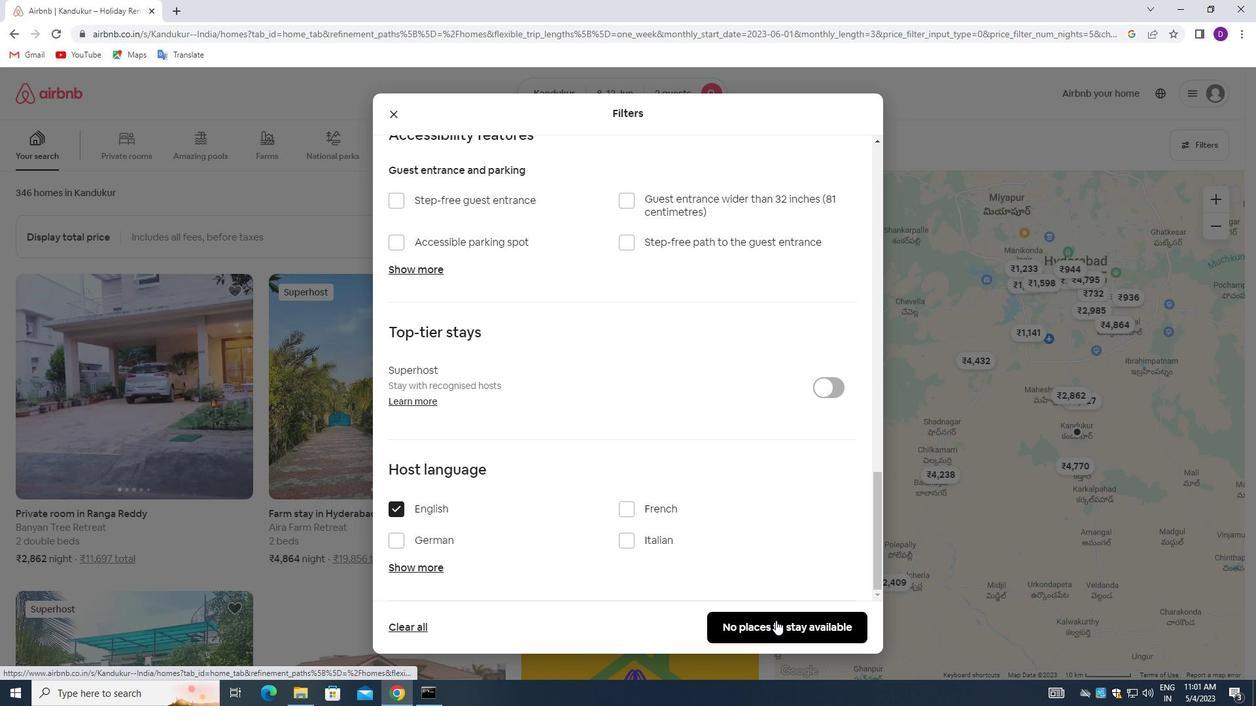 
Action: Mouse moved to (662, 402)
Screenshot: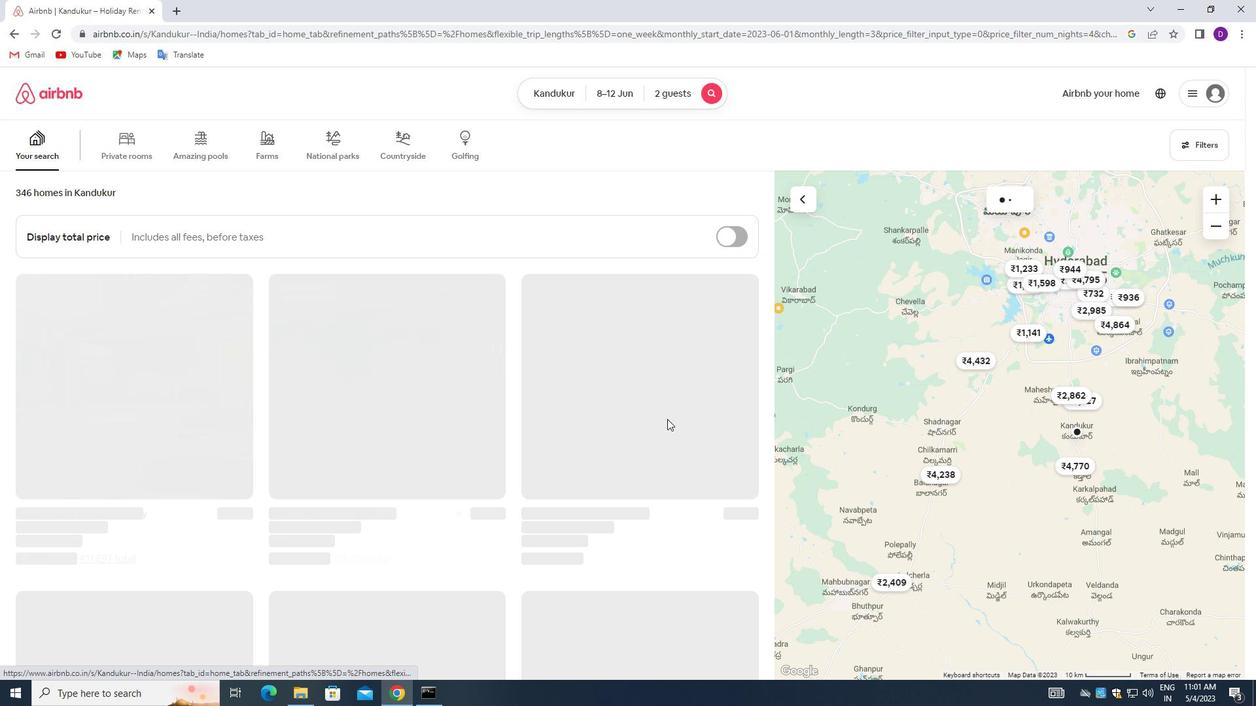 
